 Task: Find connections with filter location Ripley with filter topic #Sustainabilitywith filter profile language French with filter current company Tavant with filter school Coimbatore Institute of Technology with filter industry Fisheries with filter service category Program Management with filter keywords title Commercial Loan Officer
Action: Mouse moved to (602, 59)
Screenshot: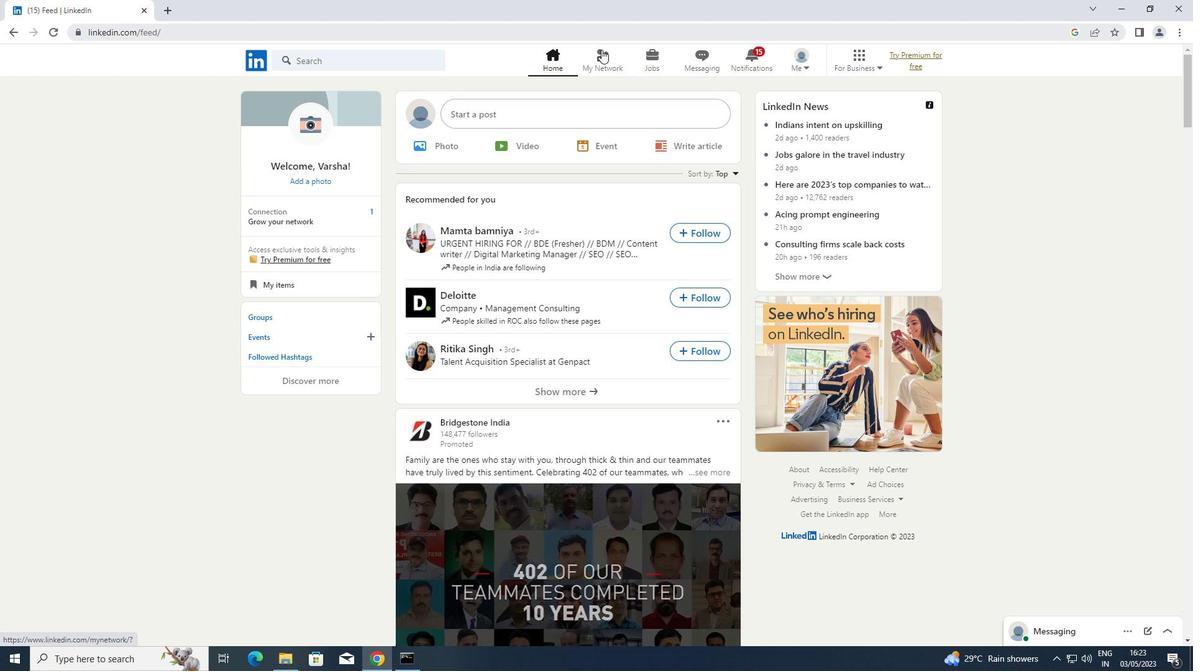 
Action: Mouse pressed left at (602, 59)
Screenshot: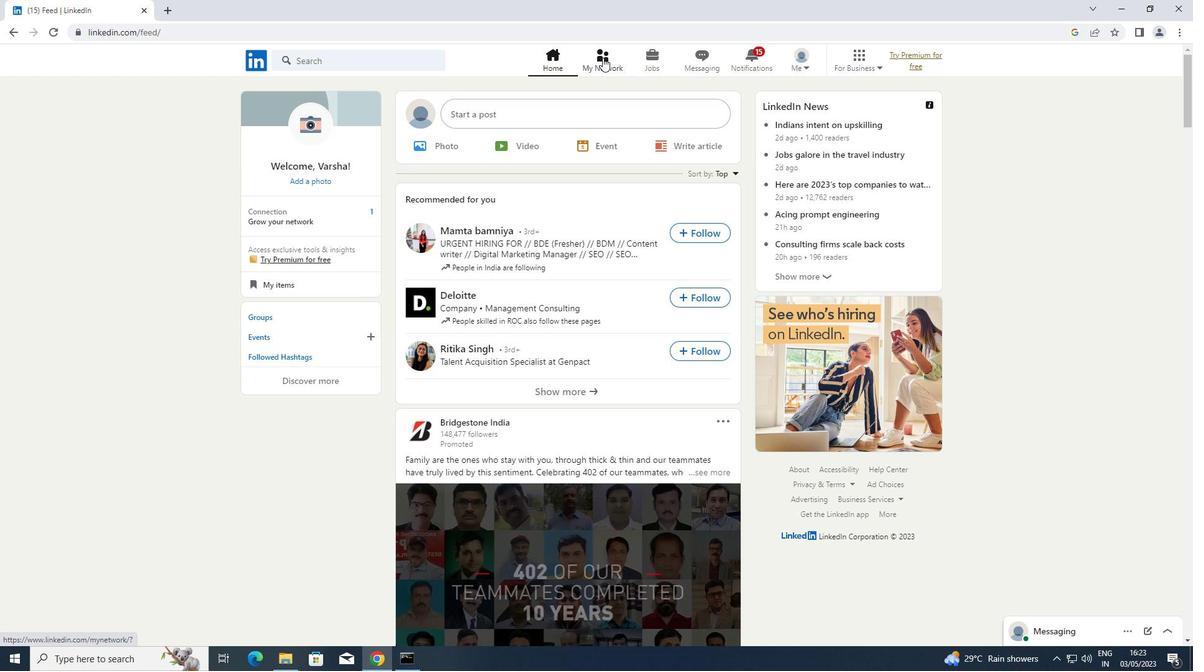 
Action: Mouse moved to (349, 129)
Screenshot: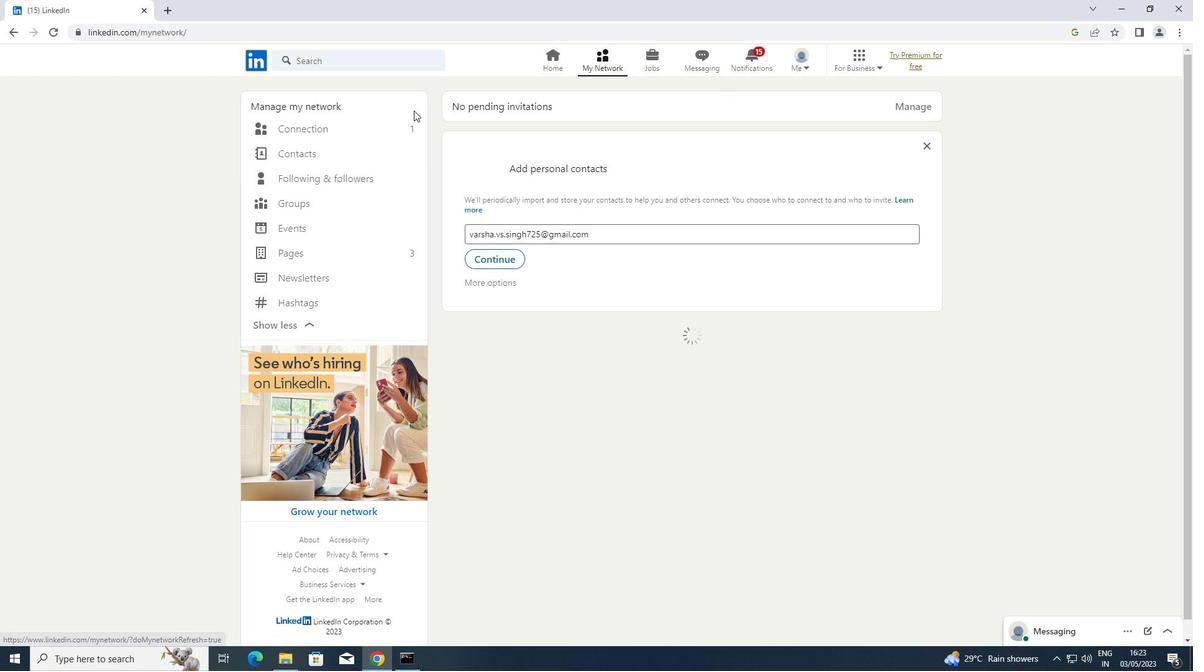 
Action: Mouse pressed left at (349, 129)
Screenshot: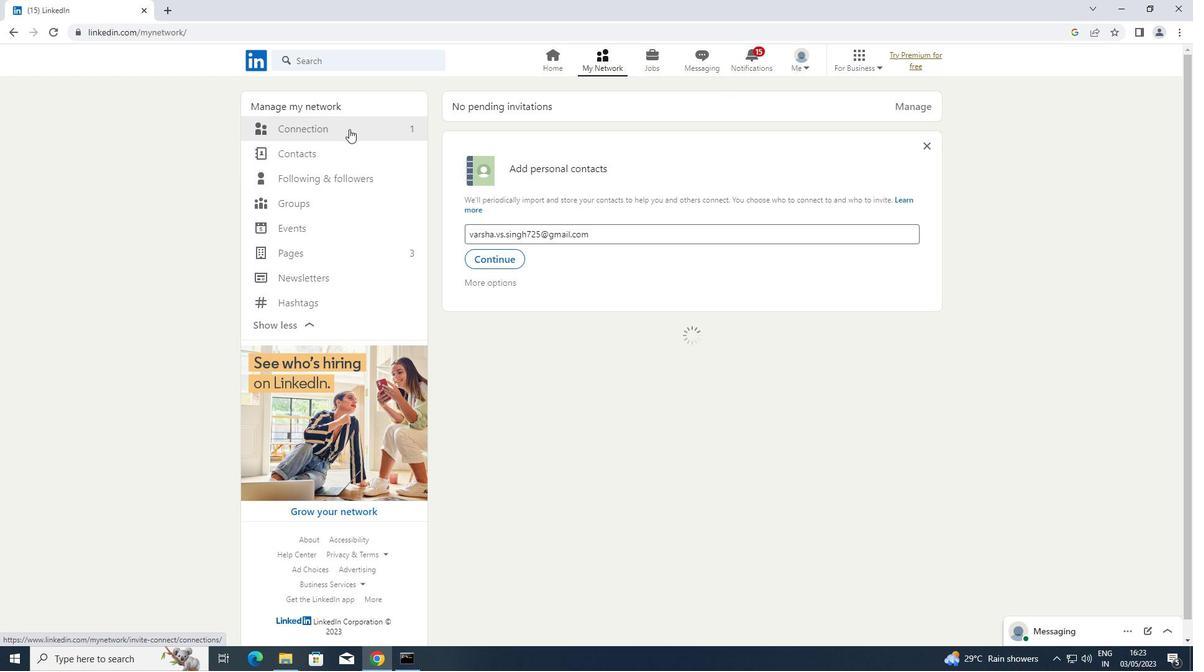 
Action: Mouse moved to (705, 123)
Screenshot: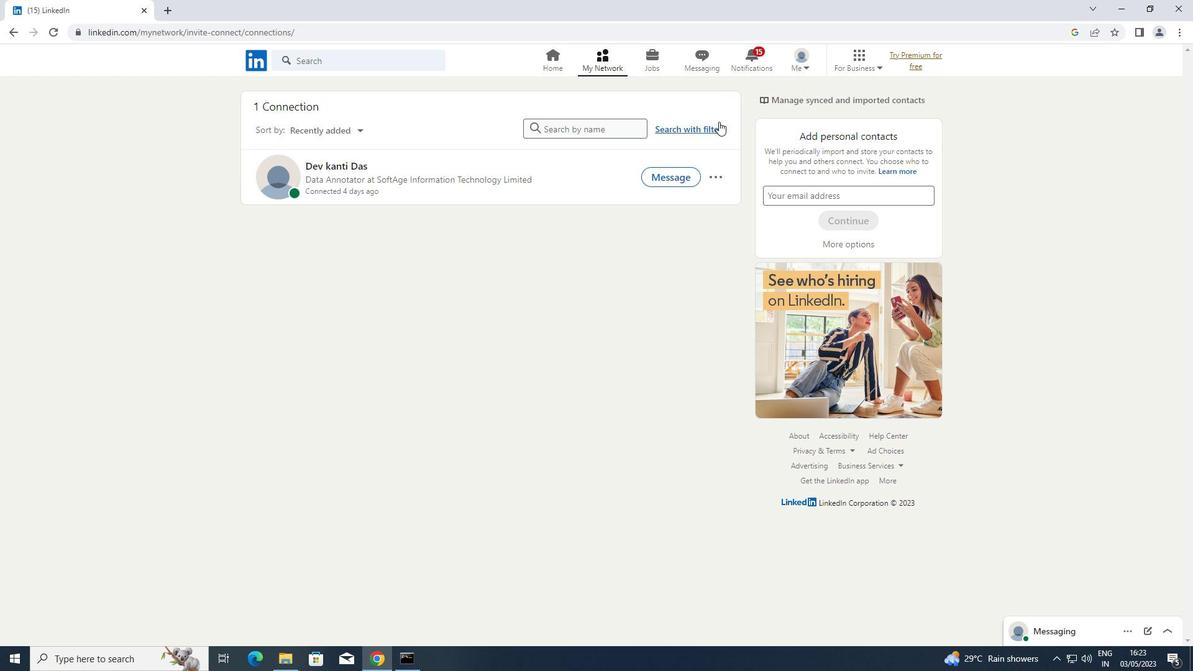 
Action: Mouse pressed left at (705, 123)
Screenshot: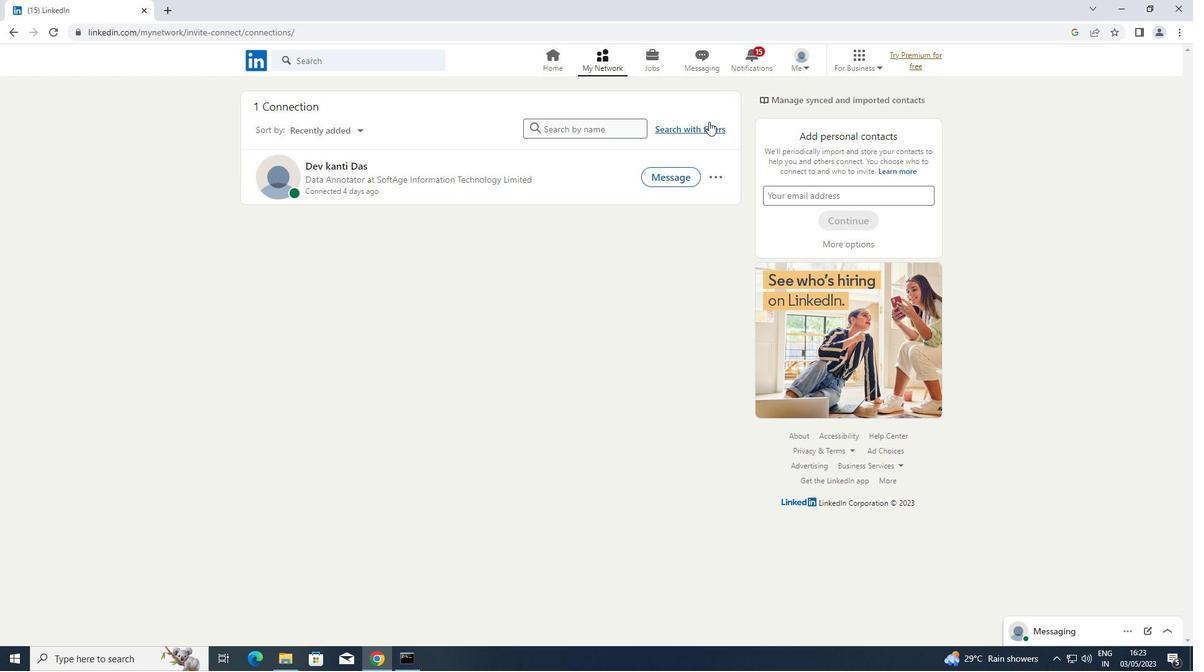 
Action: Mouse moved to (628, 91)
Screenshot: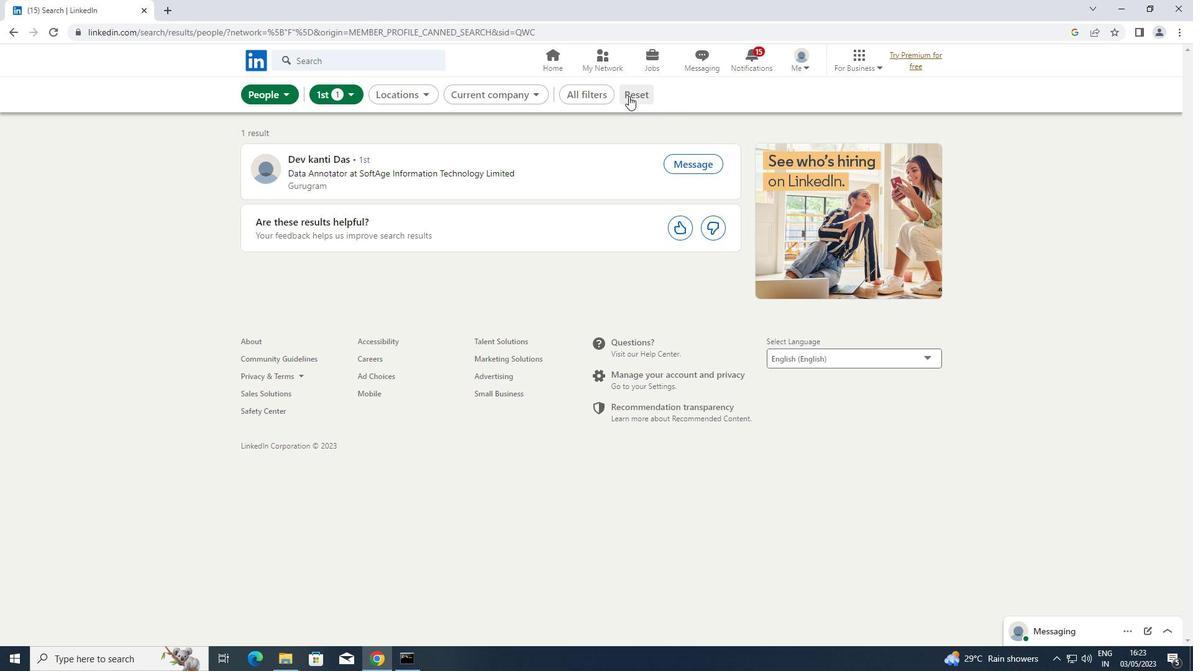 
Action: Mouse pressed left at (628, 91)
Screenshot: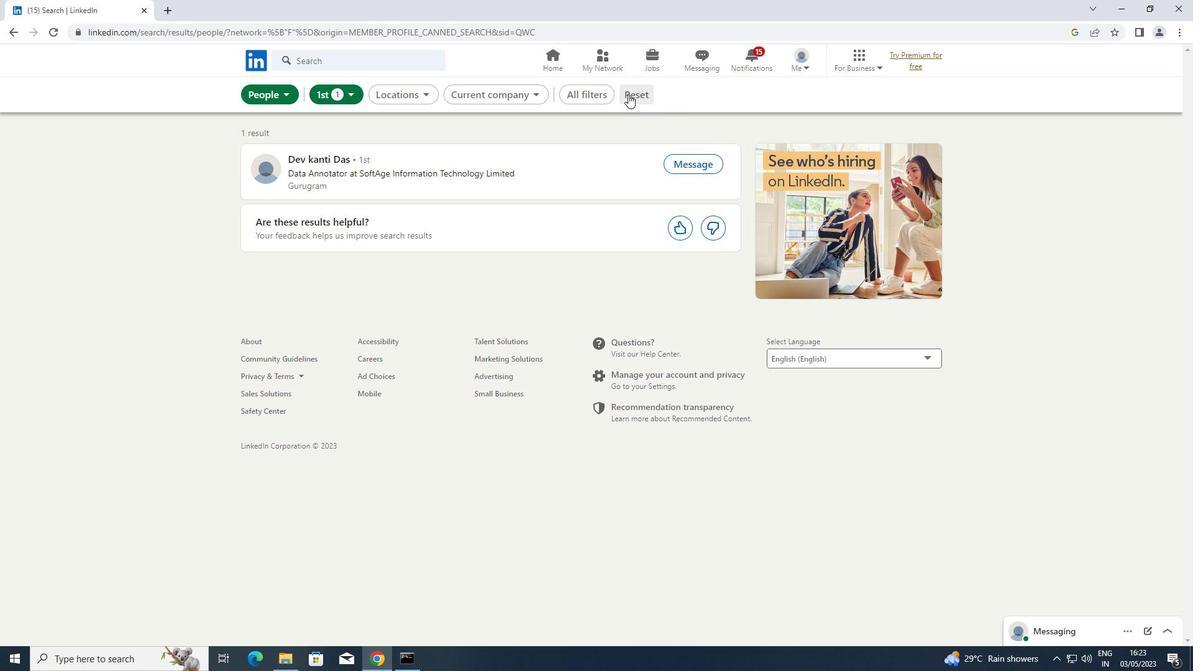 
Action: Mouse moved to (619, 88)
Screenshot: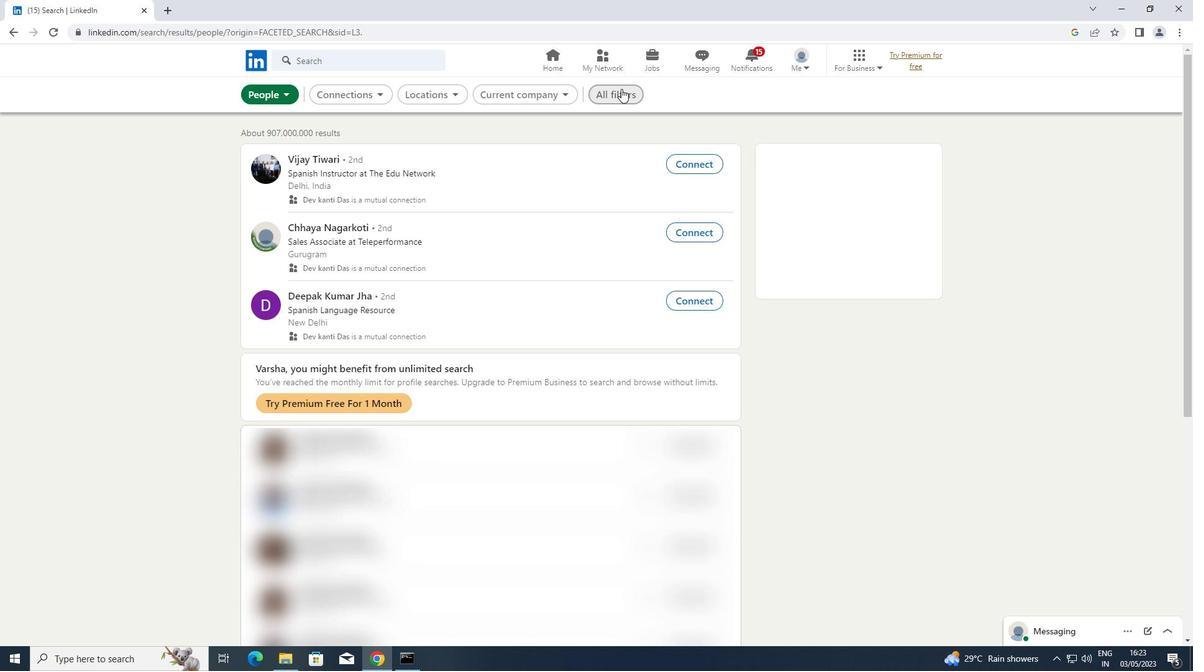 
Action: Mouse pressed left at (619, 88)
Screenshot: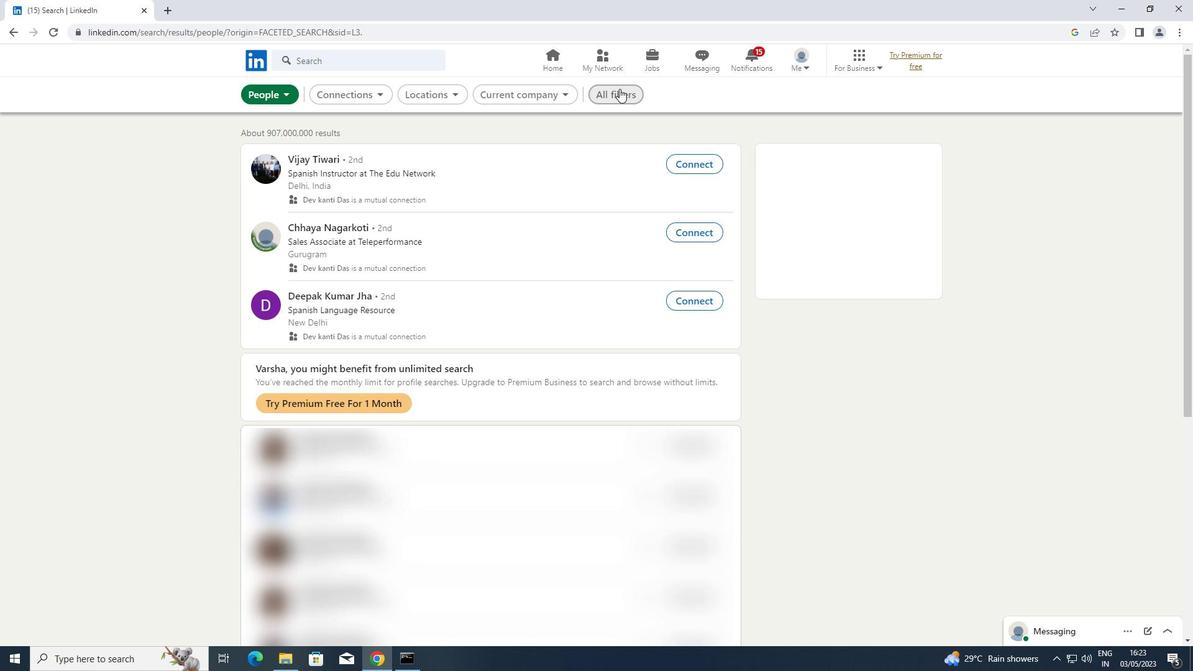 
Action: Mouse moved to (834, 230)
Screenshot: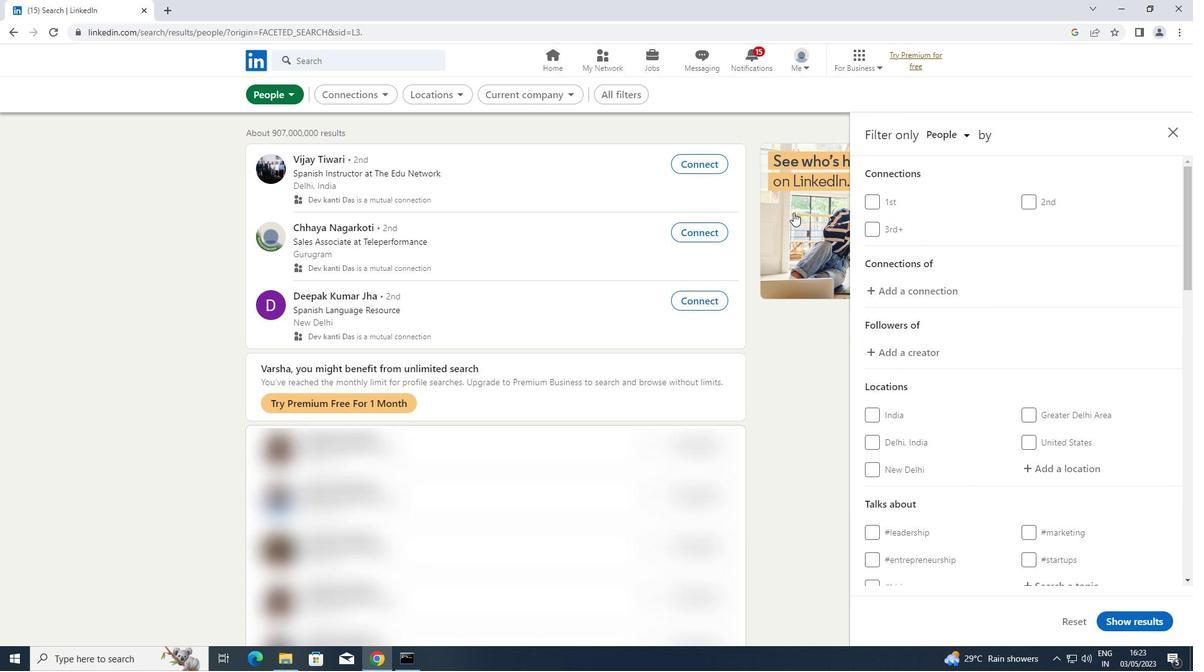 
Action: Mouse scrolled (834, 229) with delta (0, 0)
Screenshot: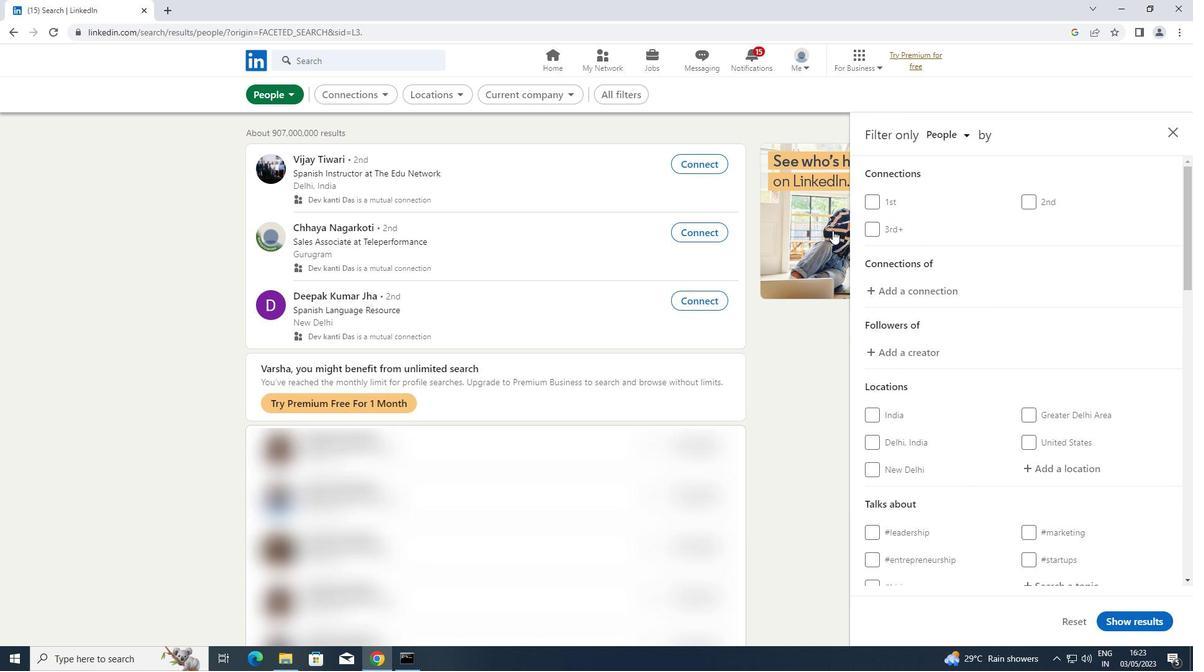 
Action: Mouse moved to (834, 231)
Screenshot: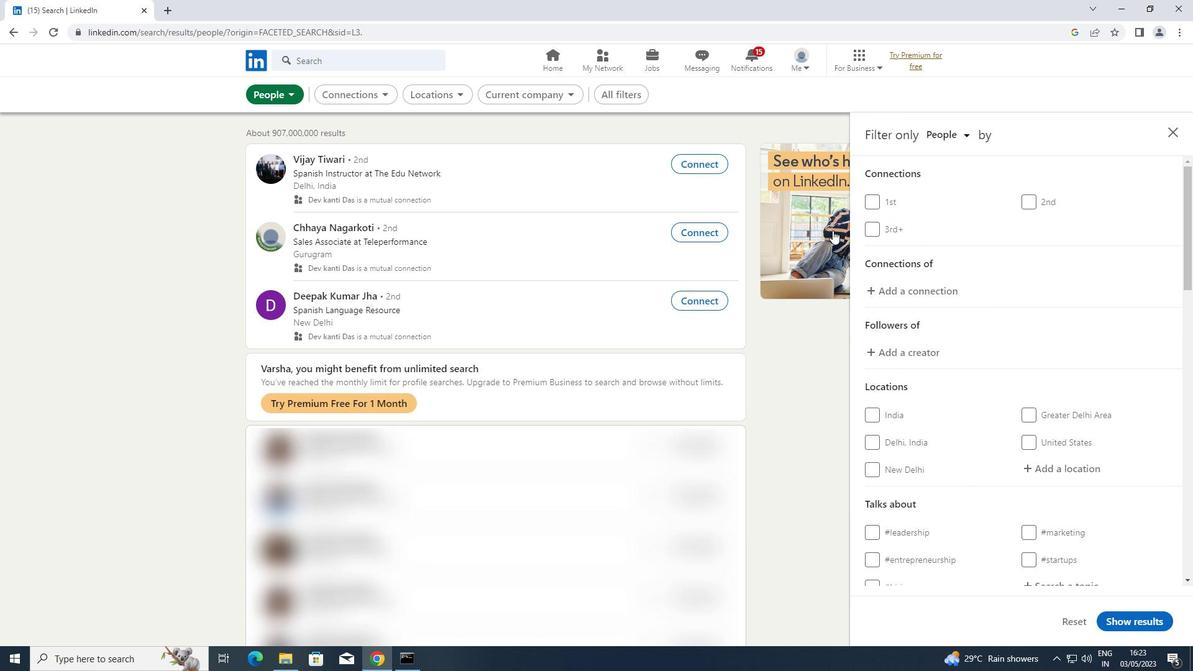 
Action: Mouse scrolled (834, 230) with delta (0, 0)
Screenshot: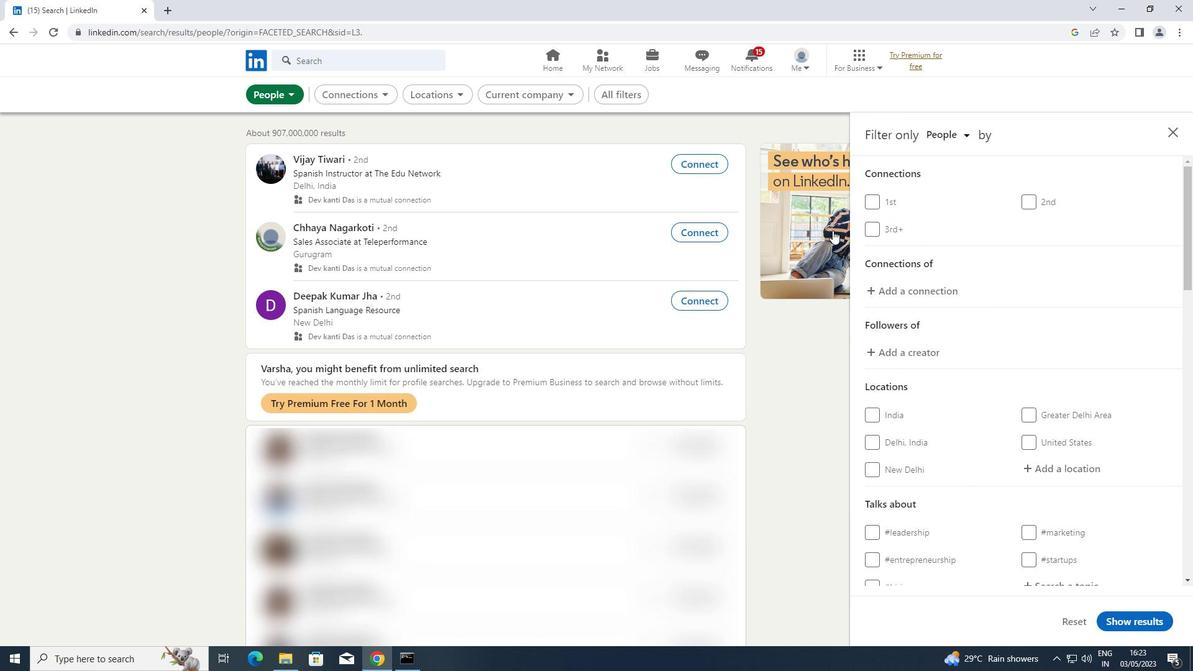 
Action: Mouse scrolled (834, 230) with delta (0, 0)
Screenshot: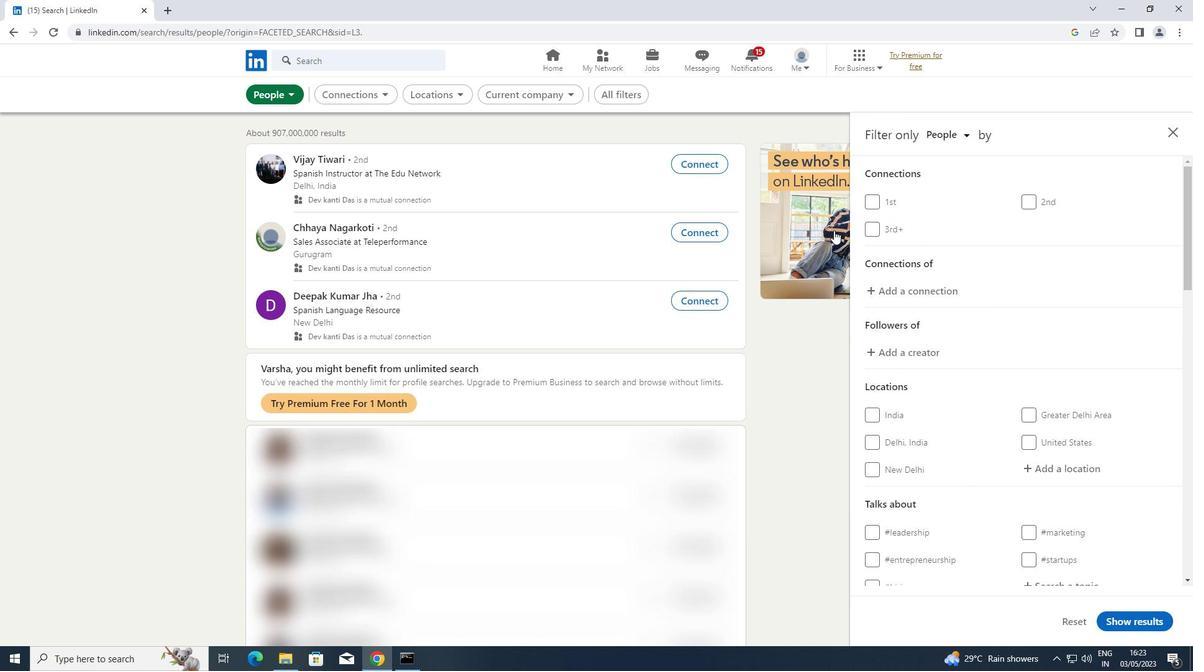 
Action: Mouse moved to (1049, 463)
Screenshot: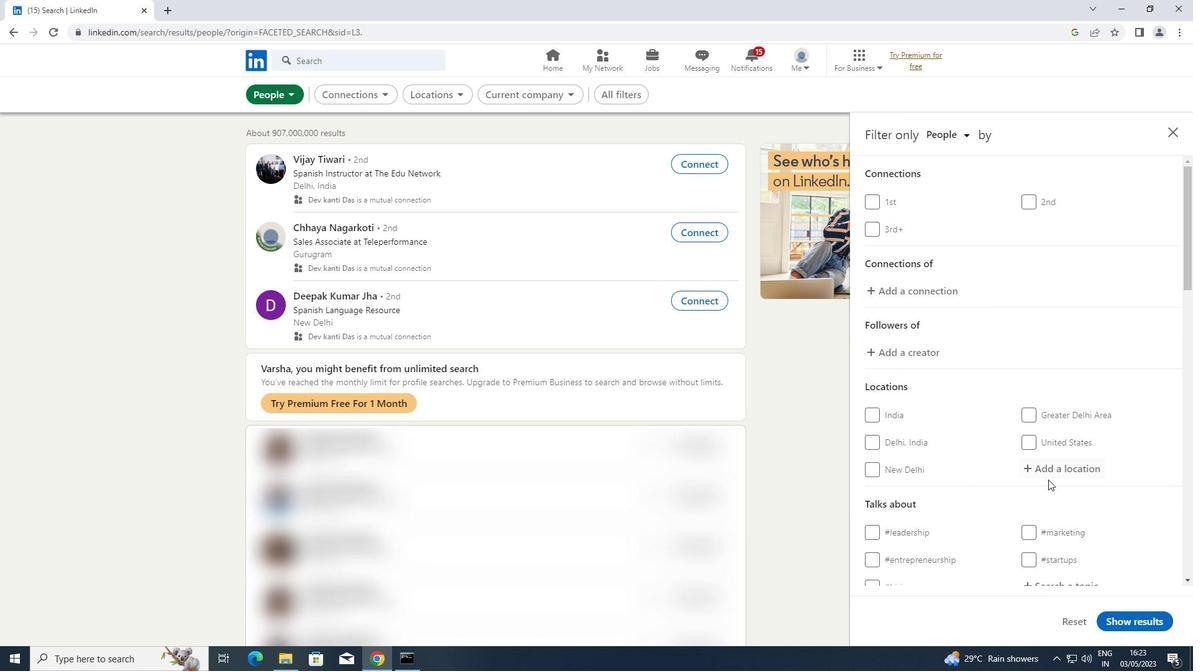 
Action: Mouse pressed left at (1049, 463)
Screenshot: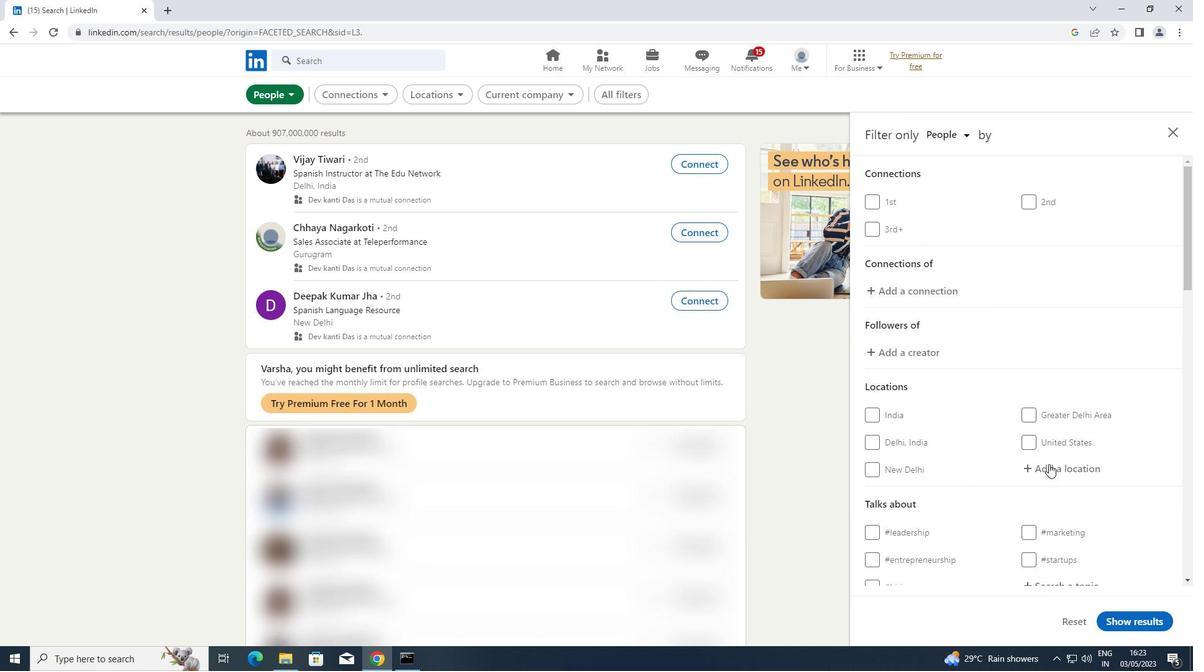 
Action: Mouse moved to (1048, 462)
Screenshot: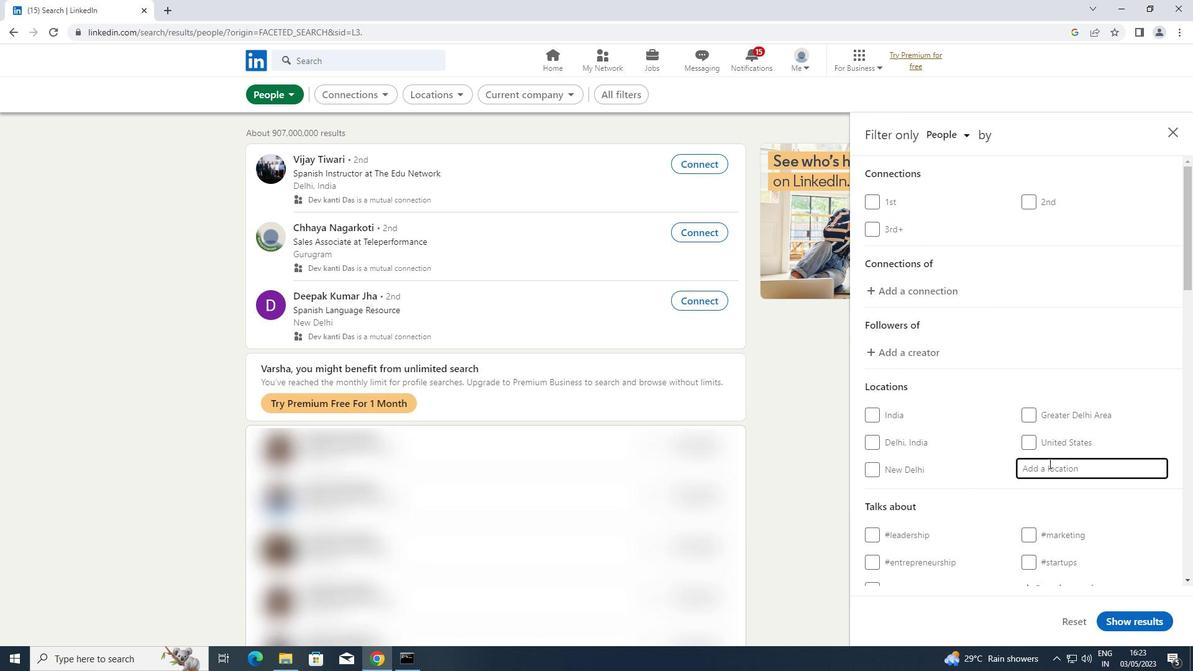 
Action: Key pressed <Key.shift>RIPLEY<Key.enter>
Screenshot: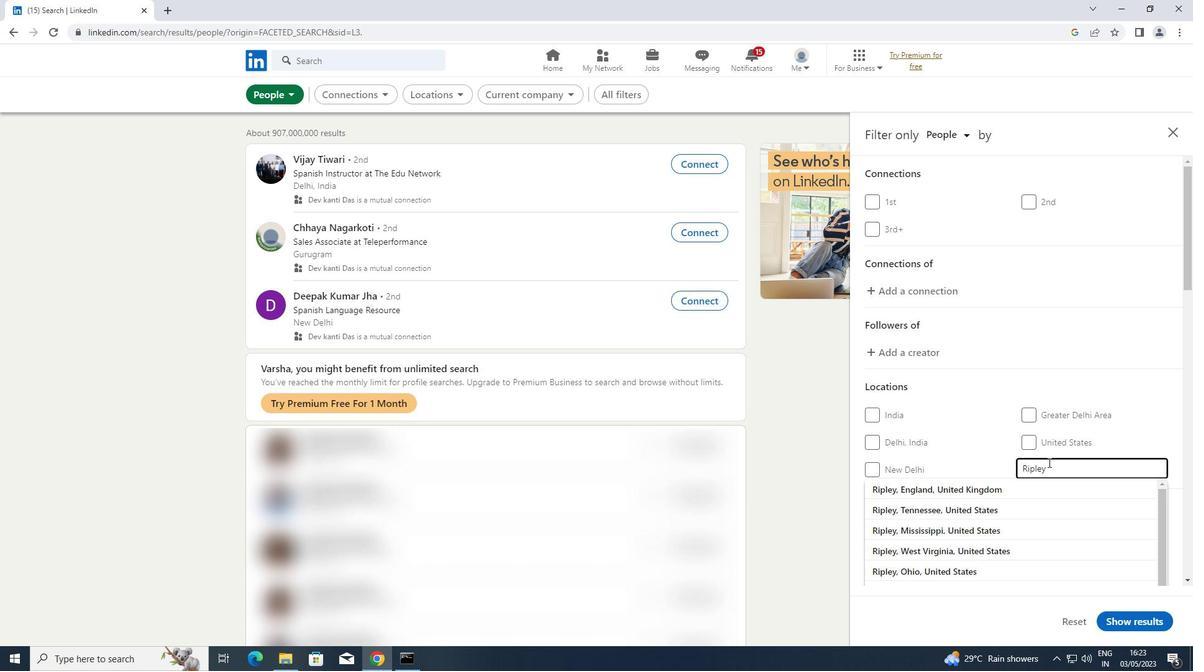 
Action: Mouse scrolled (1048, 461) with delta (0, 0)
Screenshot: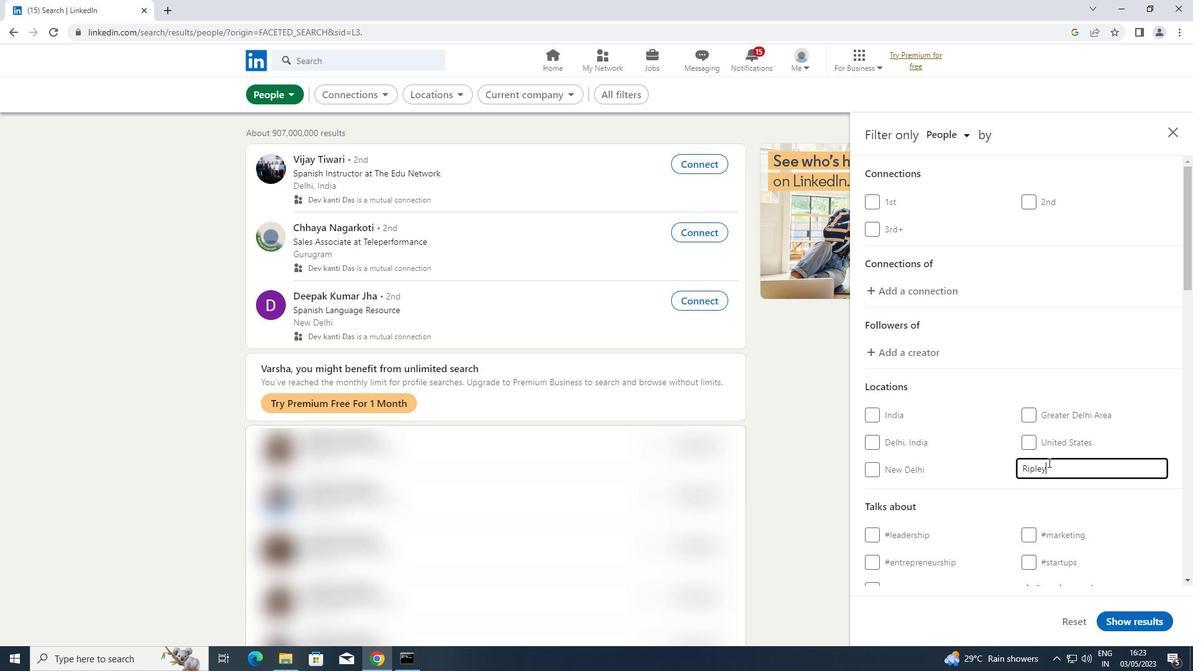 
Action: Mouse scrolled (1048, 461) with delta (0, 0)
Screenshot: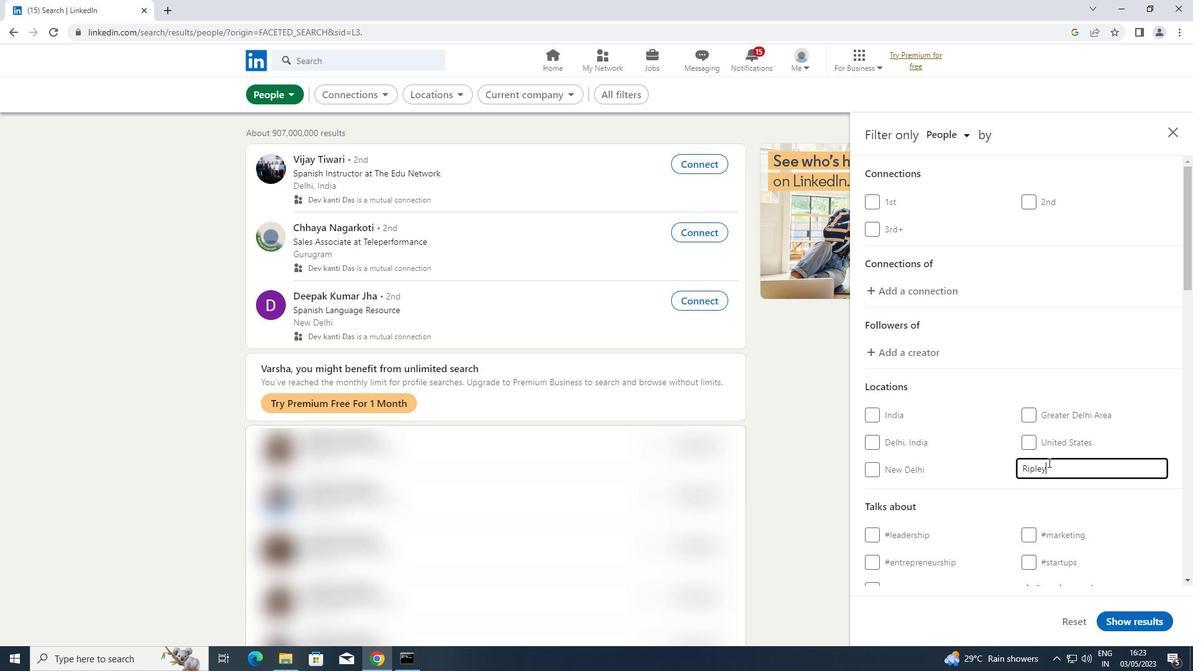 
Action: Mouse scrolled (1048, 461) with delta (0, 0)
Screenshot: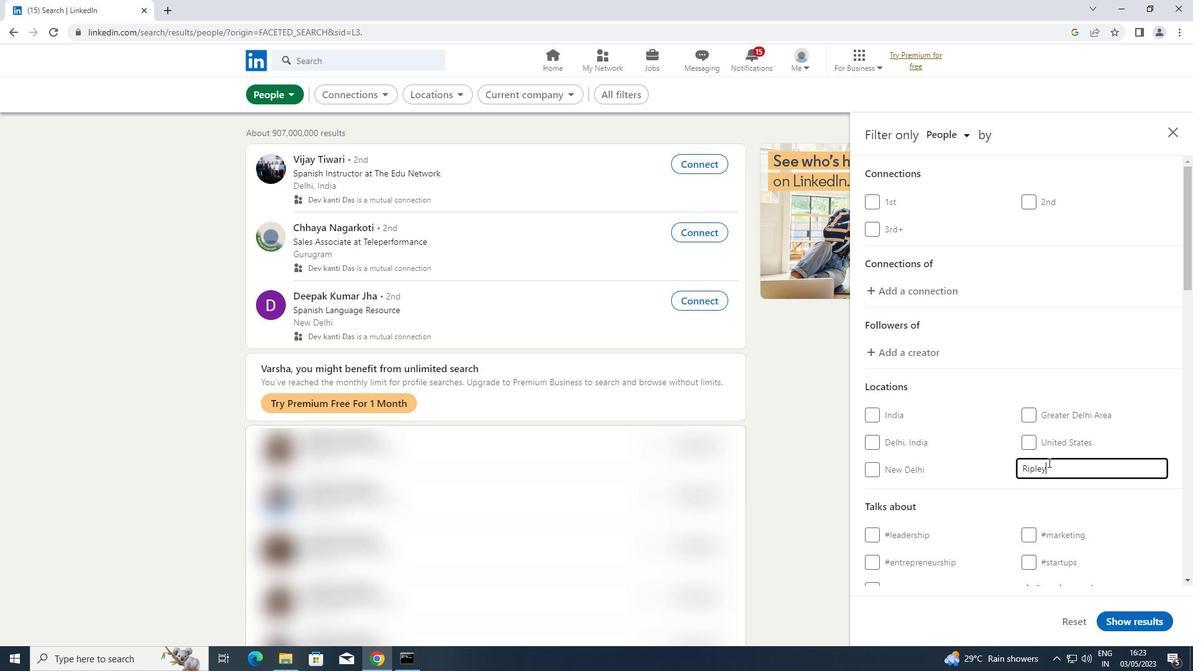 
Action: Mouse moved to (1054, 400)
Screenshot: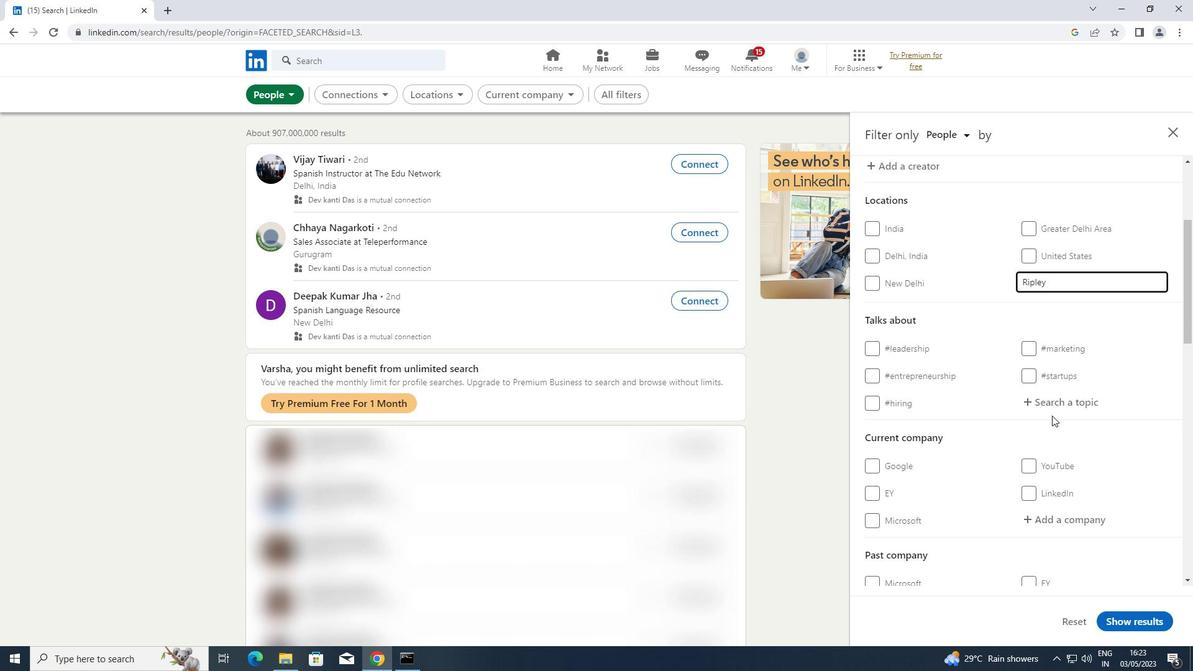 
Action: Mouse pressed left at (1054, 400)
Screenshot: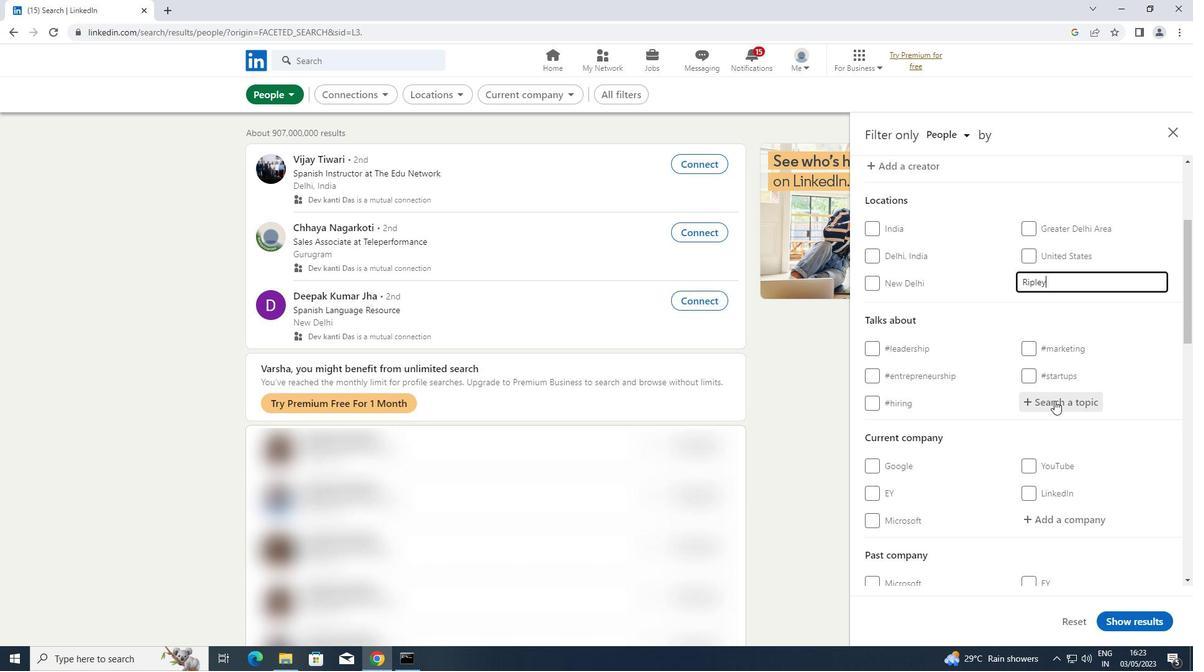 
Action: Mouse moved to (1054, 400)
Screenshot: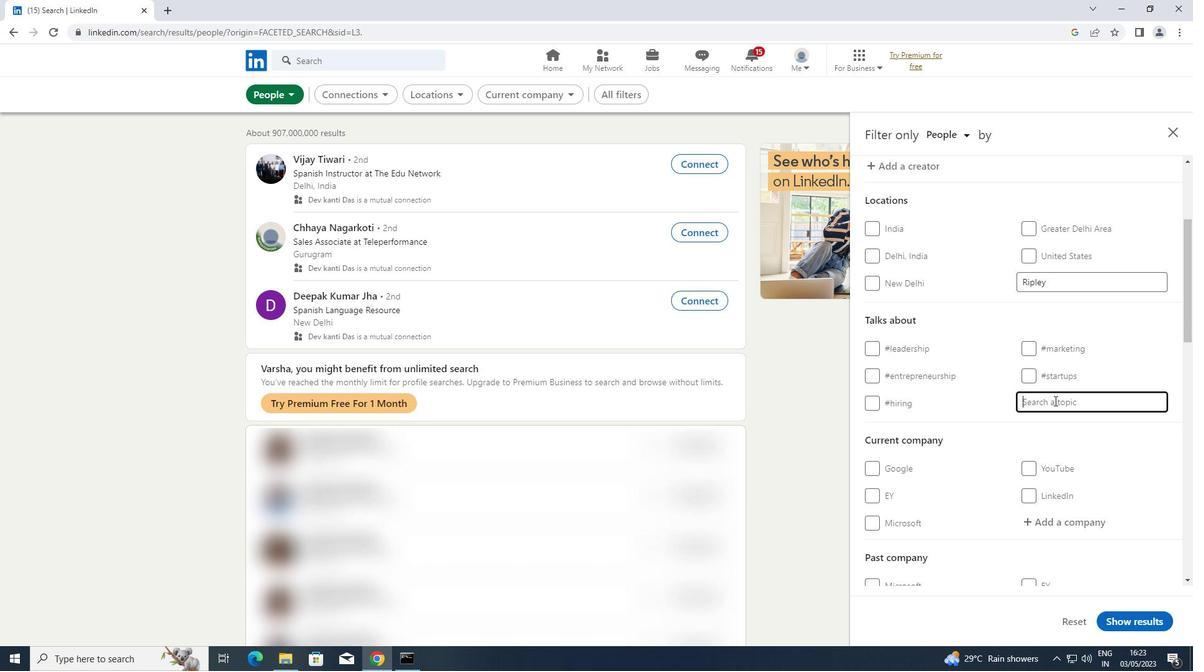 
Action: Key pressed <Key.shift>SUSTAINABIL
Screenshot: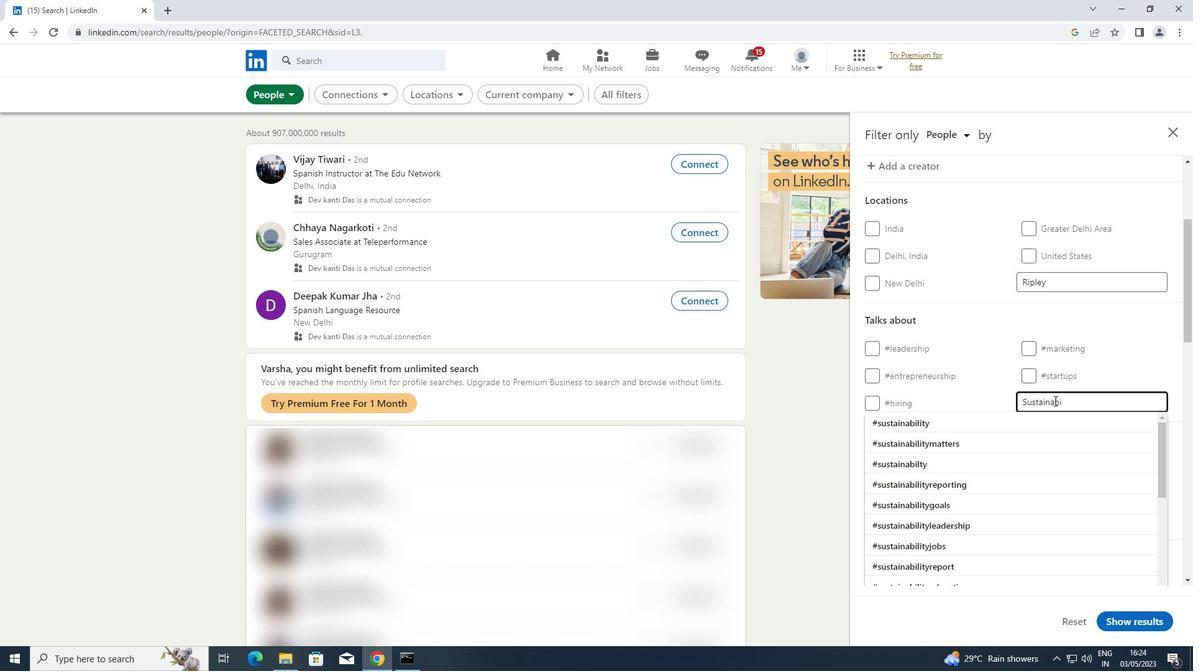 
Action: Mouse moved to (982, 417)
Screenshot: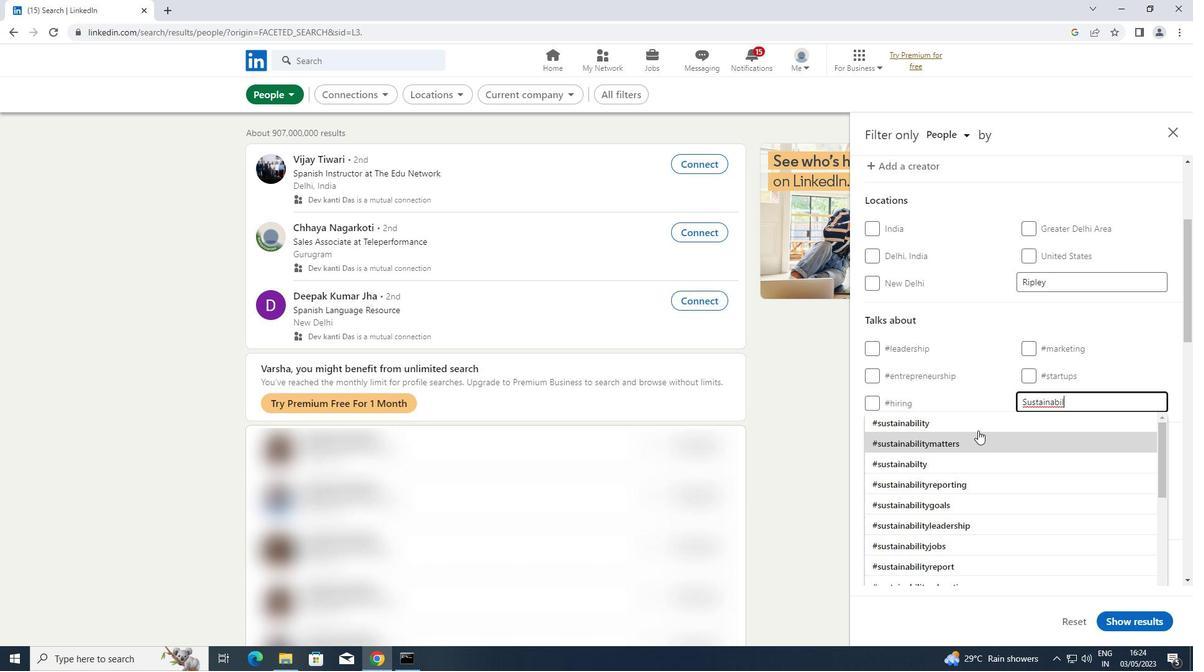 
Action: Mouse pressed left at (982, 417)
Screenshot: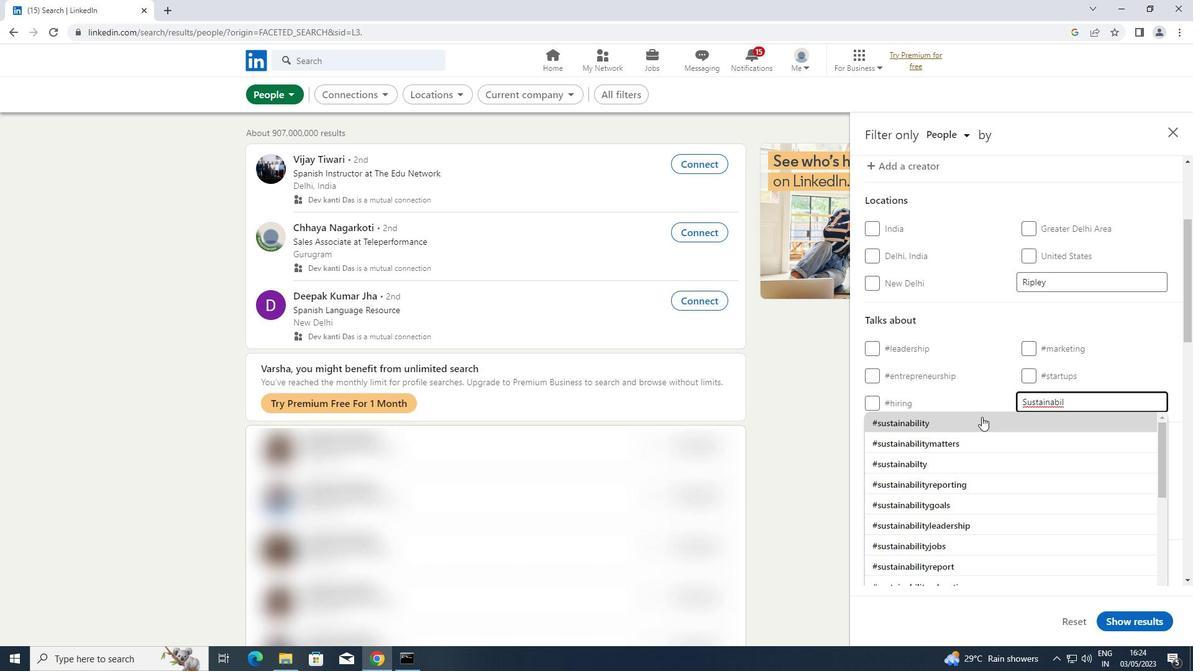 
Action: Mouse scrolled (982, 416) with delta (0, 0)
Screenshot: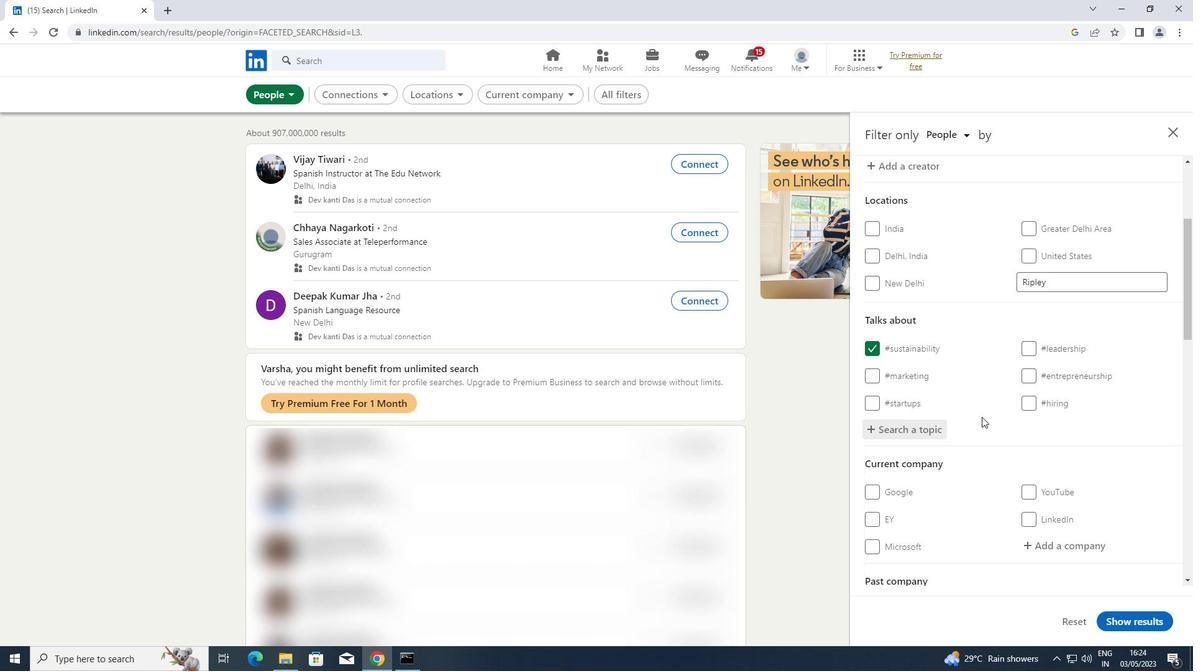 
Action: Mouse scrolled (982, 416) with delta (0, 0)
Screenshot: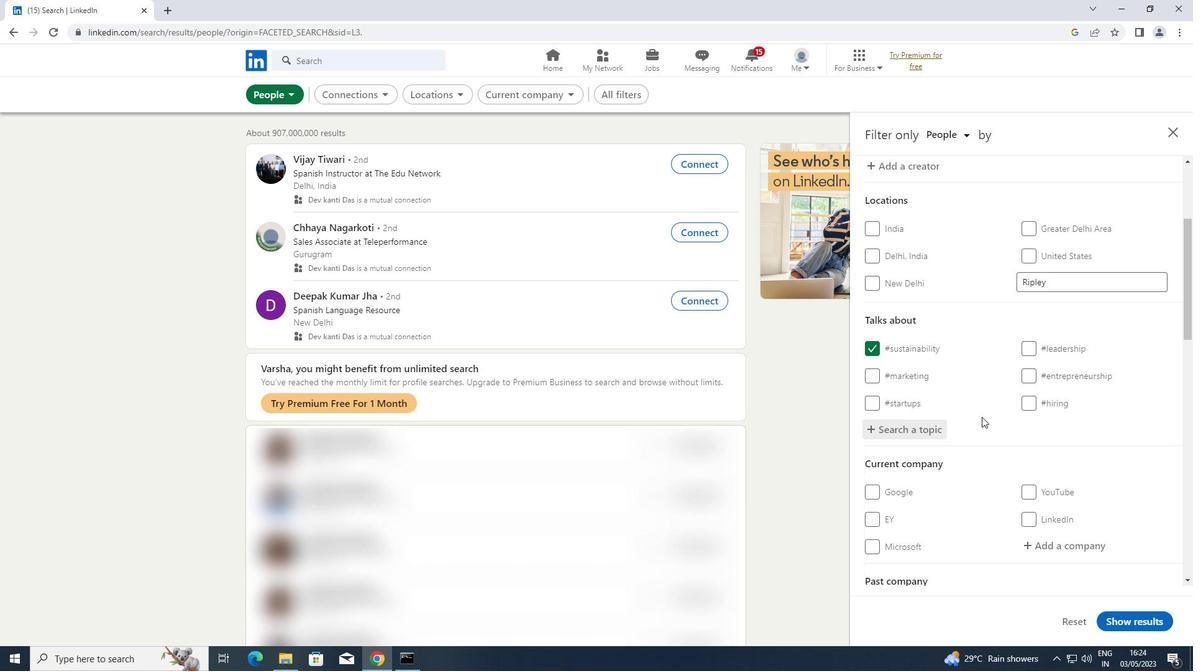 
Action: Mouse scrolled (982, 416) with delta (0, 0)
Screenshot: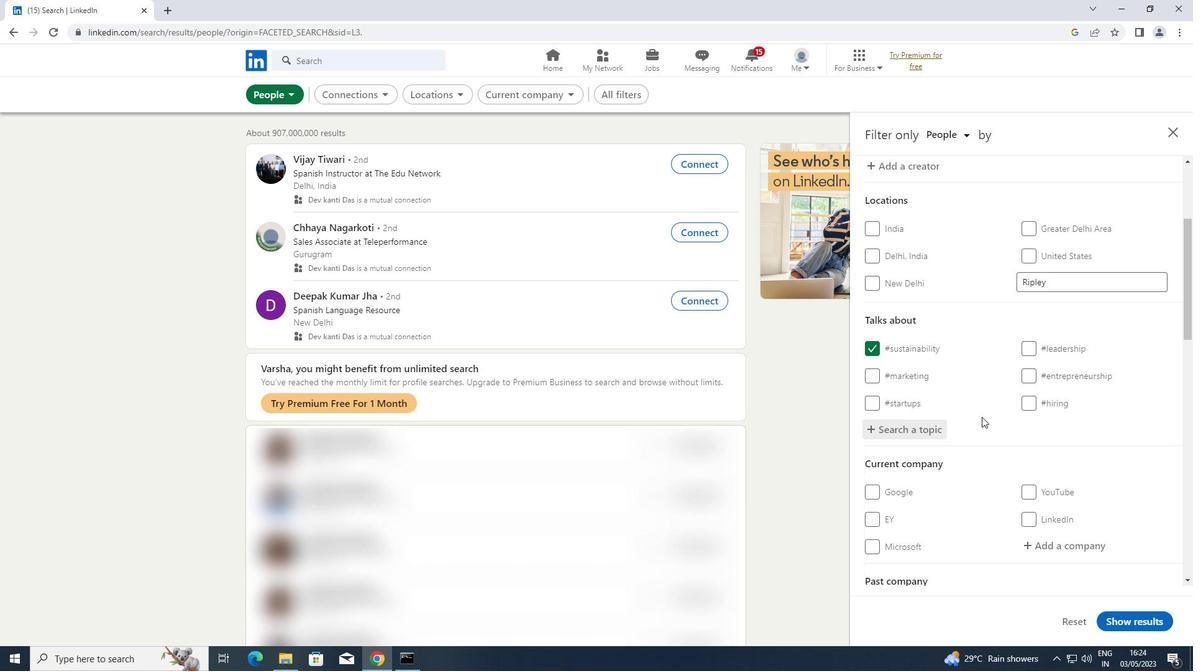 
Action: Mouse scrolled (982, 416) with delta (0, 0)
Screenshot: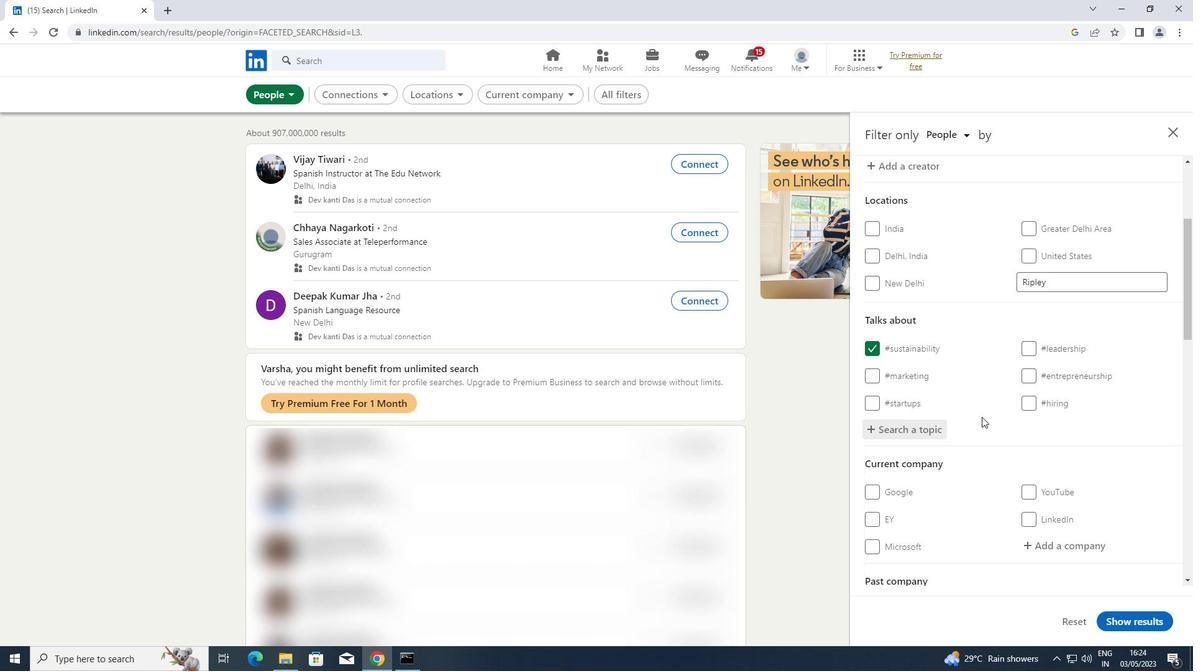 
Action: Mouse scrolled (982, 416) with delta (0, 0)
Screenshot: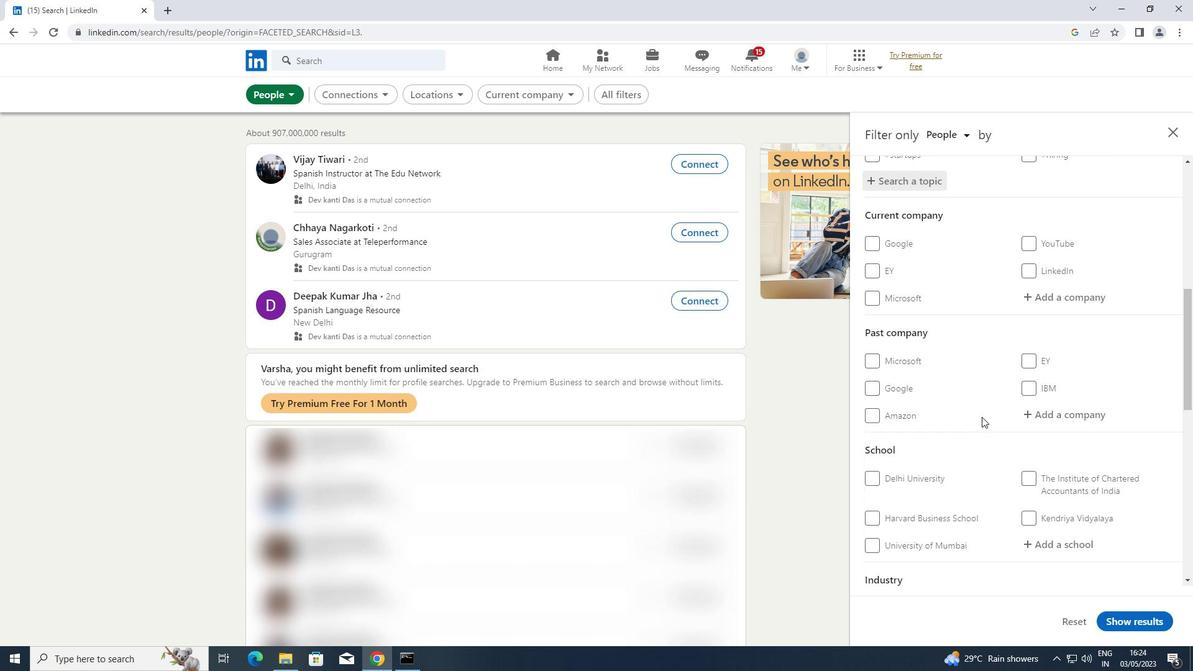 
Action: Mouse scrolled (982, 416) with delta (0, 0)
Screenshot: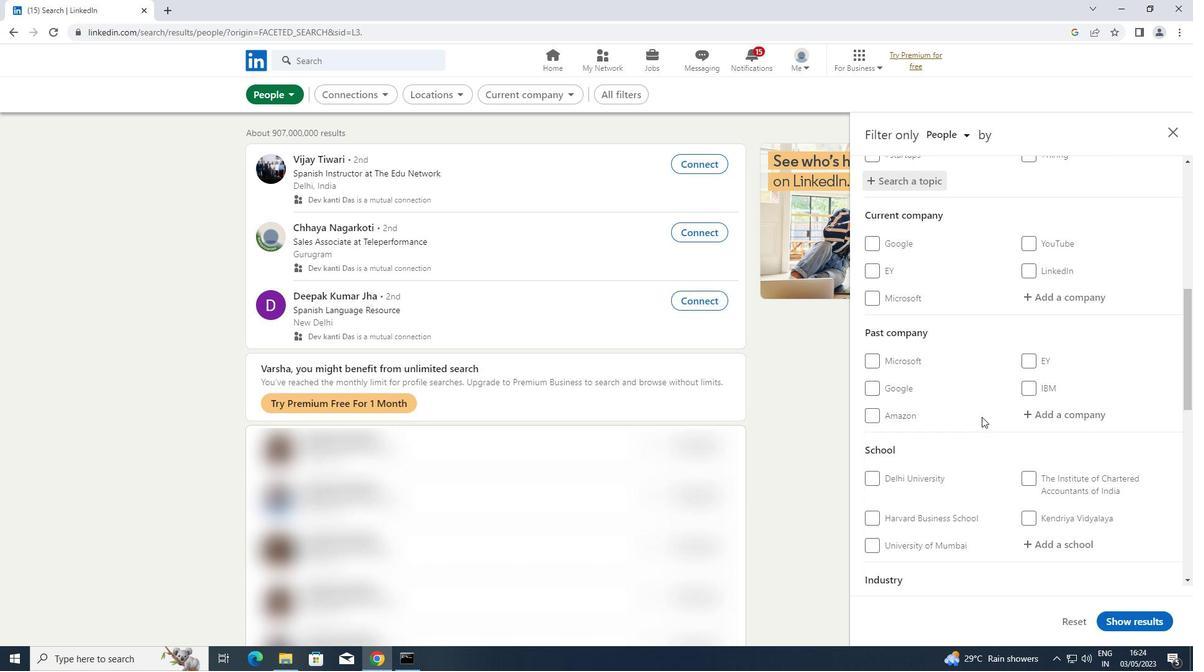 
Action: Mouse scrolled (982, 416) with delta (0, 0)
Screenshot: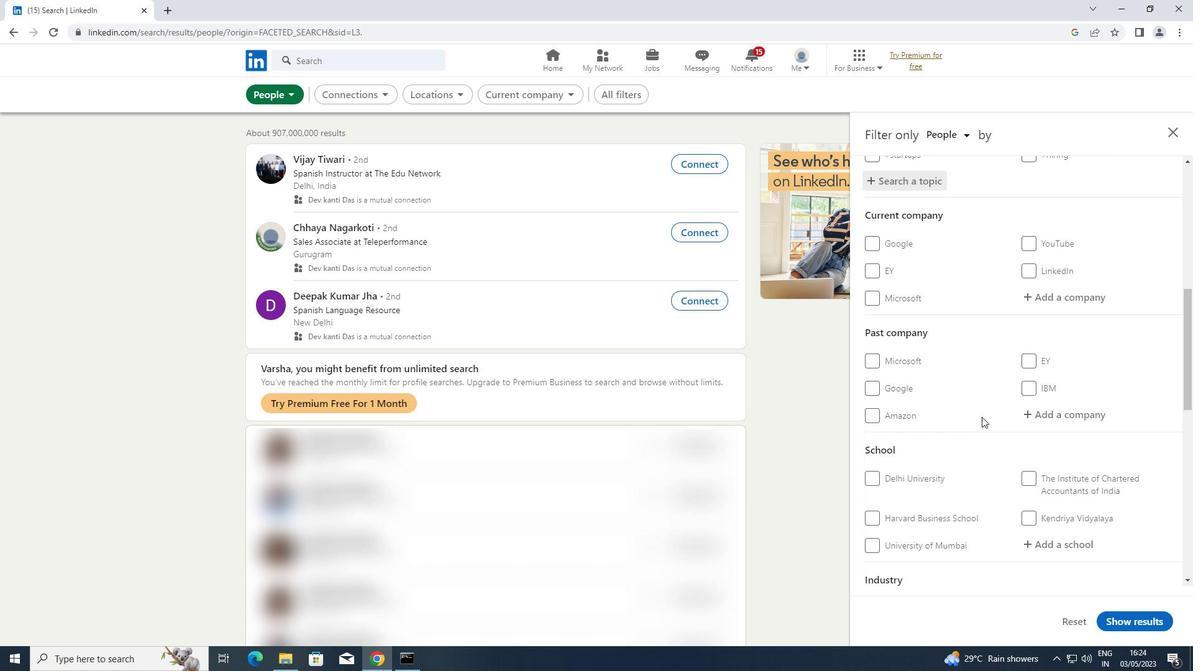 
Action: Mouse scrolled (982, 416) with delta (0, 0)
Screenshot: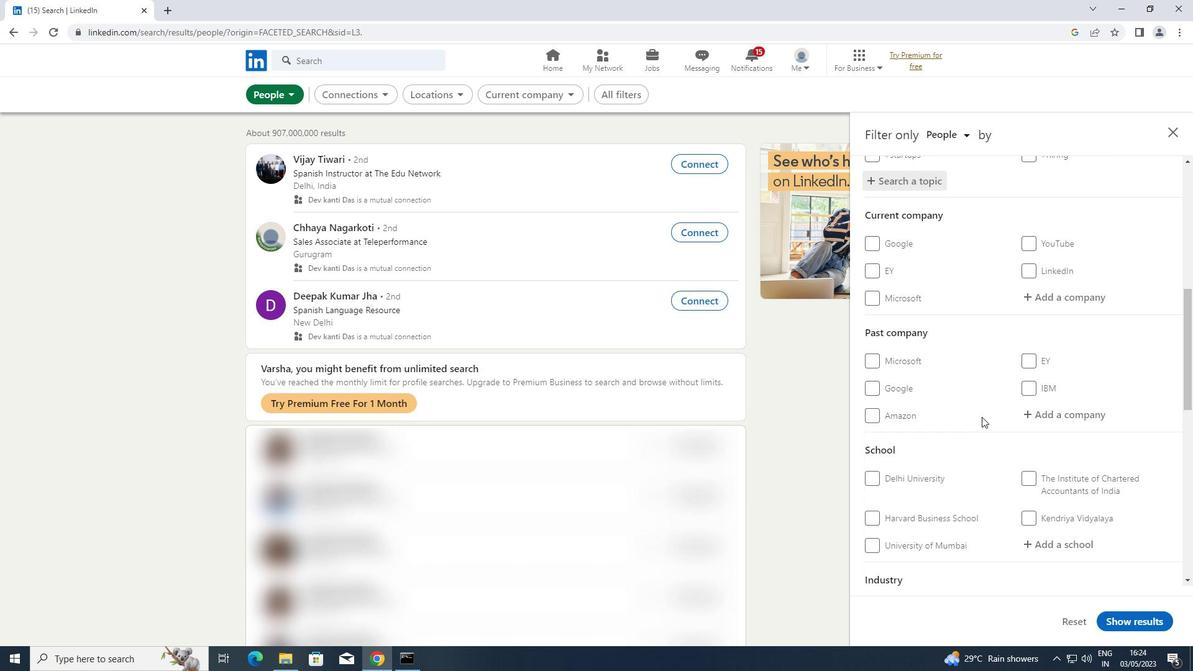 
Action: Mouse scrolled (982, 416) with delta (0, 0)
Screenshot: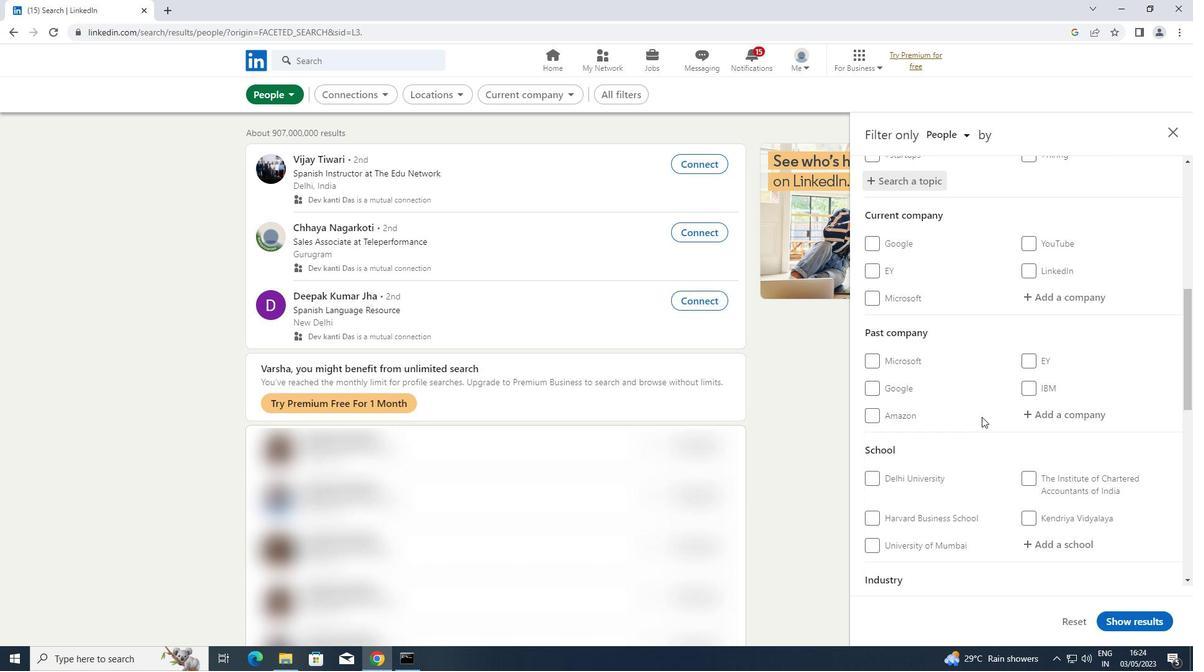 
Action: Mouse moved to (1031, 438)
Screenshot: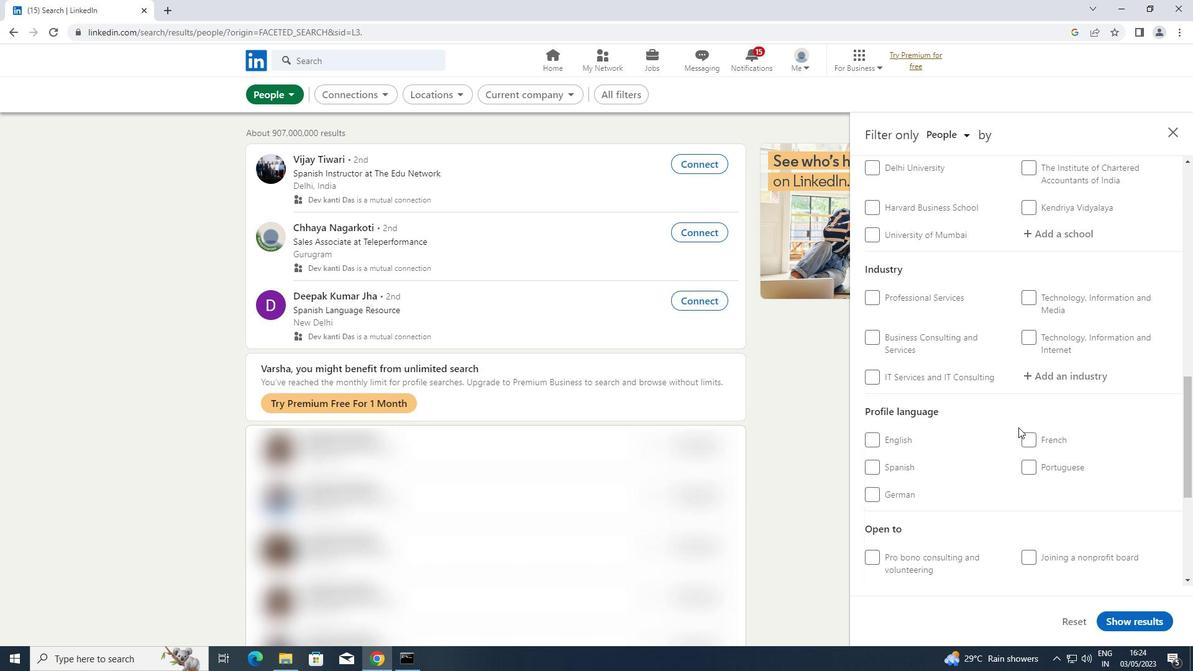 
Action: Mouse pressed left at (1031, 438)
Screenshot: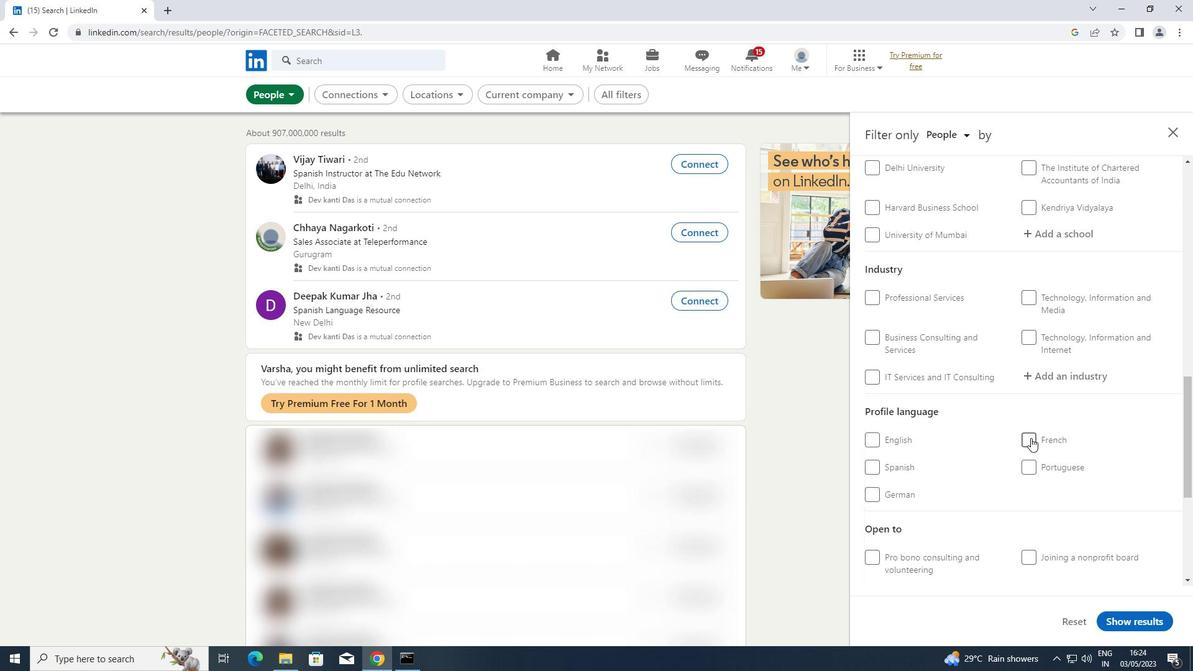 
Action: Mouse scrolled (1031, 438) with delta (0, 0)
Screenshot: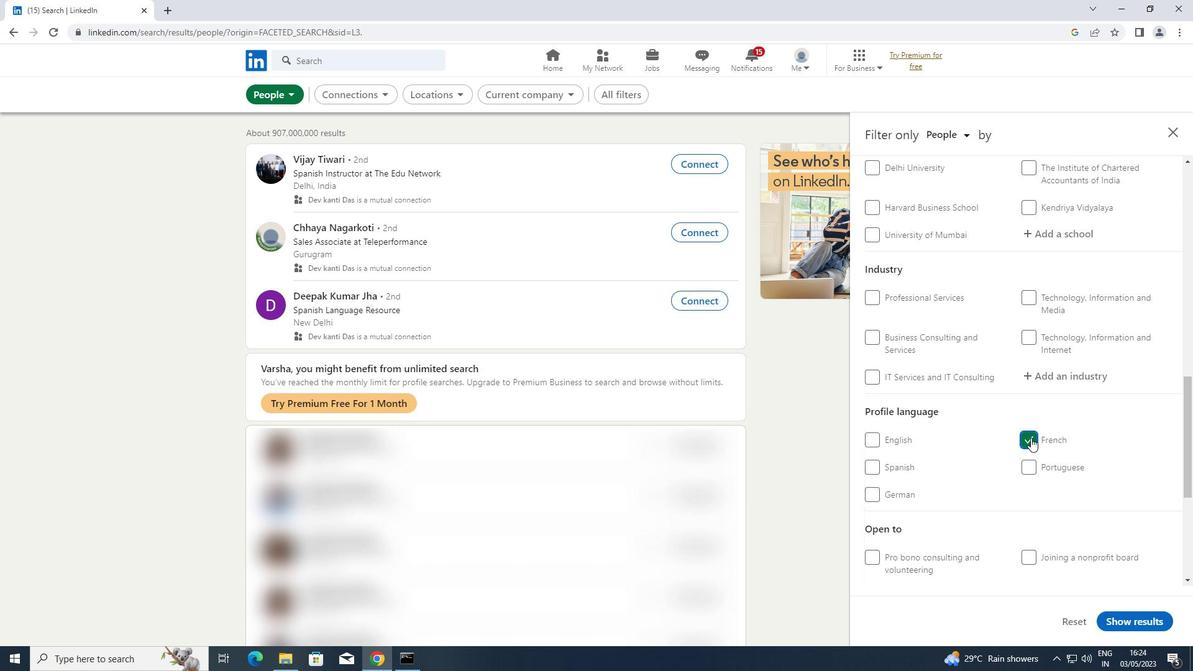 
Action: Mouse scrolled (1031, 438) with delta (0, 0)
Screenshot: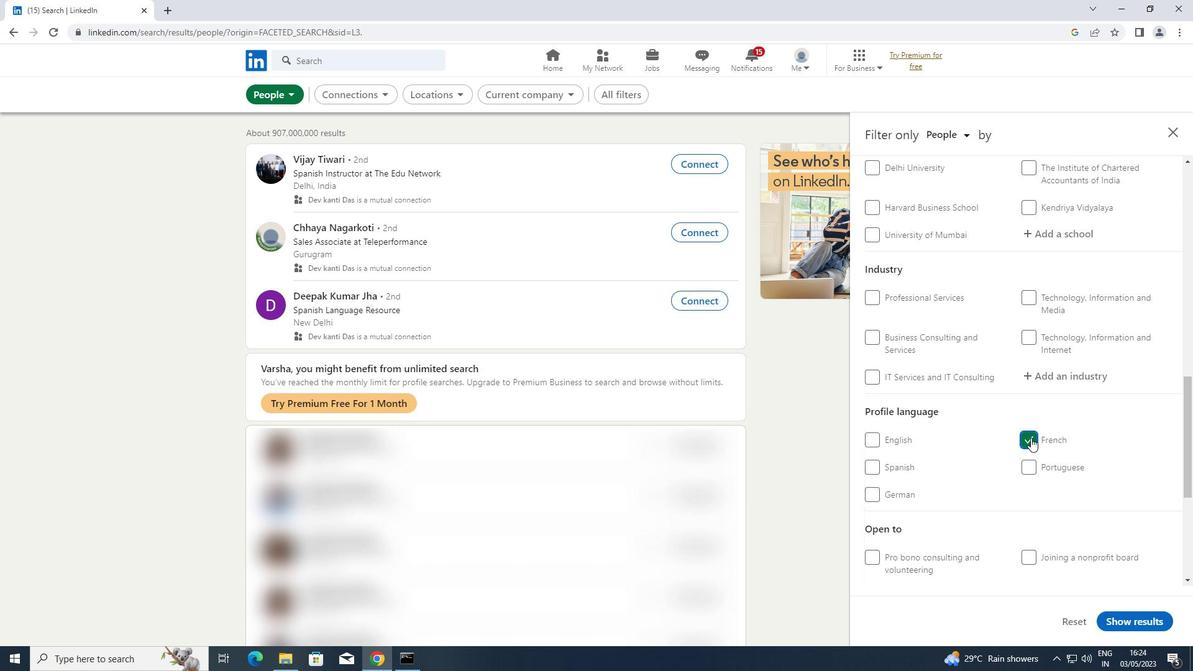 
Action: Mouse scrolled (1031, 438) with delta (0, 0)
Screenshot: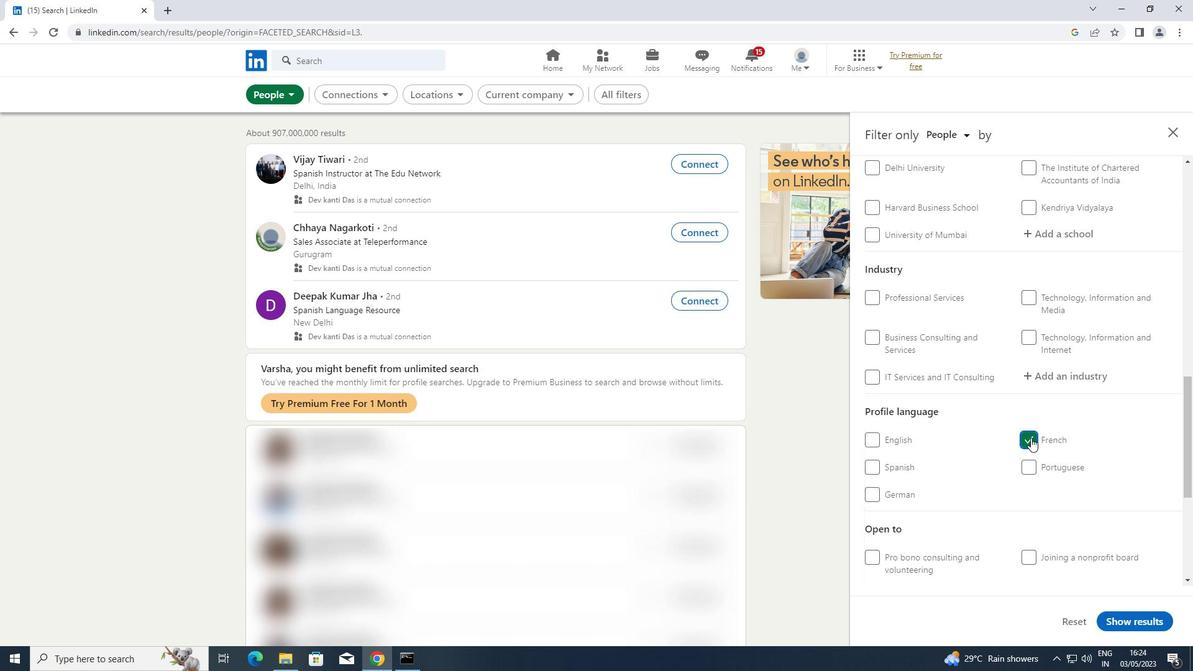 
Action: Mouse scrolled (1031, 438) with delta (0, 0)
Screenshot: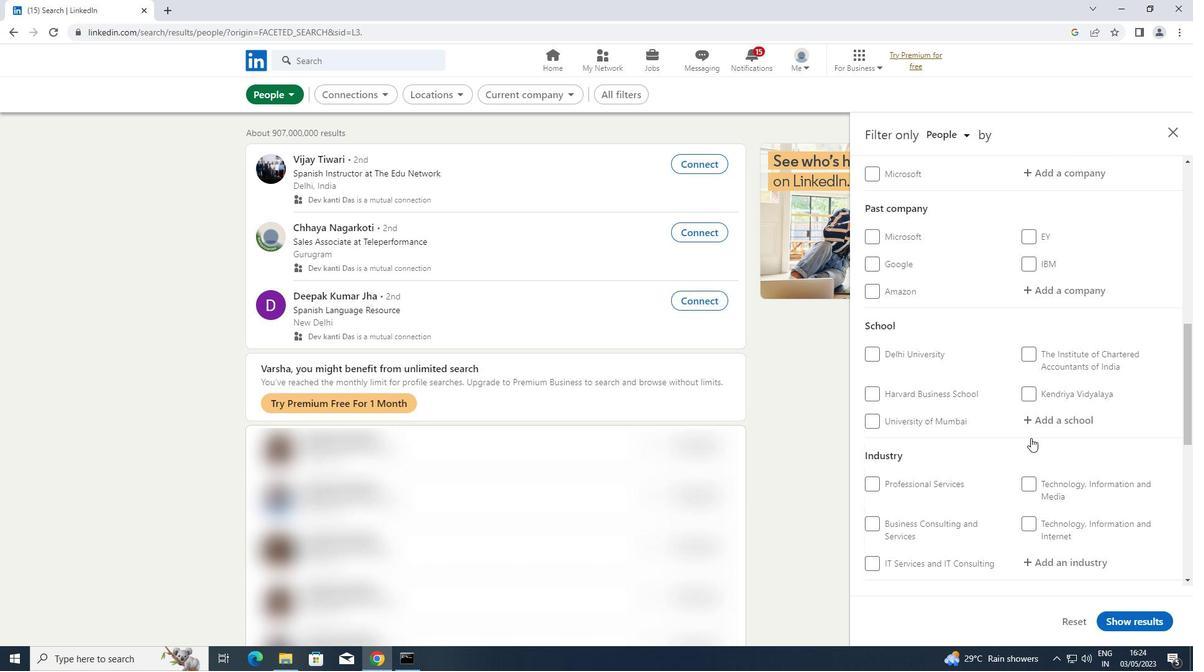 
Action: Mouse scrolled (1031, 438) with delta (0, 0)
Screenshot: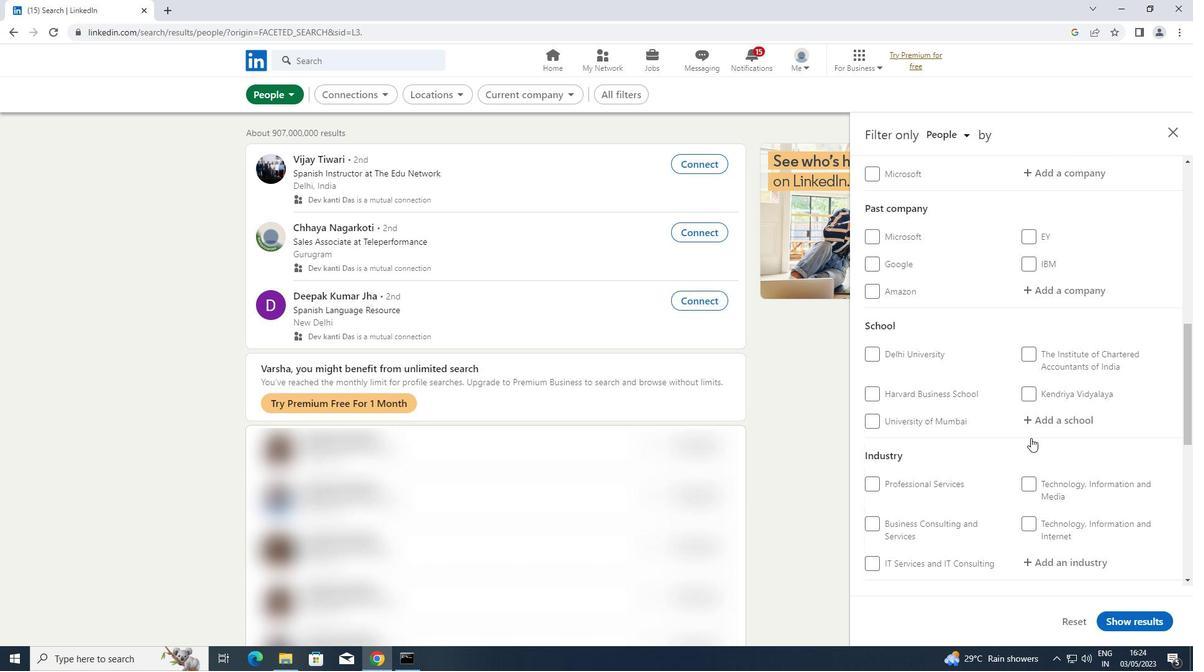 
Action: Mouse scrolled (1031, 438) with delta (0, 0)
Screenshot: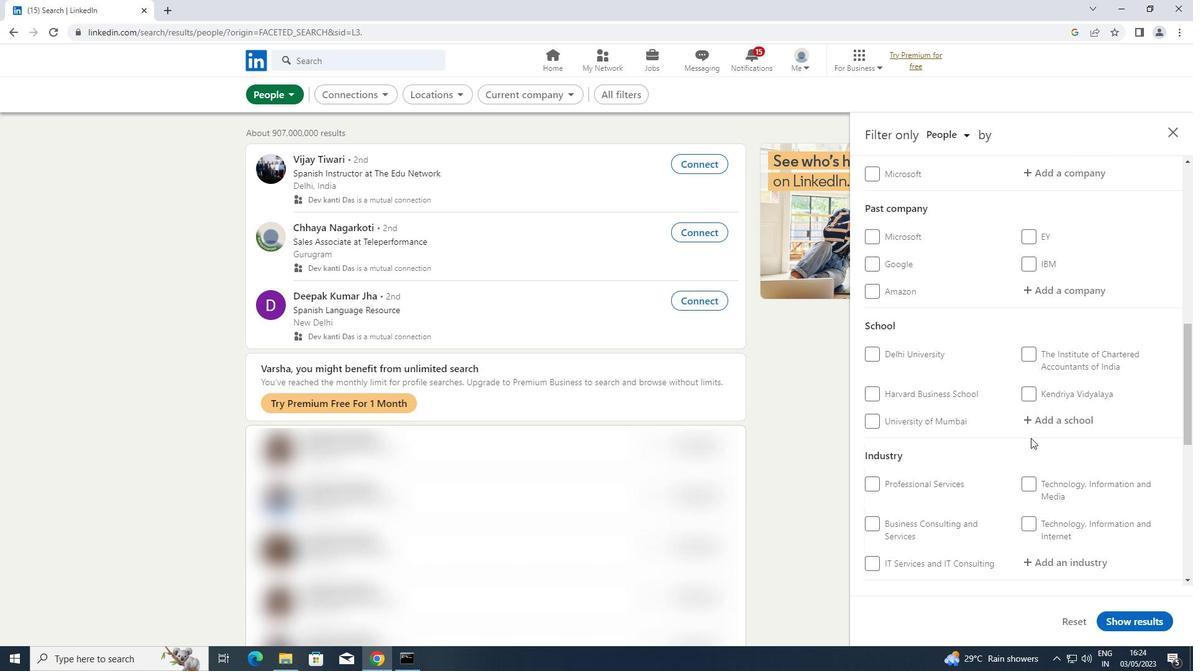 
Action: Mouse moved to (1047, 353)
Screenshot: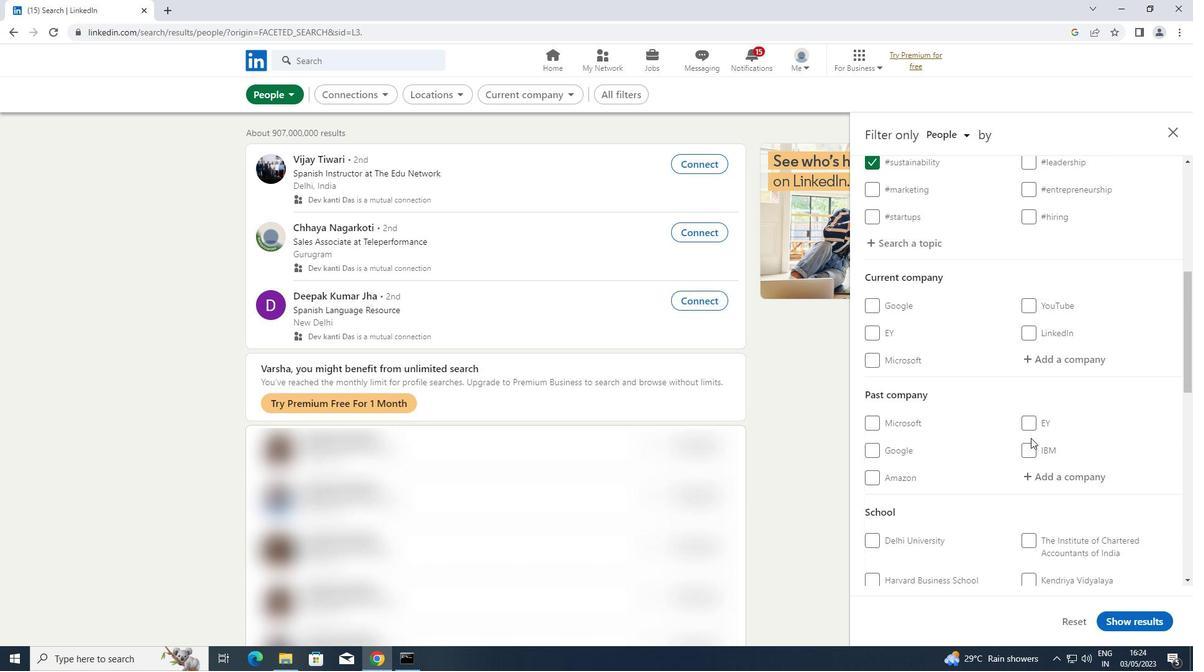 
Action: Mouse pressed left at (1047, 353)
Screenshot: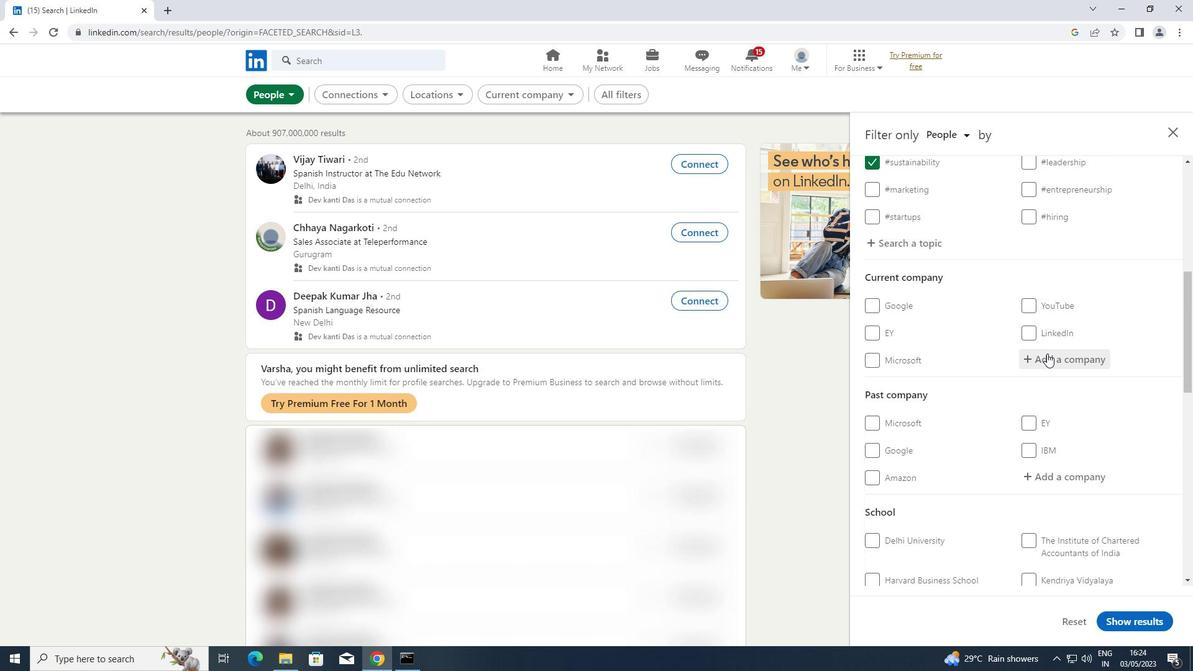 
Action: Key pressed <Key.shift>TAVANT
Screenshot: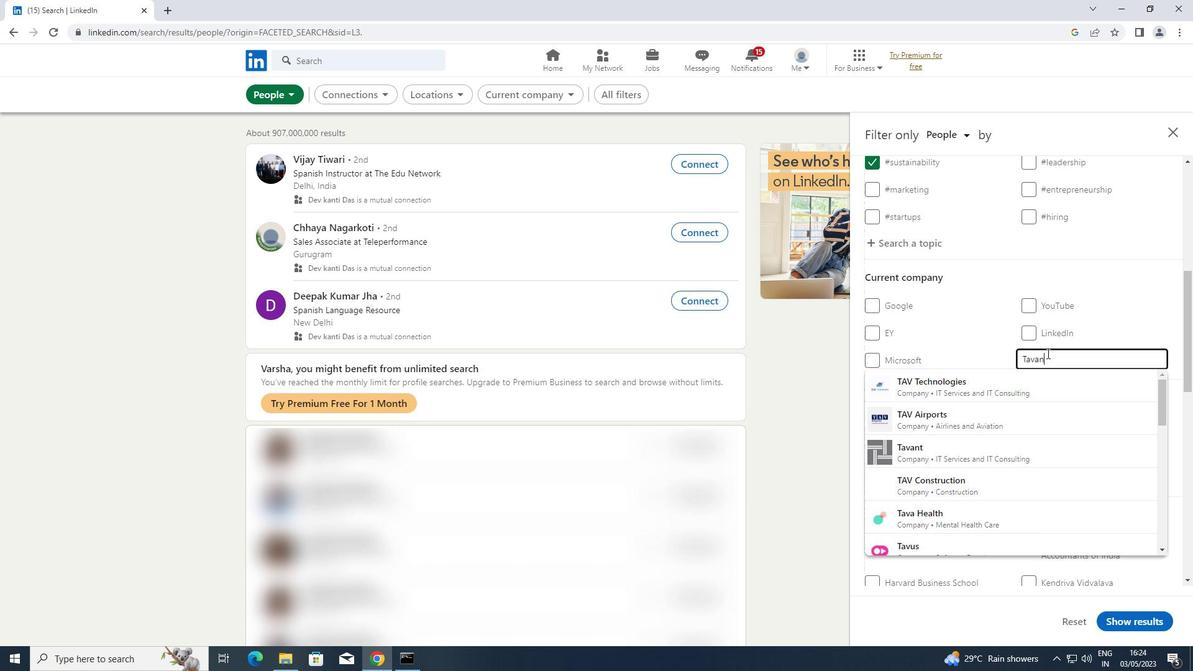 
Action: Mouse moved to (985, 384)
Screenshot: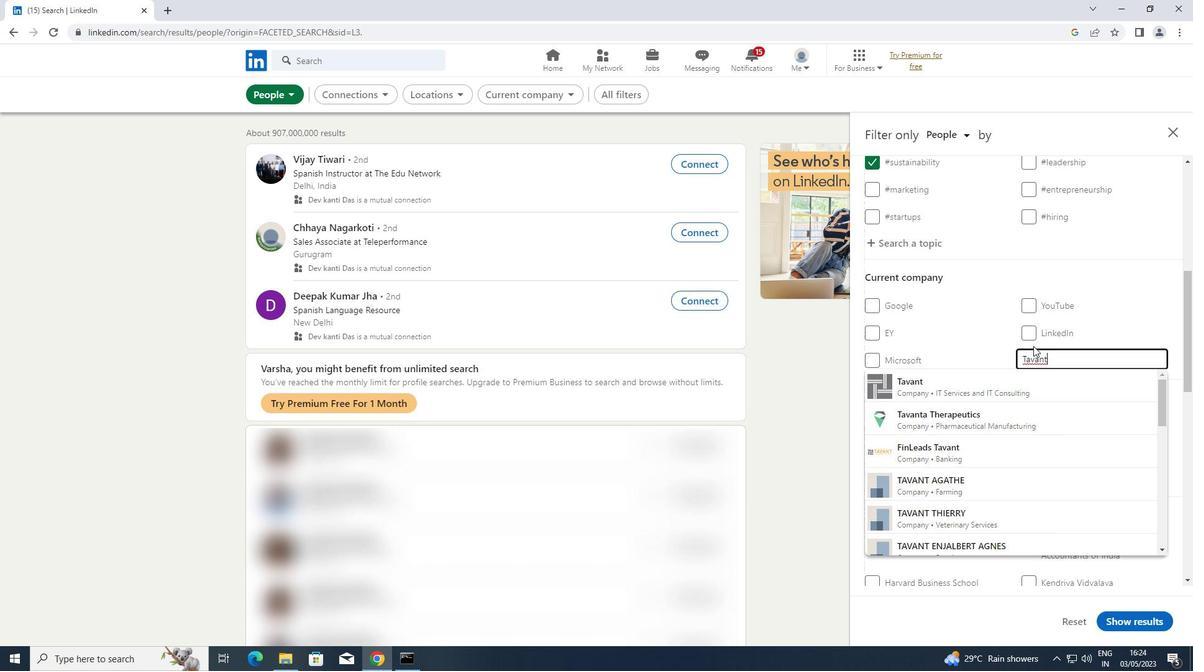 
Action: Mouse pressed left at (985, 384)
Screenshot: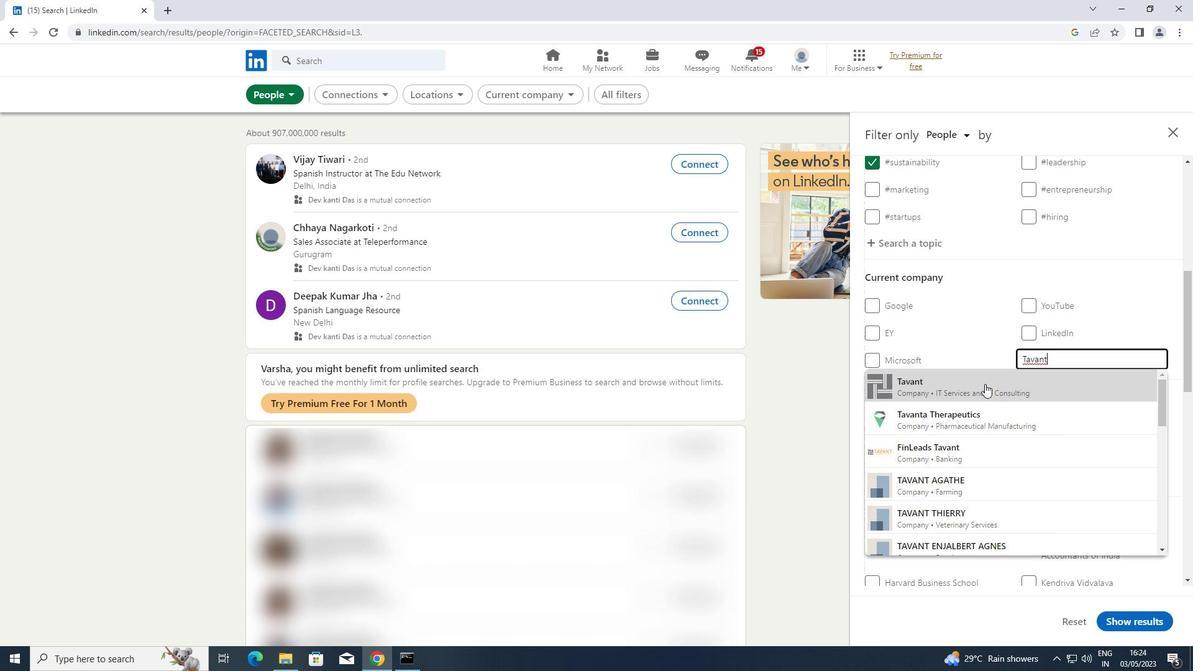 
Action: Mouse scrolled (985, 383) with delta (0, 0)
Screenshot: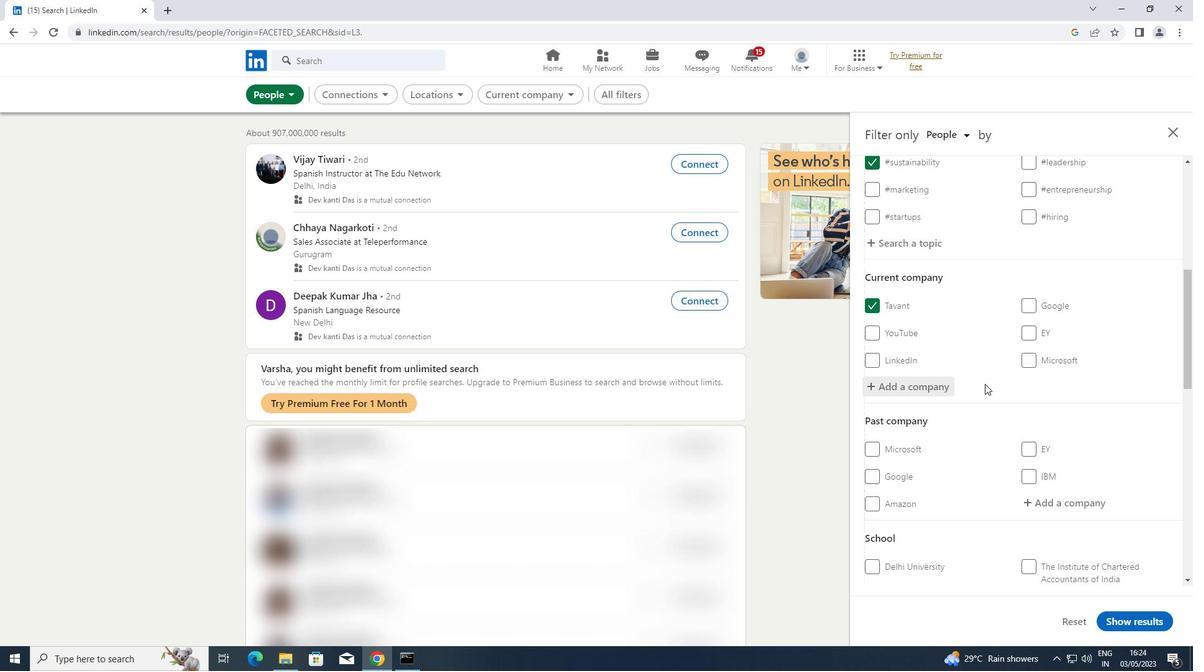 
Action: Mouse scrolled (985, 383) with delta (0, 0)
Screenshot: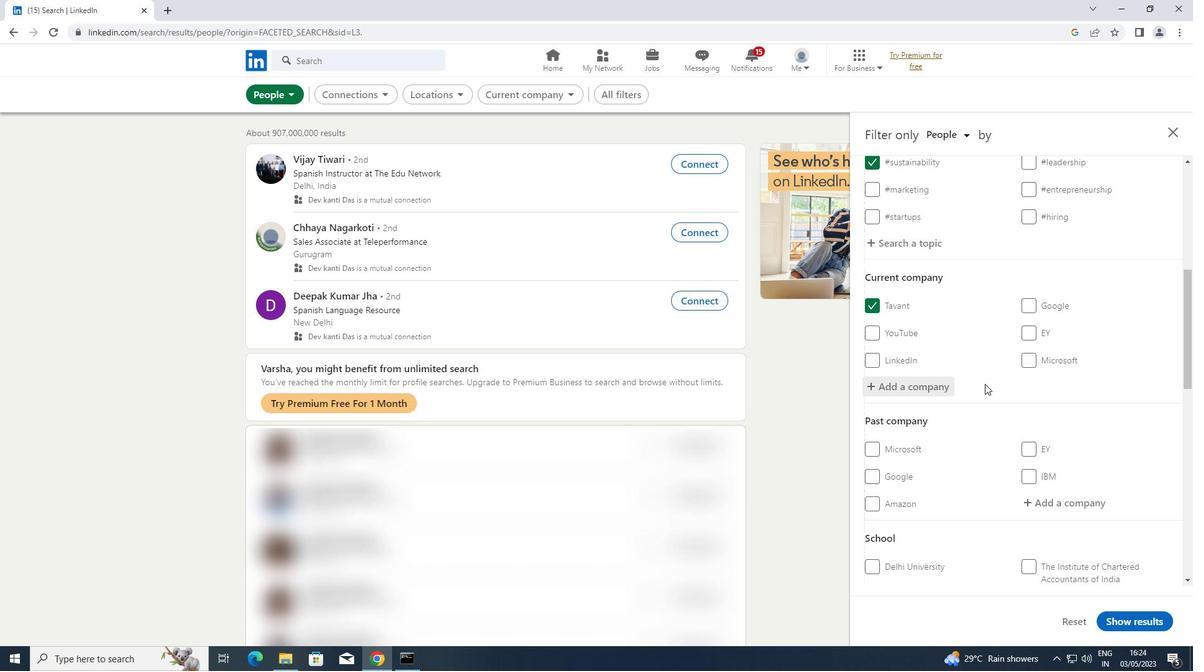 
Action: Mouse scrolled (985, 383) with delta (0, 0)
Screenshot: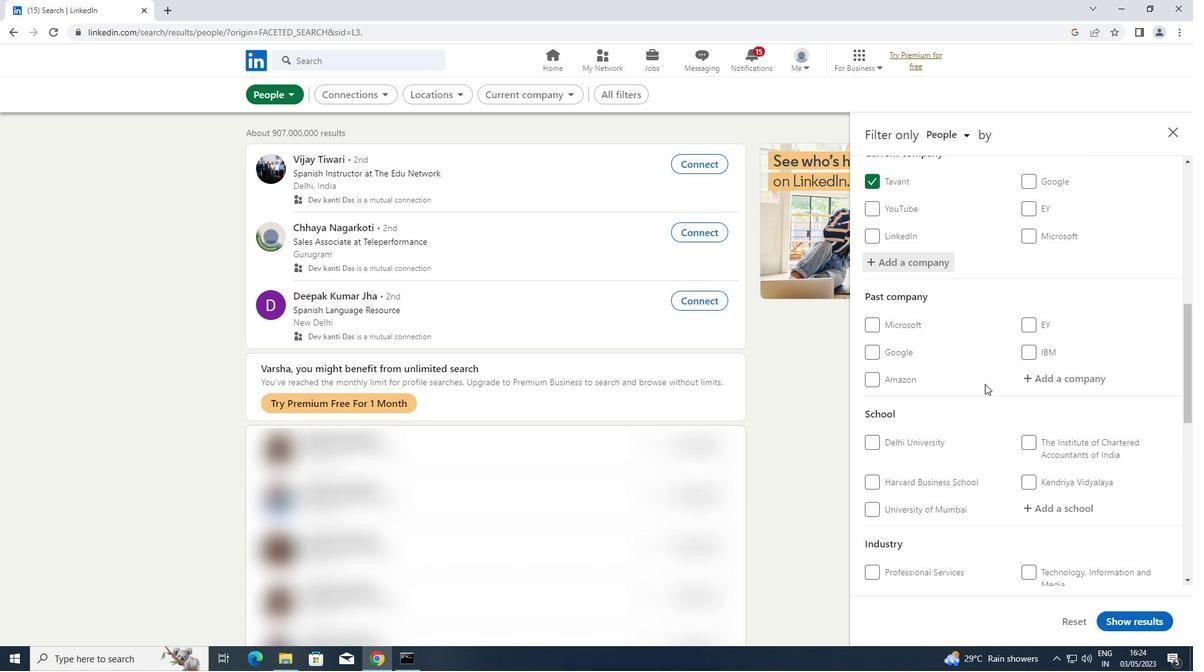 
Action: Mouse moved to (1037, 443)
Screenshot: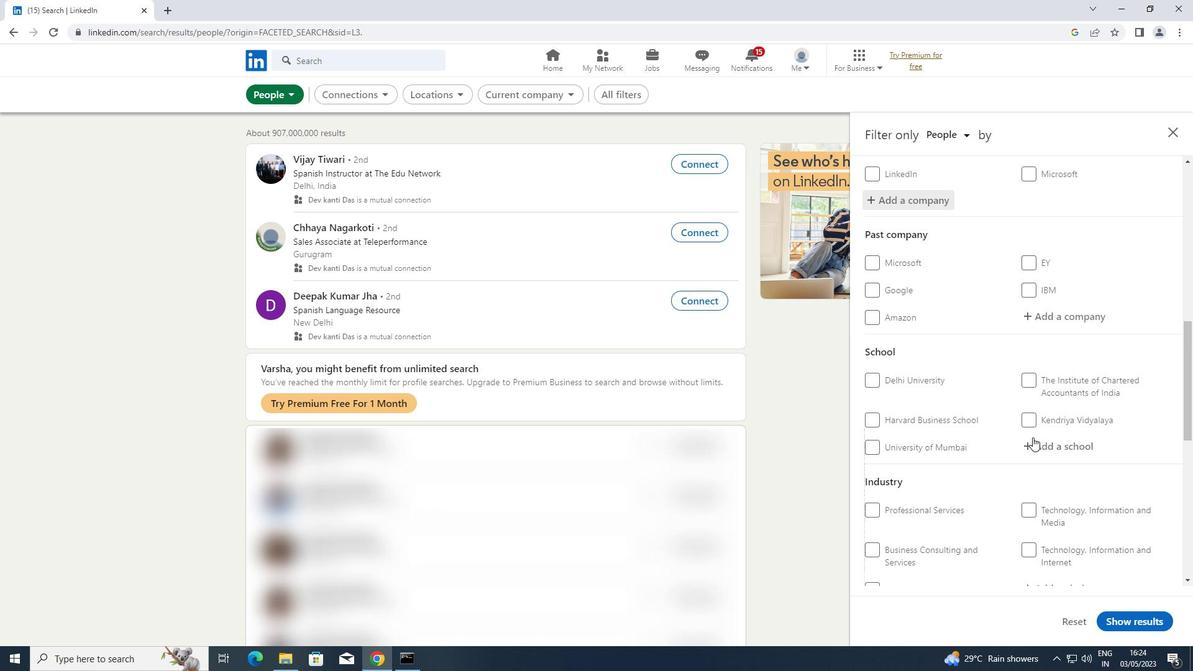 
Action: Mouse pressed left at (1037, 443)
Screenshot: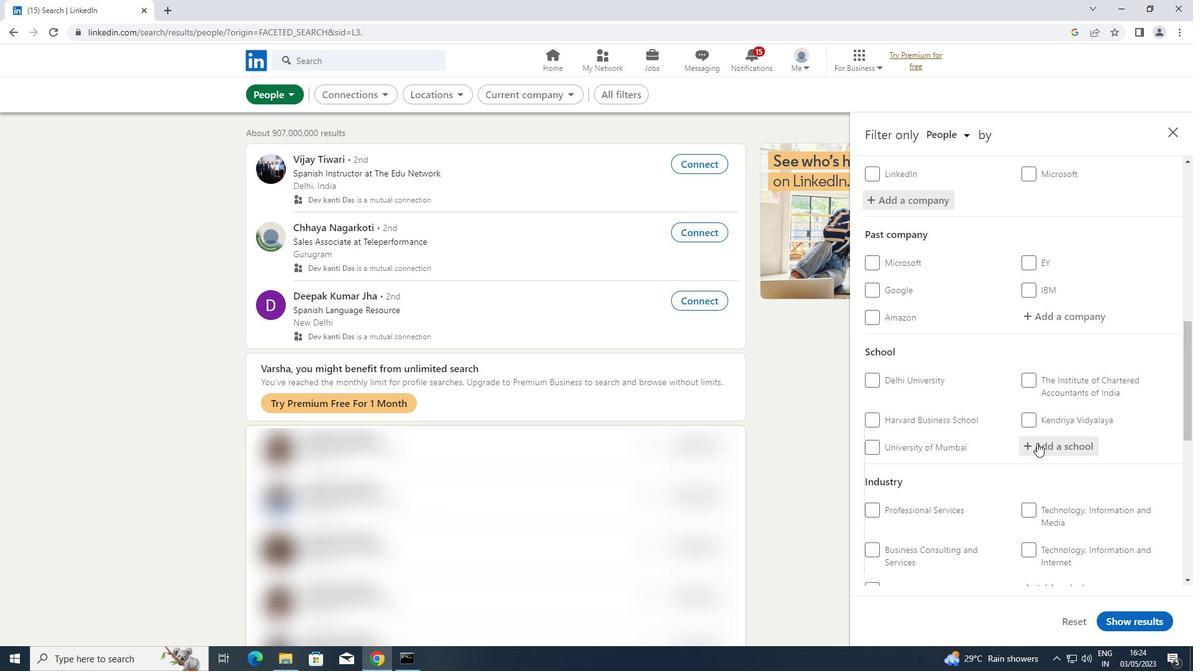 
Action: Key pressed <Key.shift>COIMBATORE
Screenshot: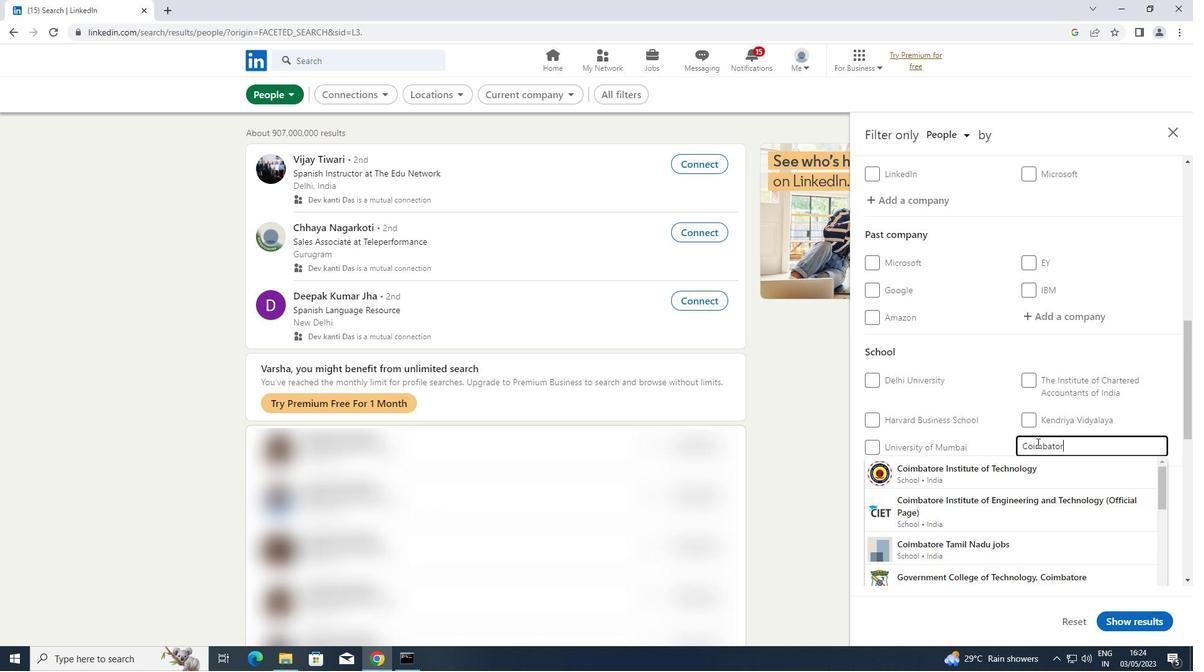 
Action: Mouse moved to (1006, 471)
Screenshot: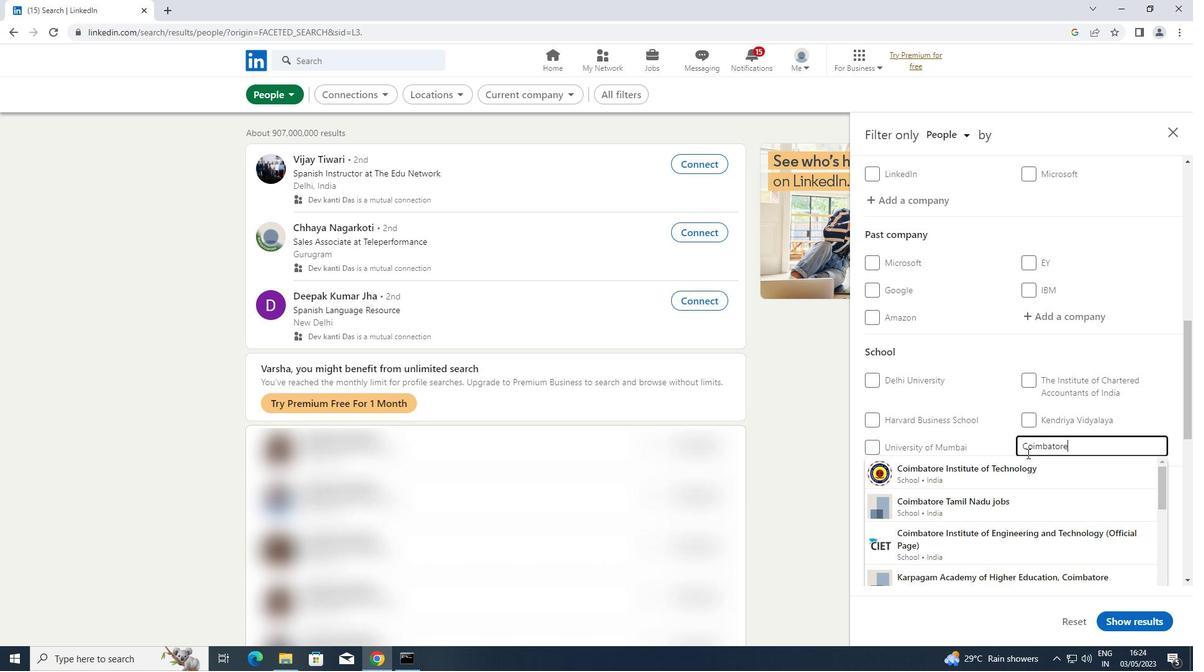 
Action: Mouse pressed left at (1006, 471)
Screenshot: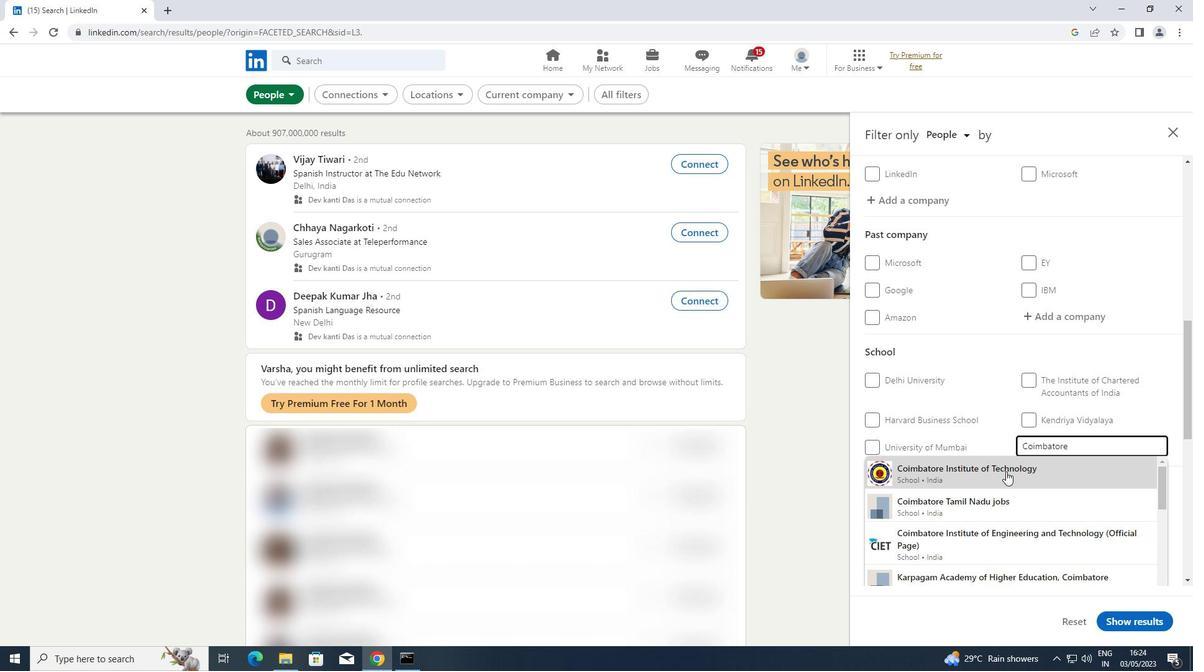 
Action: Mouse scrolled (1006, 471) with delta (0, 0)
Screenshot: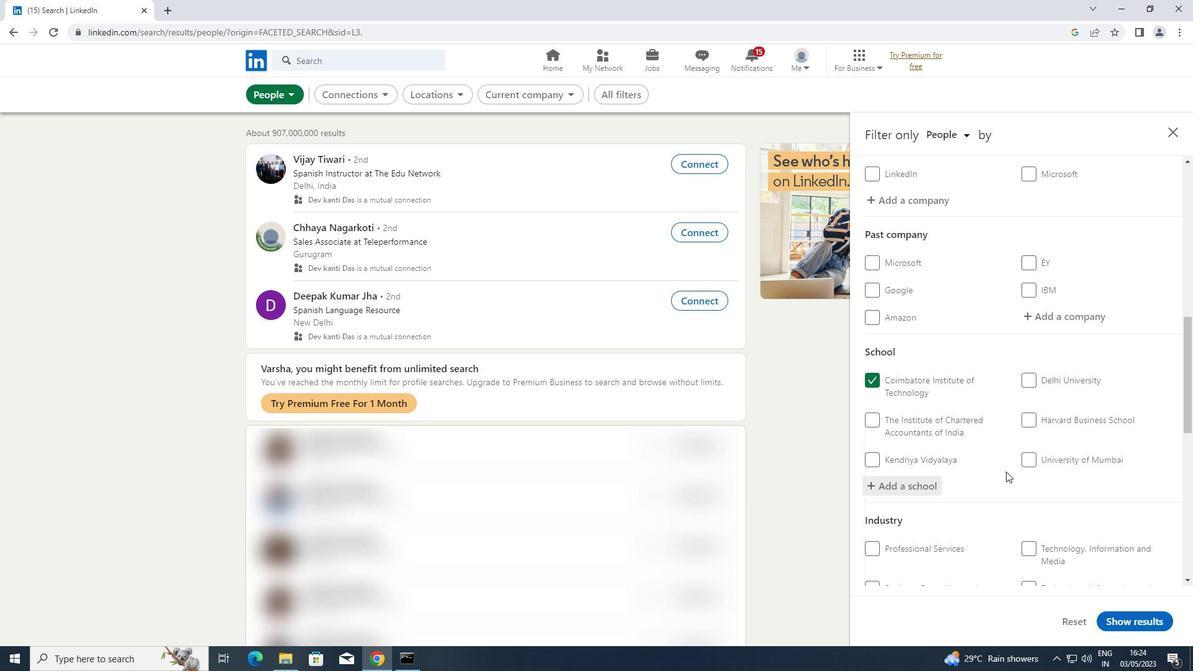
Action: Mouse scrolled (1006, 471) with delta (0, 0)
Screenshot: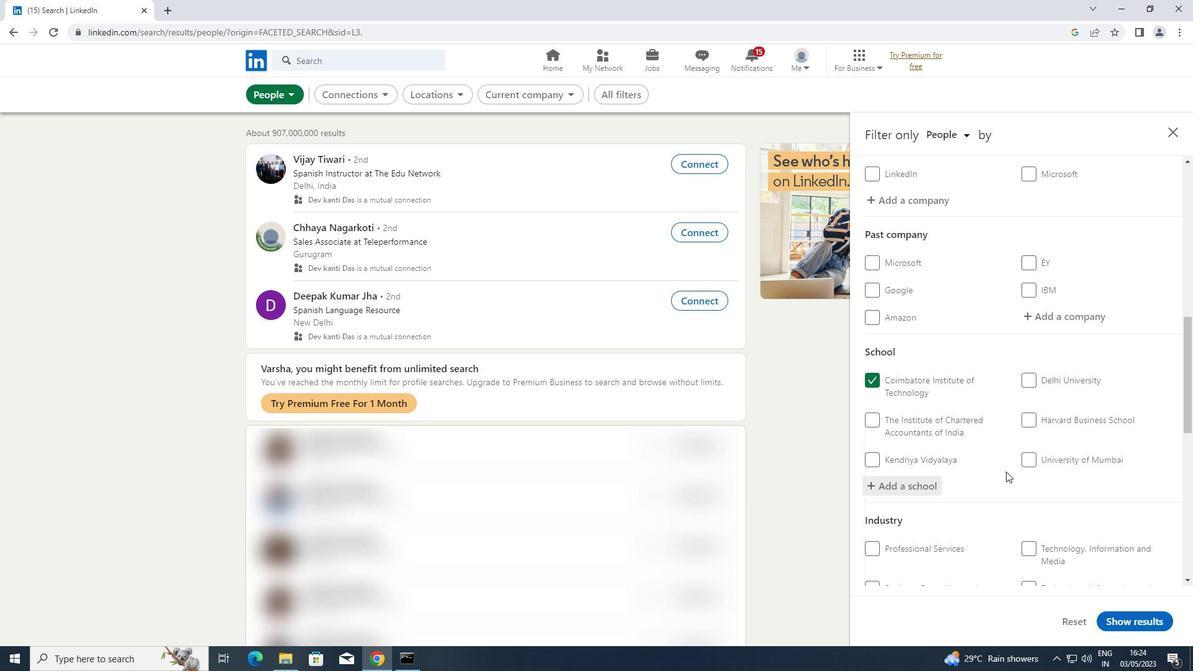 
Action: Mouse scrolled (1006, 471) with delta (0, 0)
Screenshot: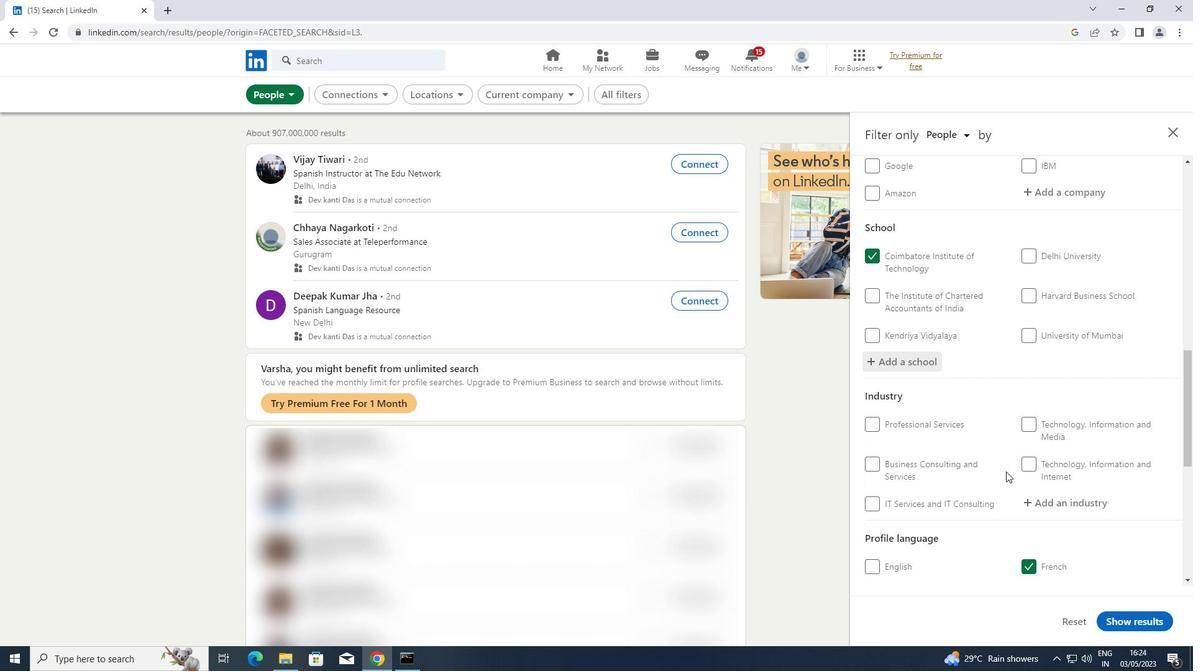 
Action: Mouse scrolled (1006, 471) with delta (0, 0)
Screenshot: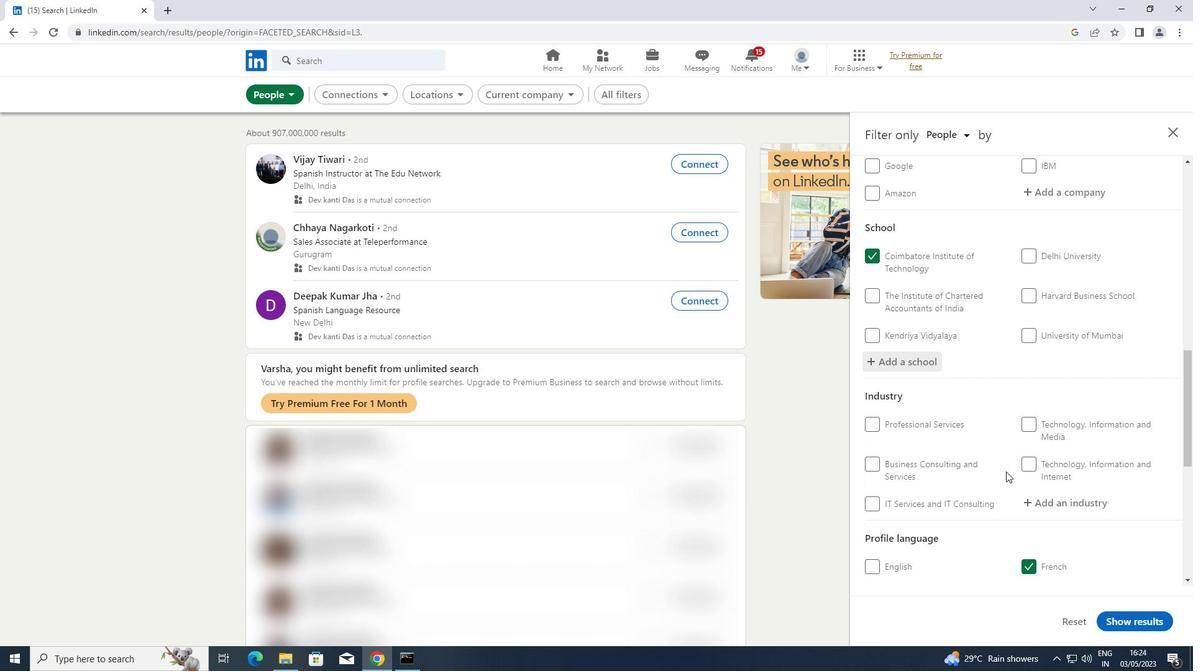 
Action: Mouse moved to (1064, 372)
Screenshot: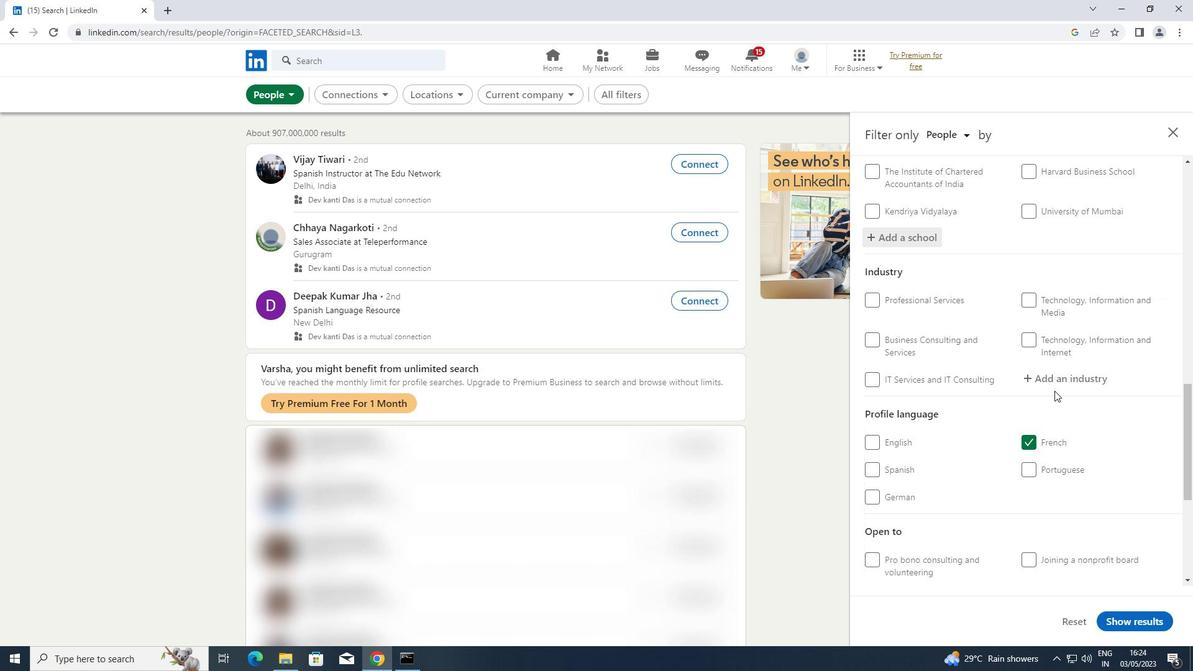 
Action: Mouse pressed left at (1064, 372)
Screenshot: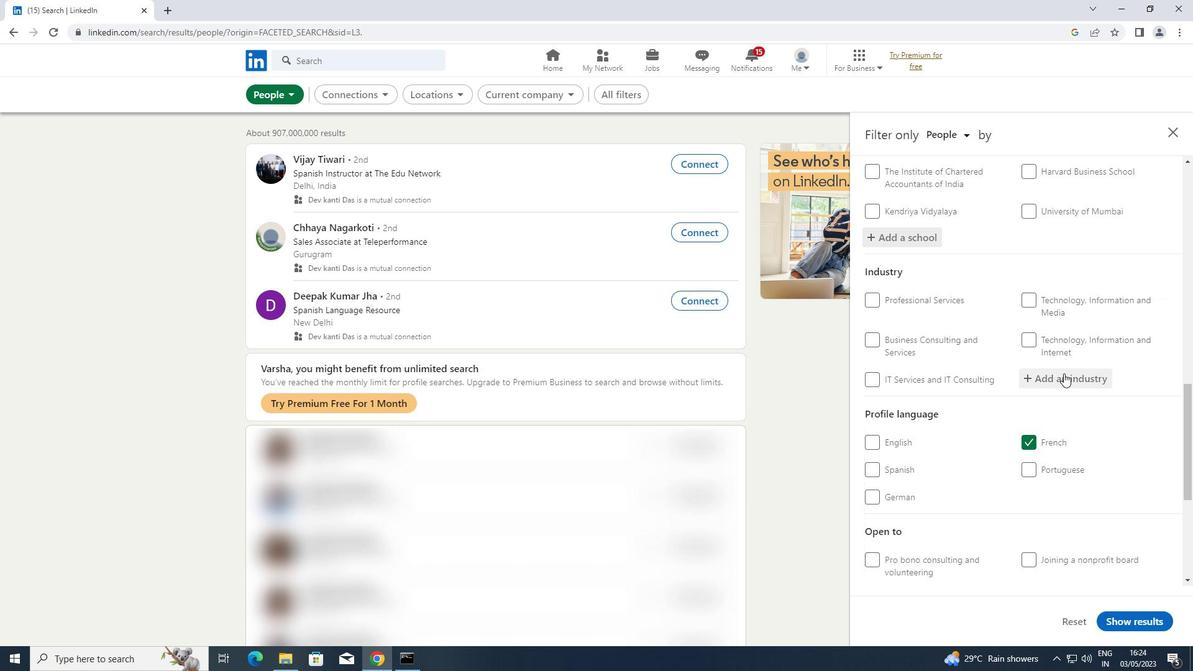 
Action: Key pressed <Key.shift>FISHER
Screenshot: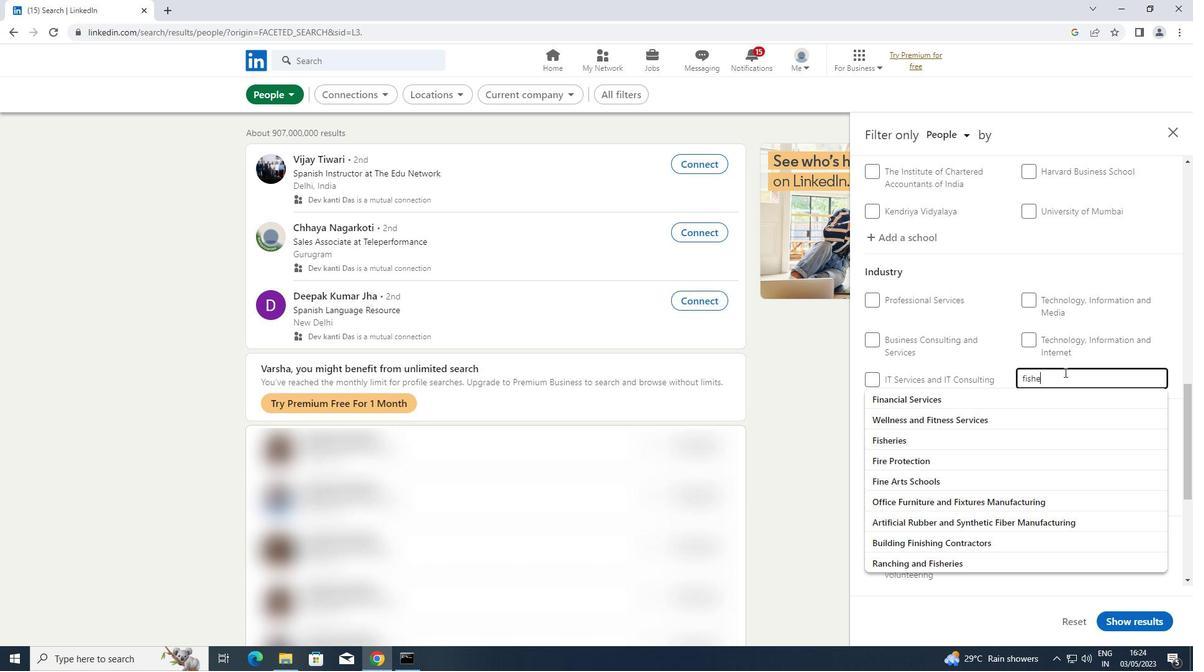 
Action: Mouse moved to (926, 399)
Screenshot: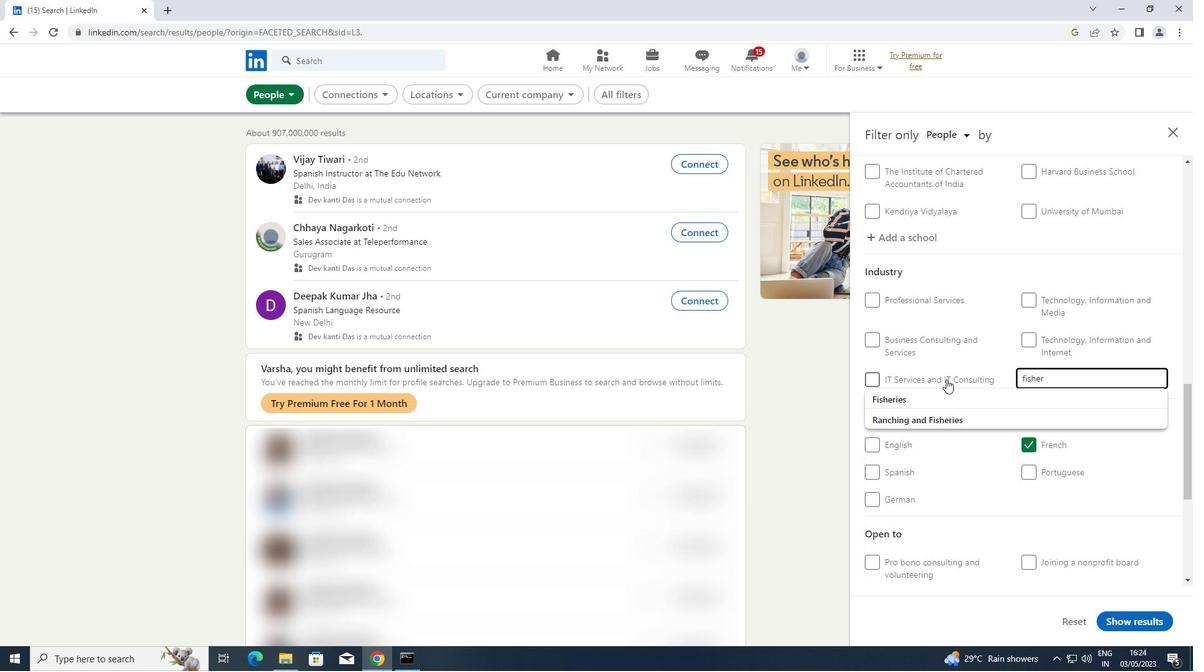
Action: Mouse pressed left at (926, 399)
Screenshot: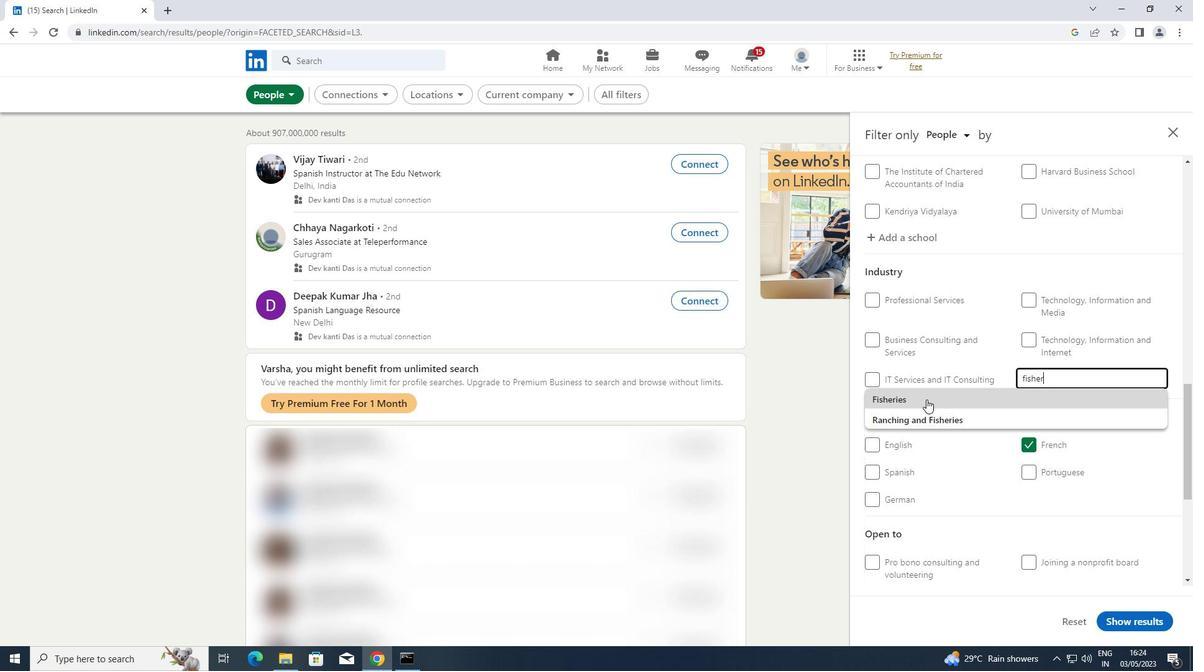 
Action: Mouse scrolled (926, 399) with delta (0, 0)
Screenshot: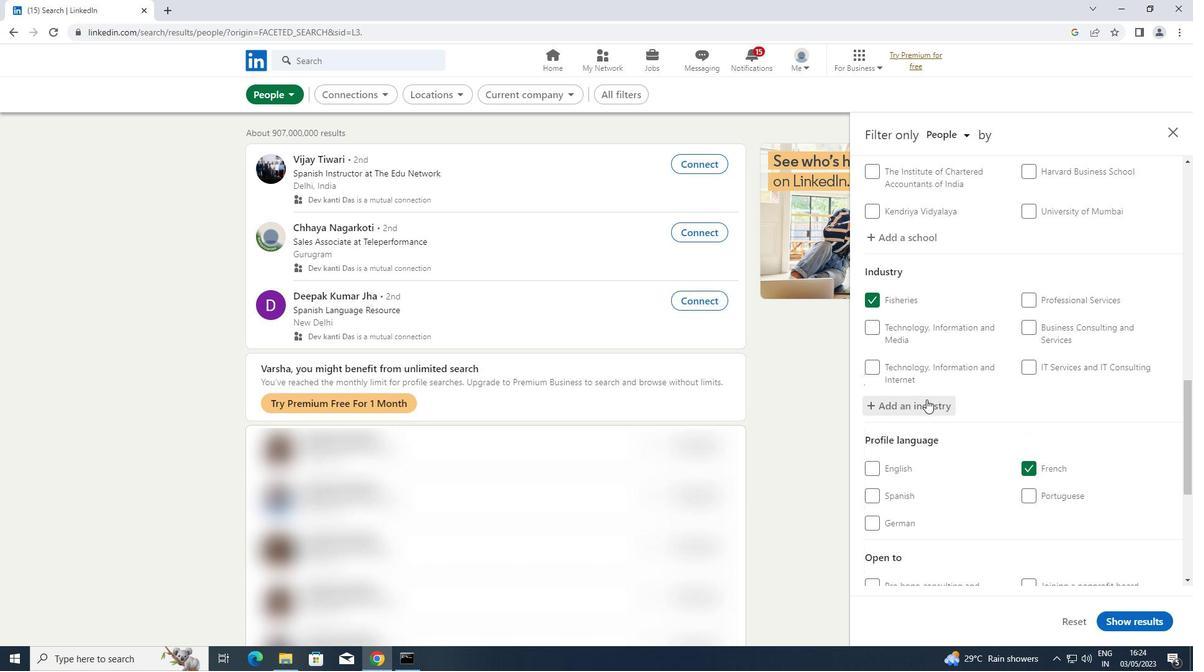 
Action: Mouse scrolled (926, 399) with delta (0, 0)
Screenshot: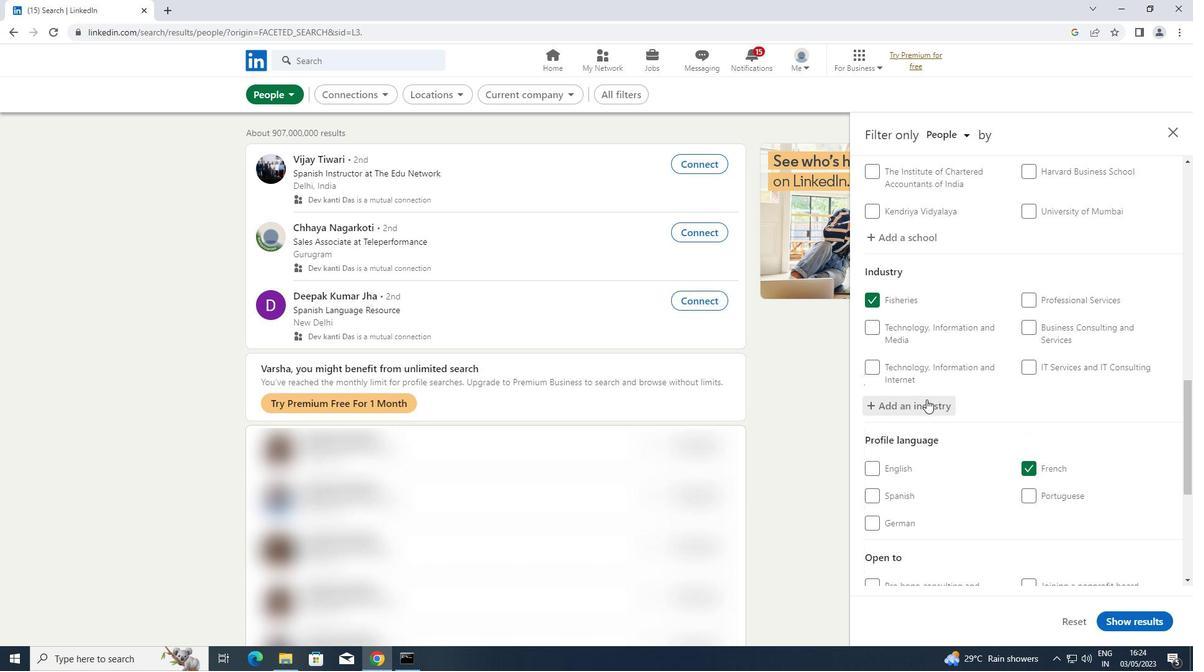 
Action: Mouse scrolled (926, 399) with delta (0, 0)
Screenshot: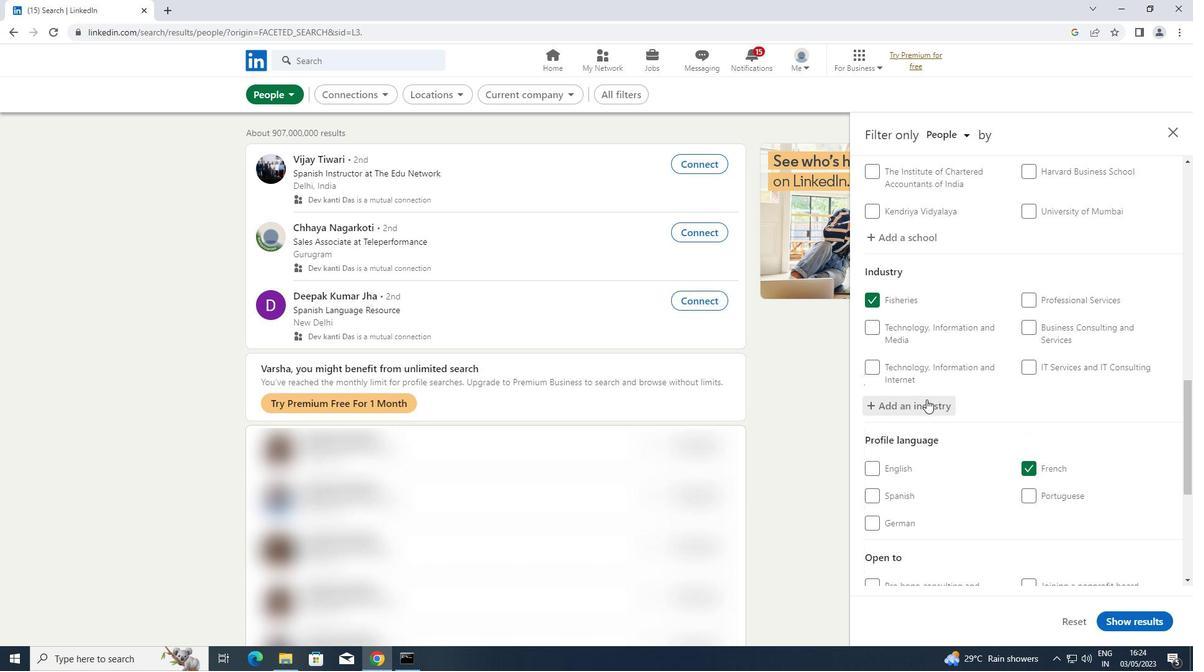 
Action: Mouse scrolled (926, 399) with delta (0, 0)
Screenshot: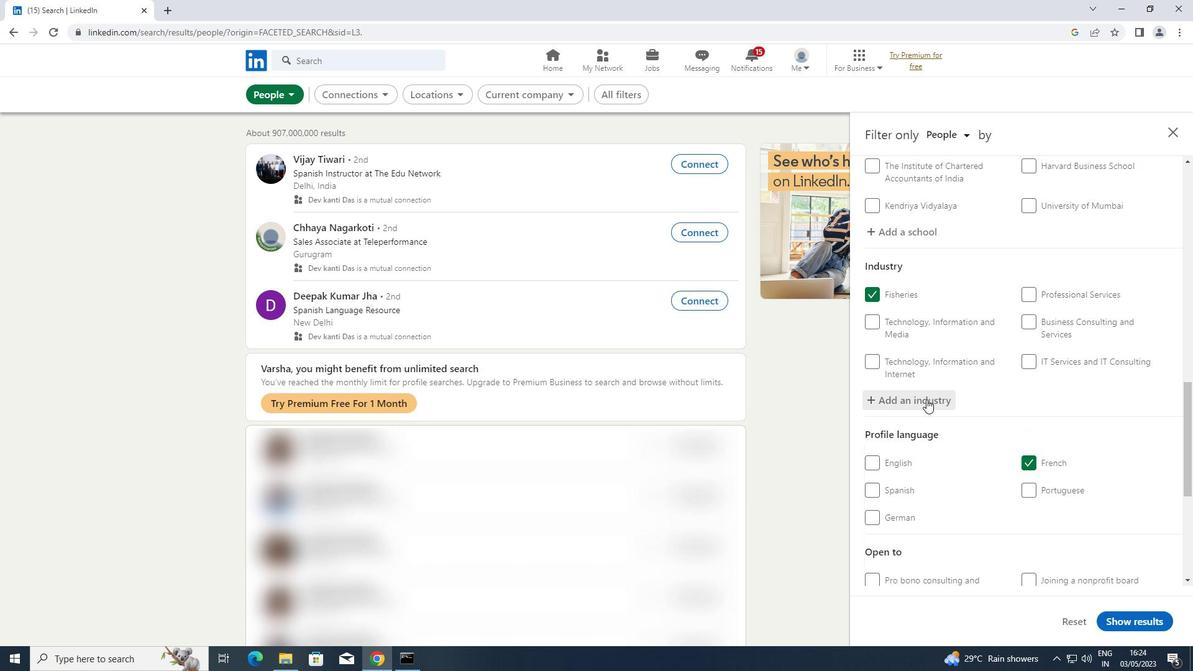 
Action: Mouse moved to (926, 399)
Screenshot: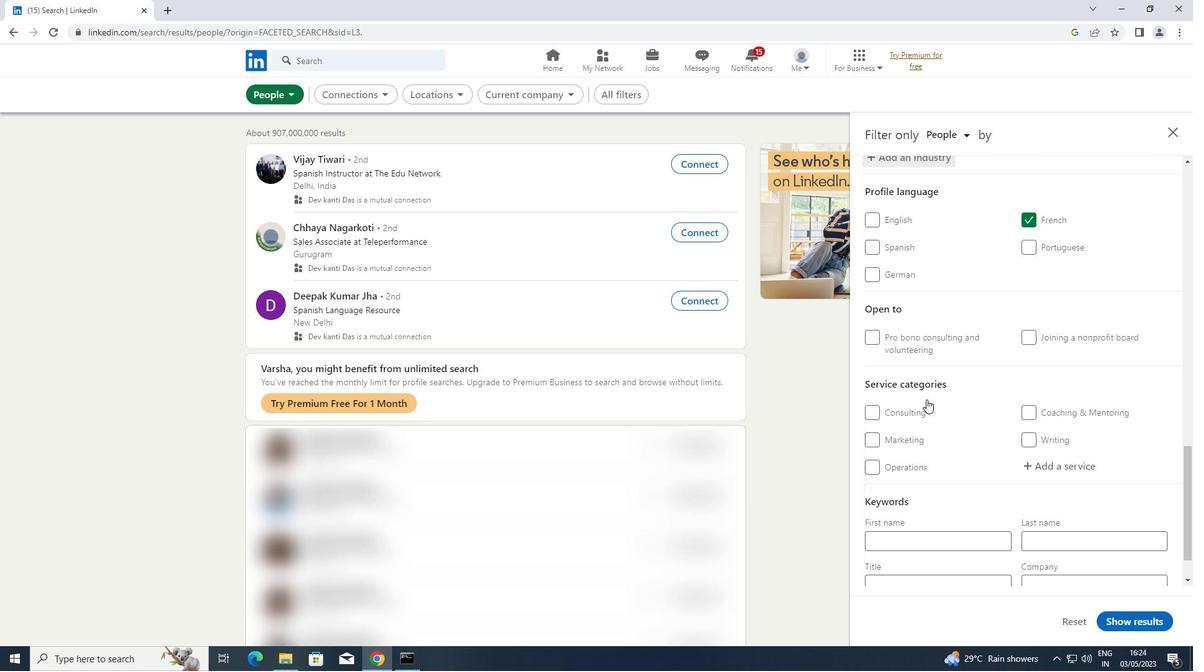 
Action: Mouse scrolled (926, 399) with delta (0, 0)
Screenshot: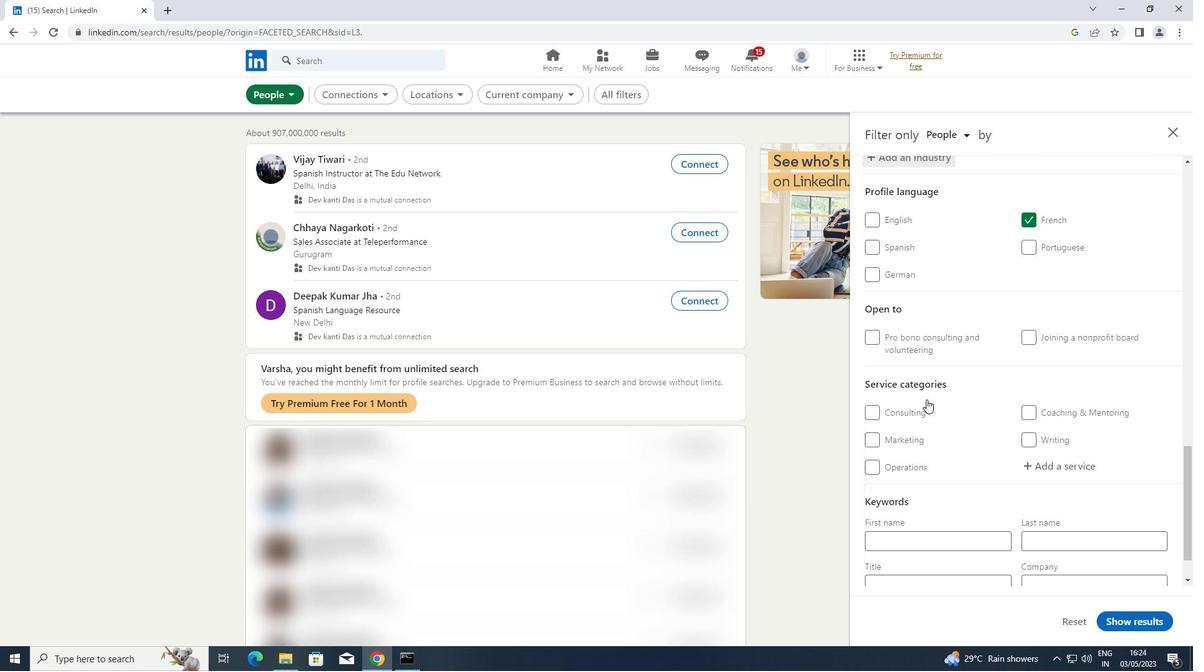 
Action: Mouse moved to (1042, 412)
Screenshot: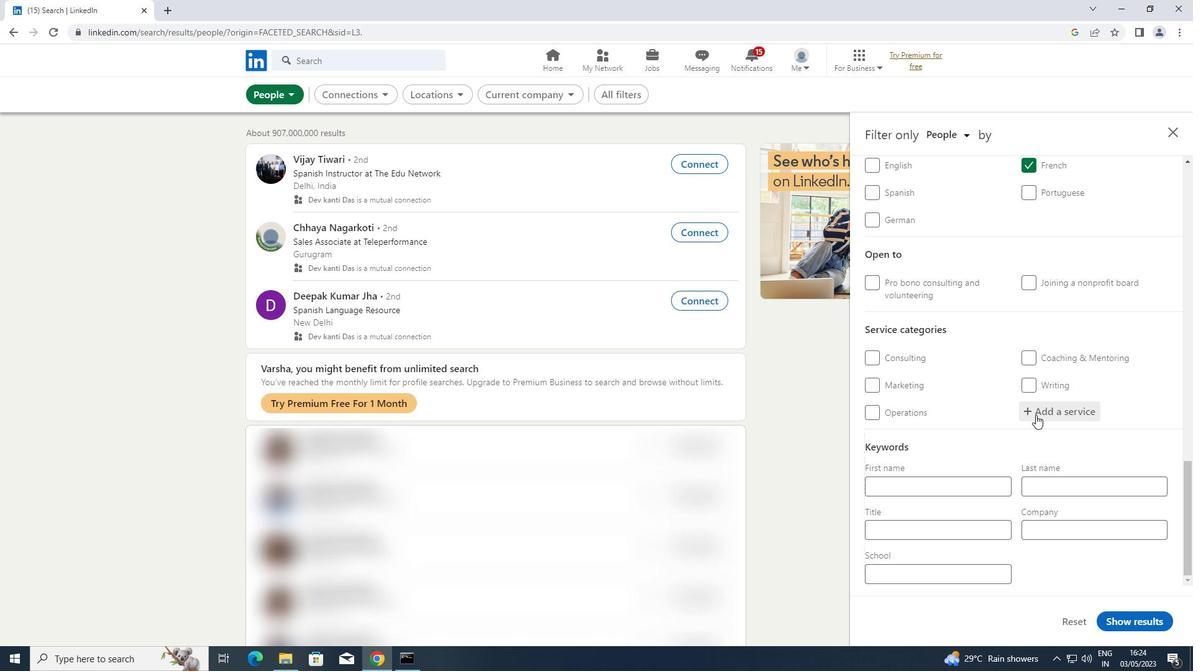 
Action: Mouse pressed left at (1042, 412)
Screenshot: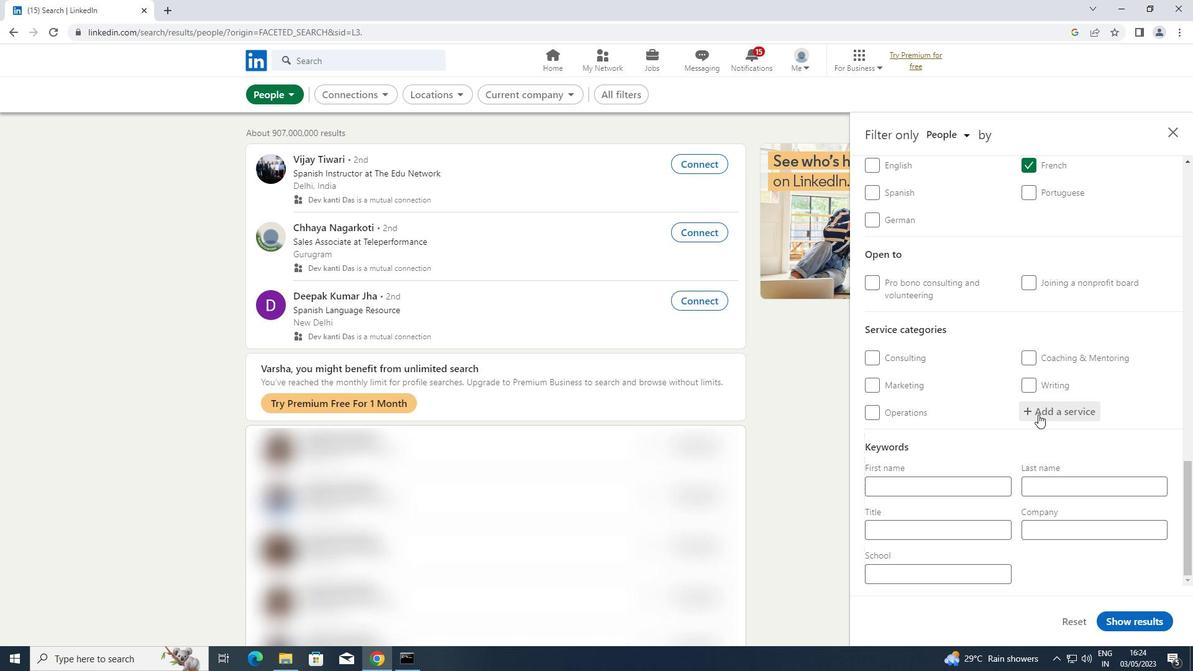 
Action: Key pressed <Key.shift>PROGRAM<Key.space>
Screenshot: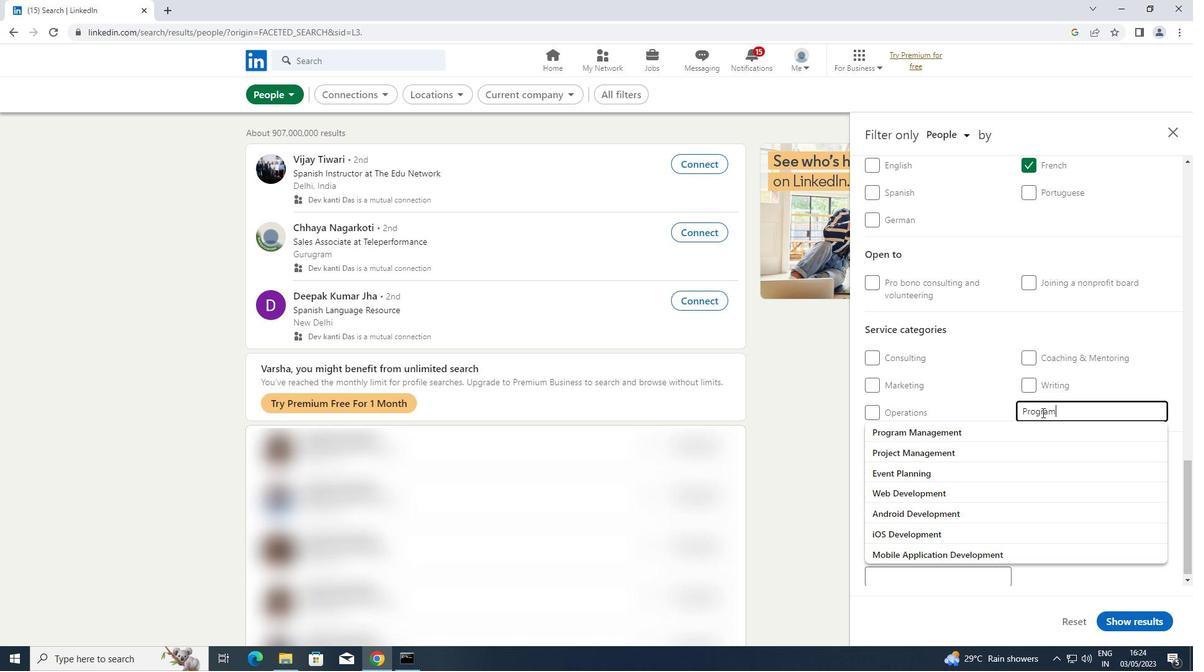 
Action: Mouse moved to (950, 431)
Screenshot: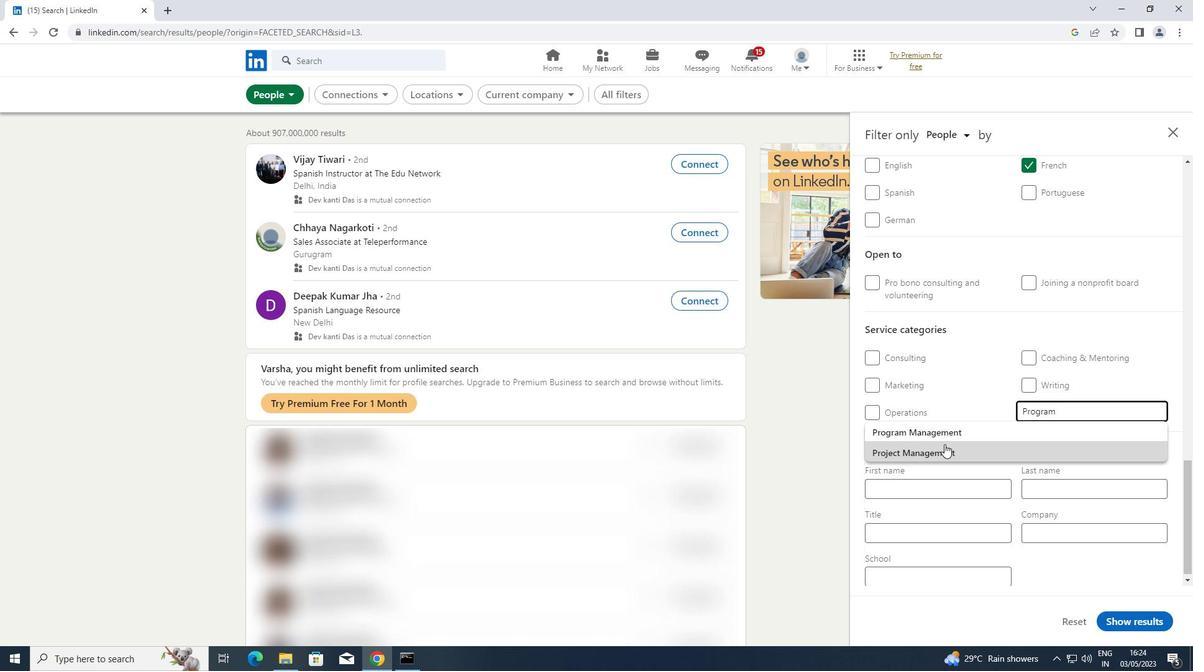 
Action: Mouse pressed left at (950, 431)
Screenshot: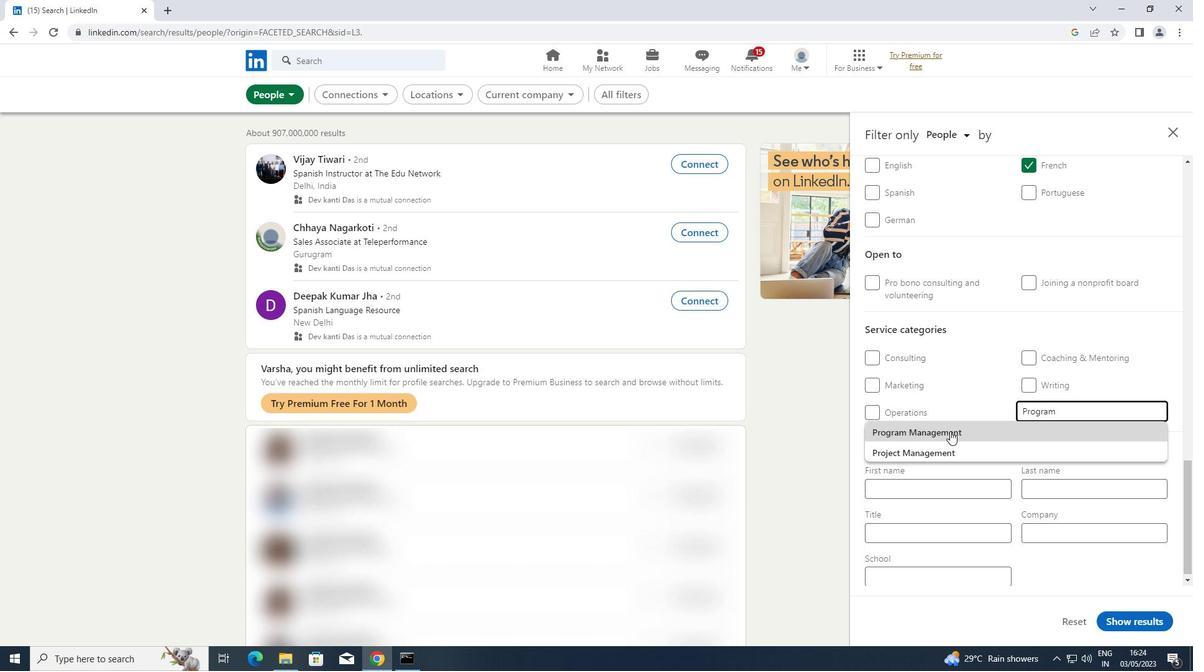 
Action: Mouse scrolled (950, 430) with delta (0, 0)
Screenshot: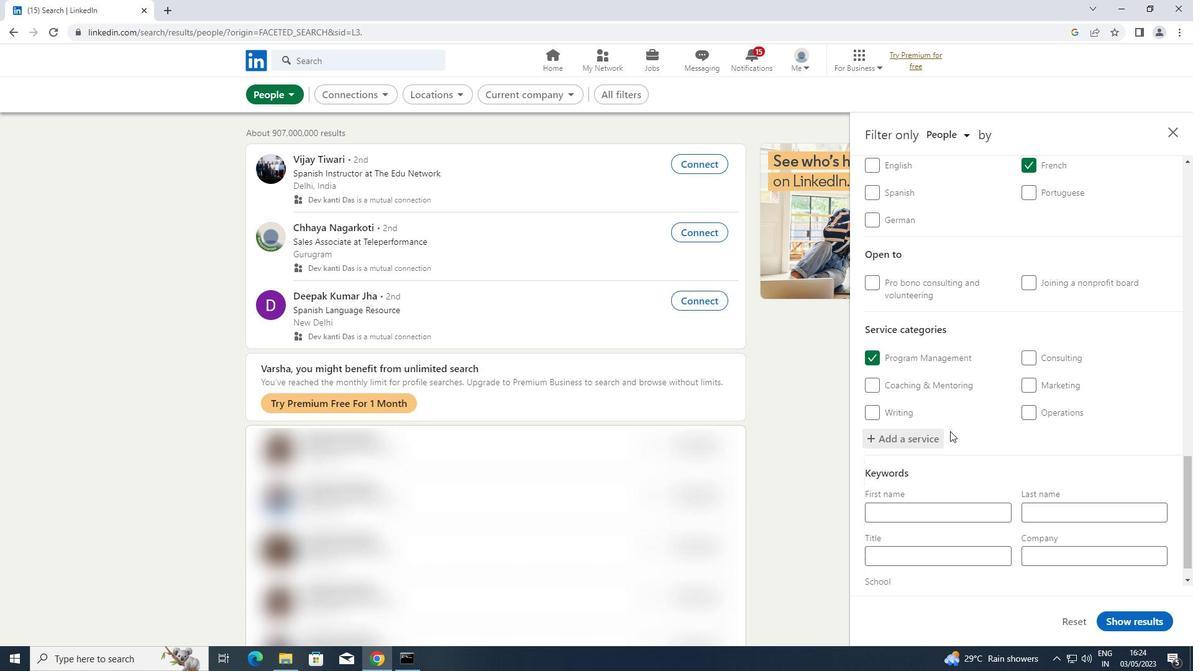 
Action: Mouse scrolled (950, 430) with delta (0, 0)
Screenshot: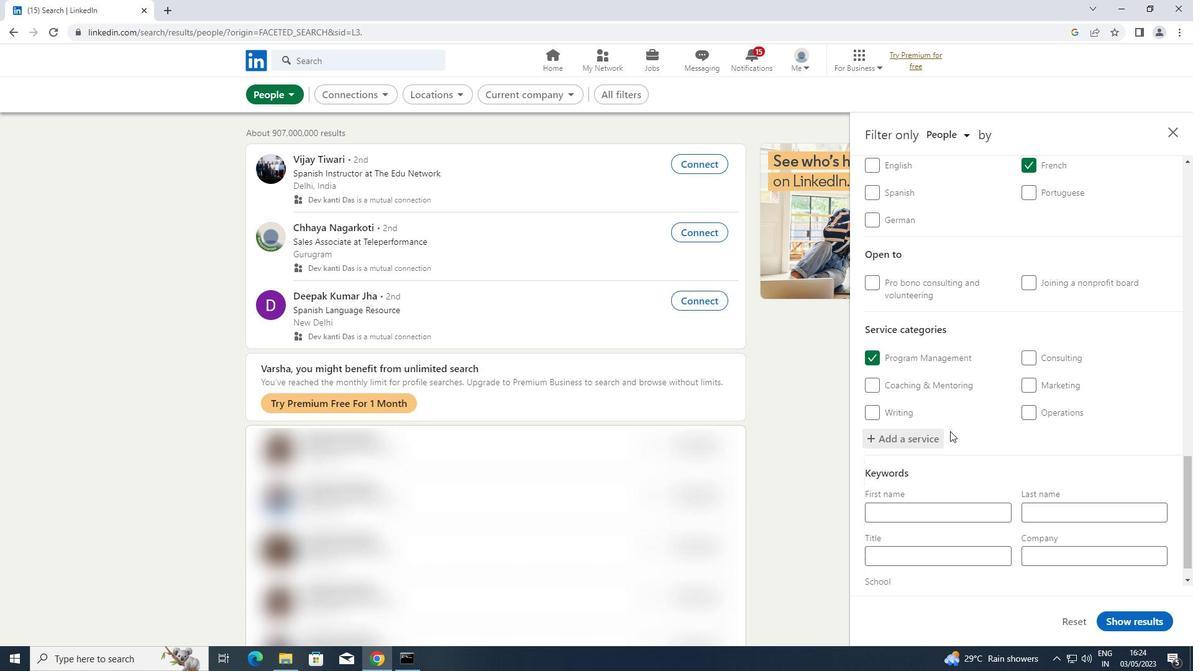 
Action: Mouse scrolled (950, 430) with delta (0, 0)
Screenshot: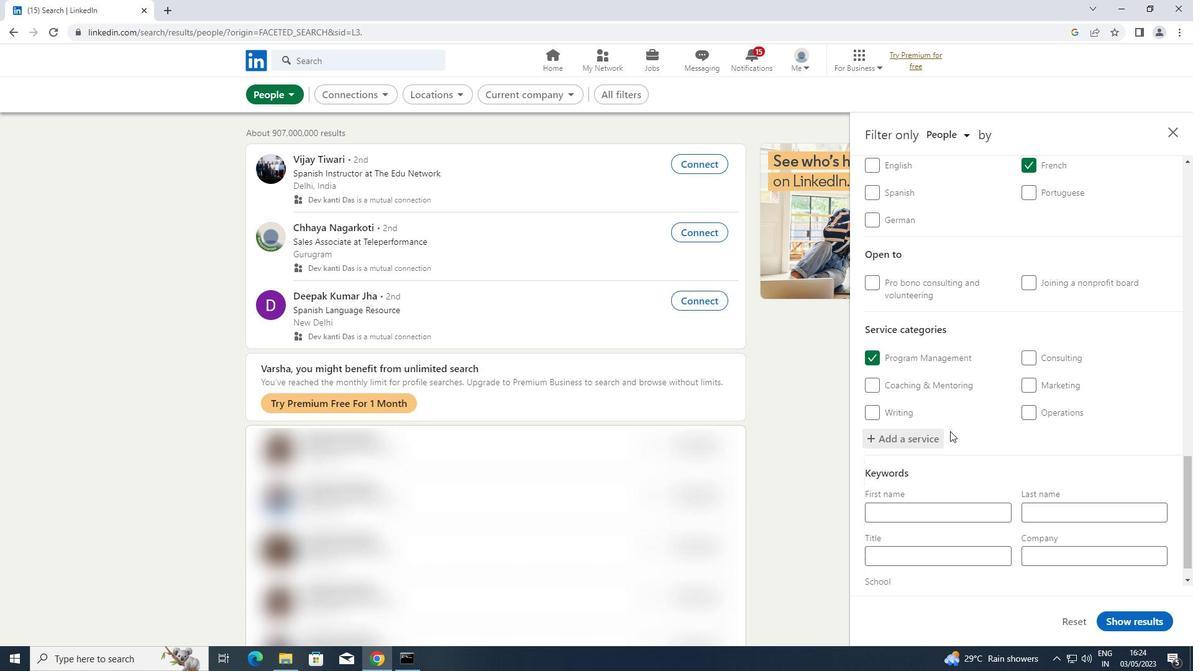 
Action: Mouse scrolled (950, 430) with delta (0, 0)
Screenshot: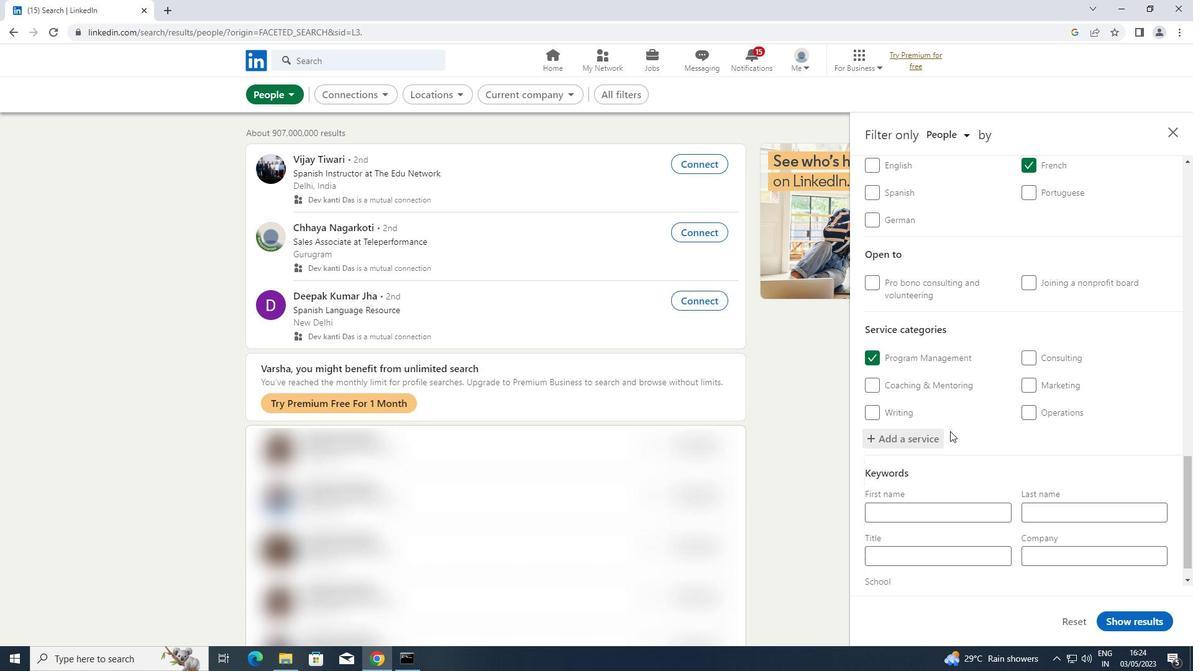 
Action: Mouse scrolled (950, 430) with delta (0, 0)
Screenshot: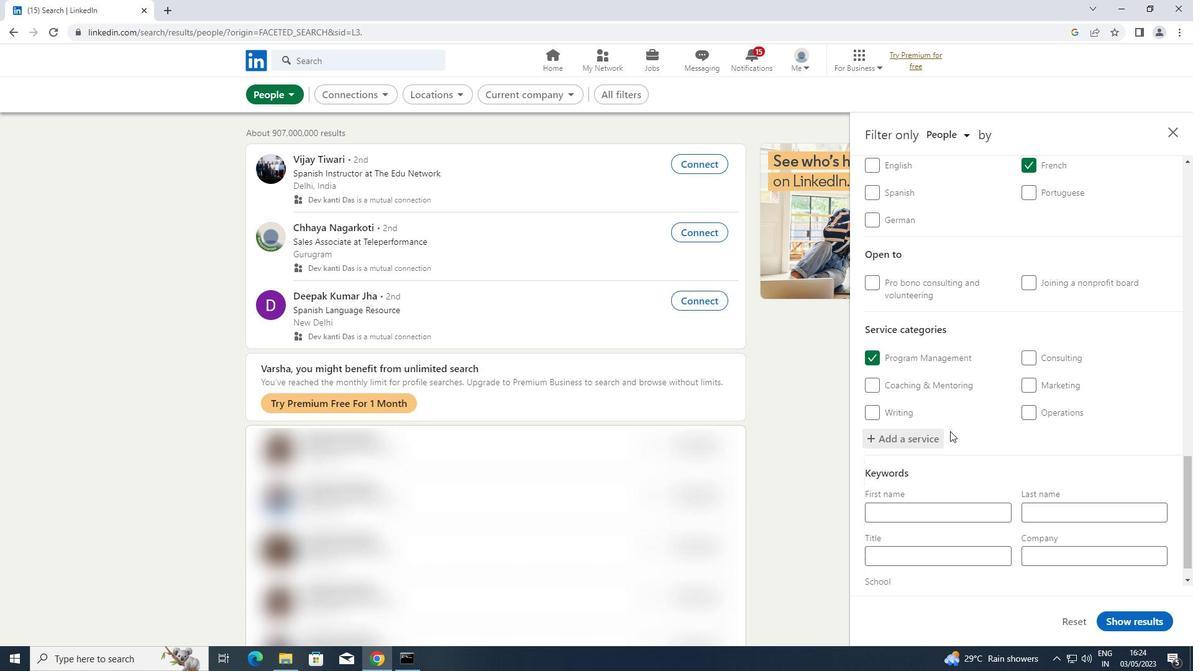 
Action: Mouse moved to (912, 522)
Screenshot: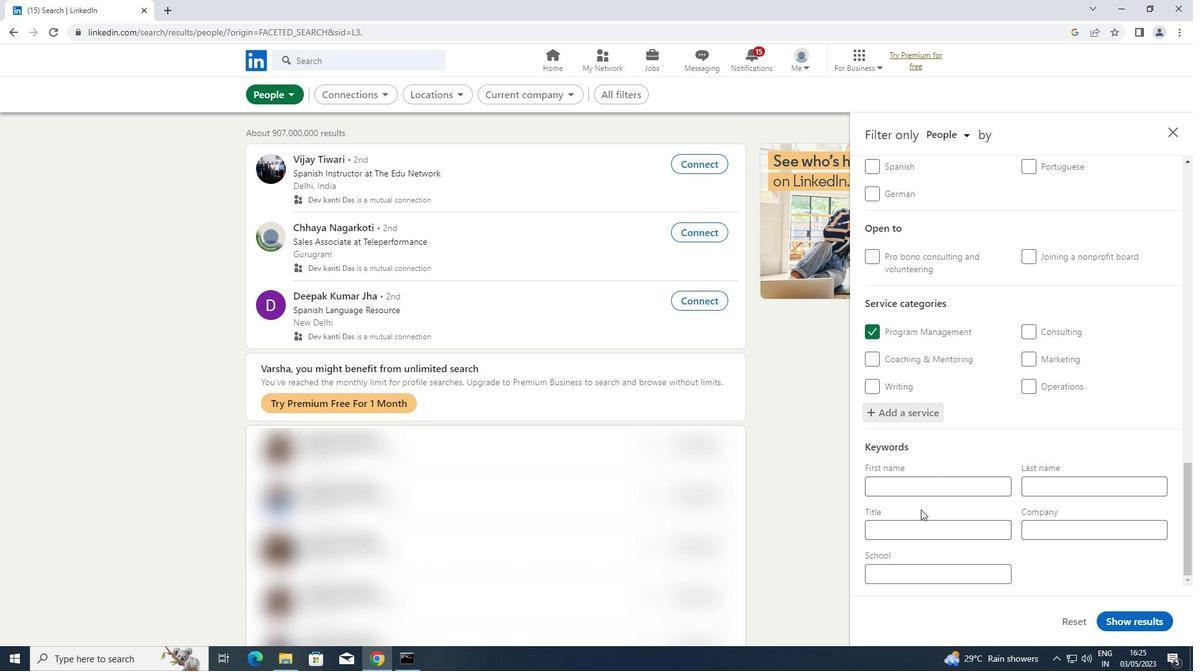 
Action: Mouse pressed left at (912, 522)
Screenshot: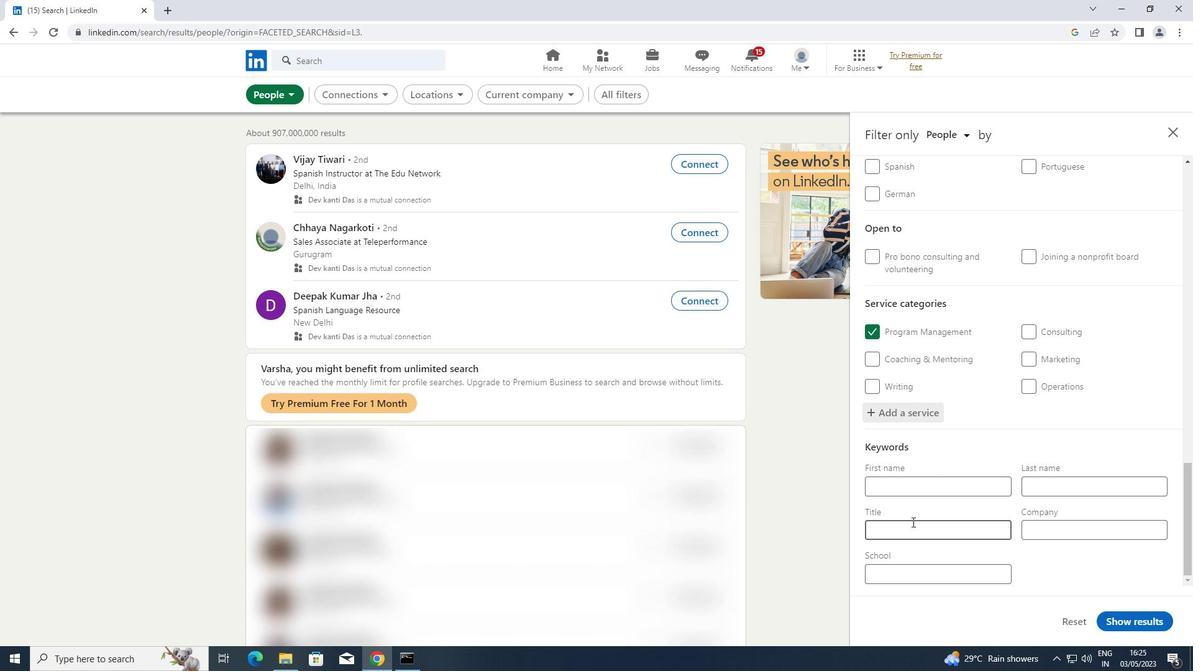 
Action: Key pressed <Key.shift>COMMERCIAL<Key.space><Key.shift>LOAN<Key.space><Key.shift>OFFICER
Screenshot: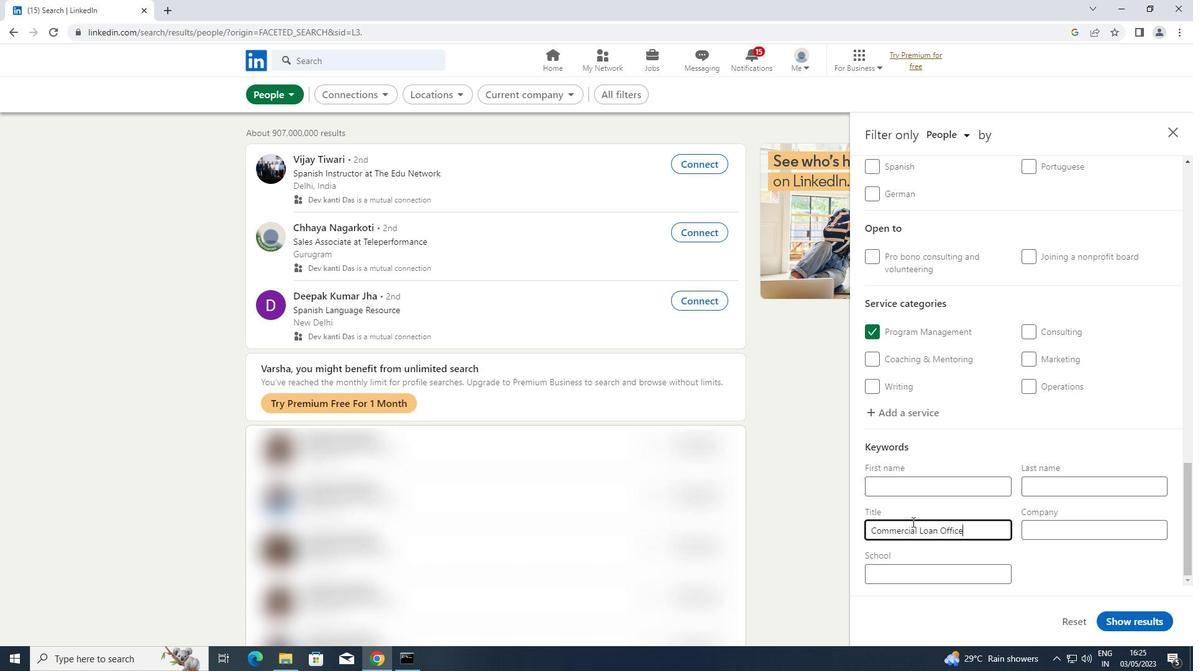 
Action: Mouse moved to (1108, 618)
Screenshot: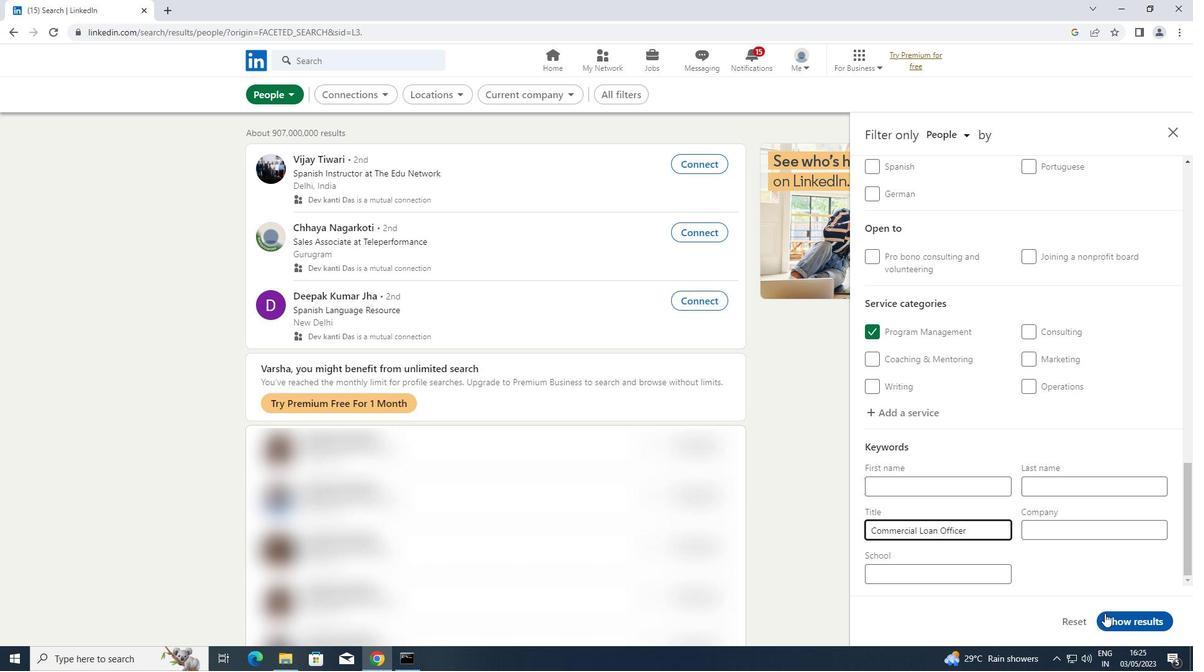 
Action: Mouse pressed left at (1108, 618)
Screenshot: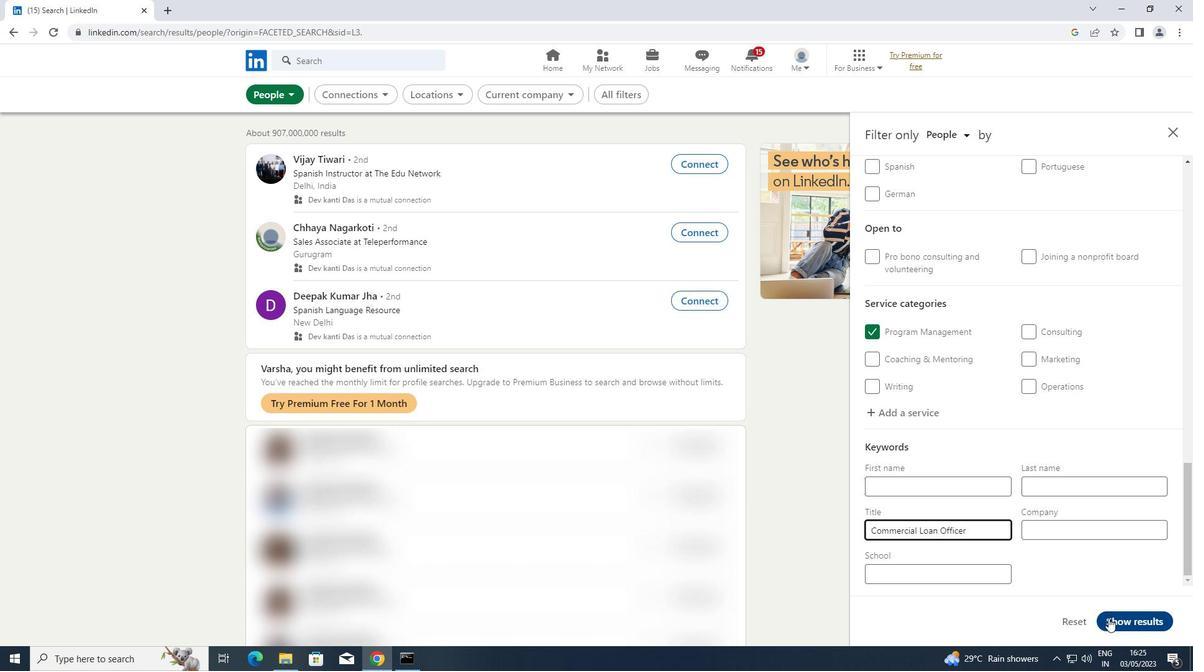 
